 Task: Look for space in Āsasa, Ethiopia from 5th July, 2023 to 15th July, 2023 for 9 adults in price range Rs.15000 to Rs.25000. Place can be entire place with 5 bedrooms having 5 beds and 5 bathrooms. Property type can be house, flat, hotel. Booking option can be shelf check-in. Required host language is English.
Action: Mouse moved to (524, 102)
Screenshot: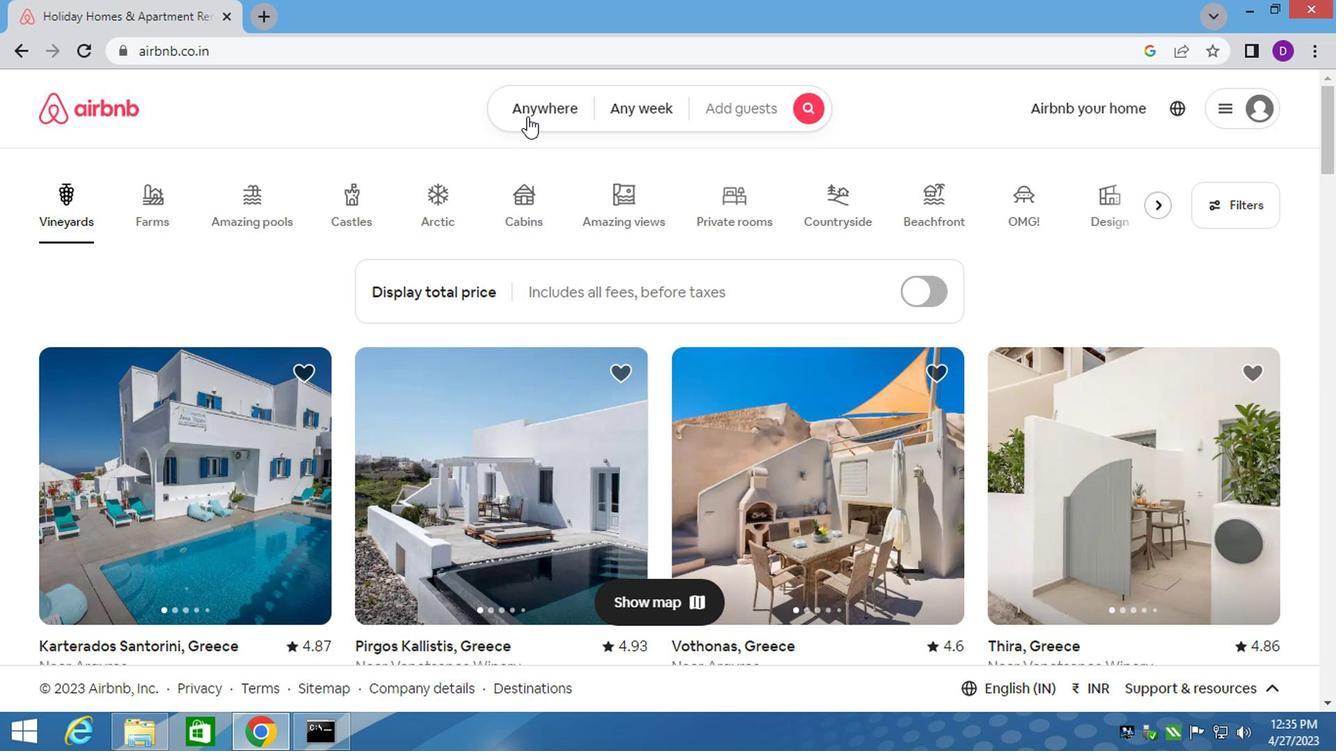 
Action: Mouse pressed left at (524, 102)
Screenshot: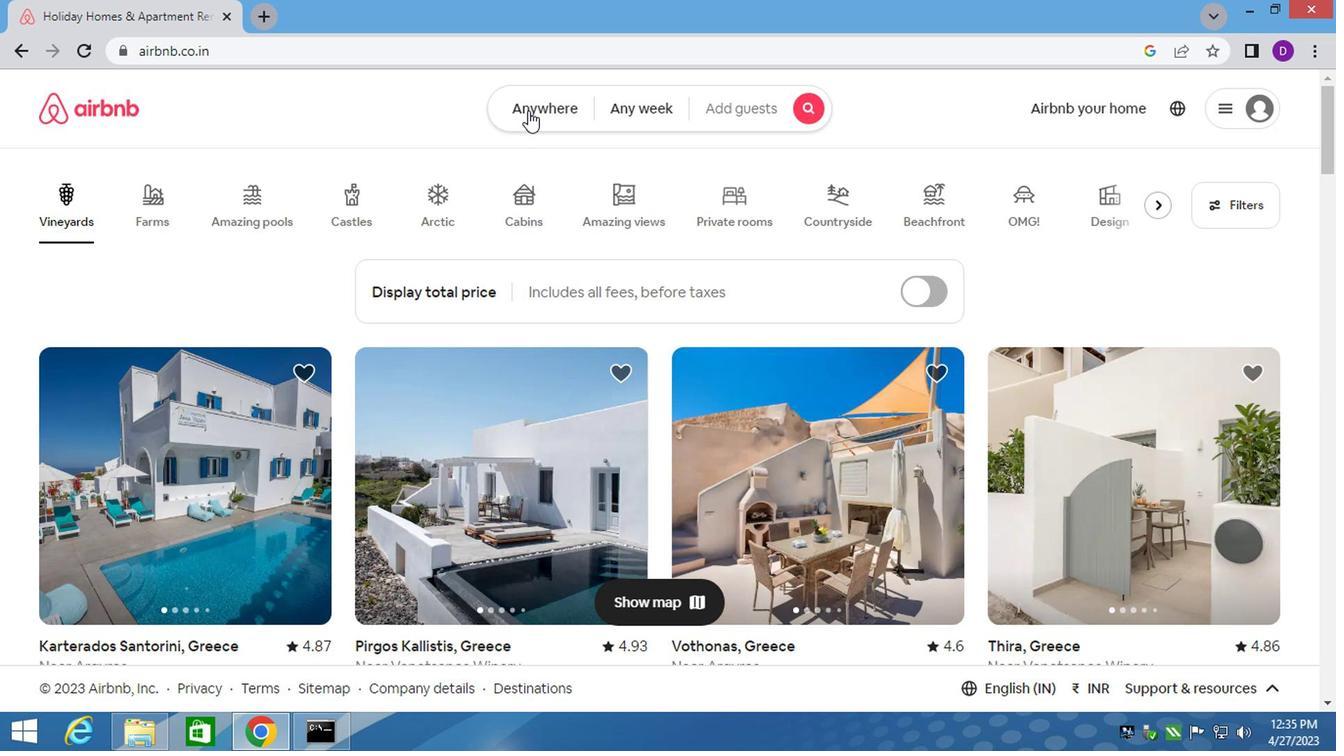 
Action: Mouse moved to (343, 185)
Screenshot: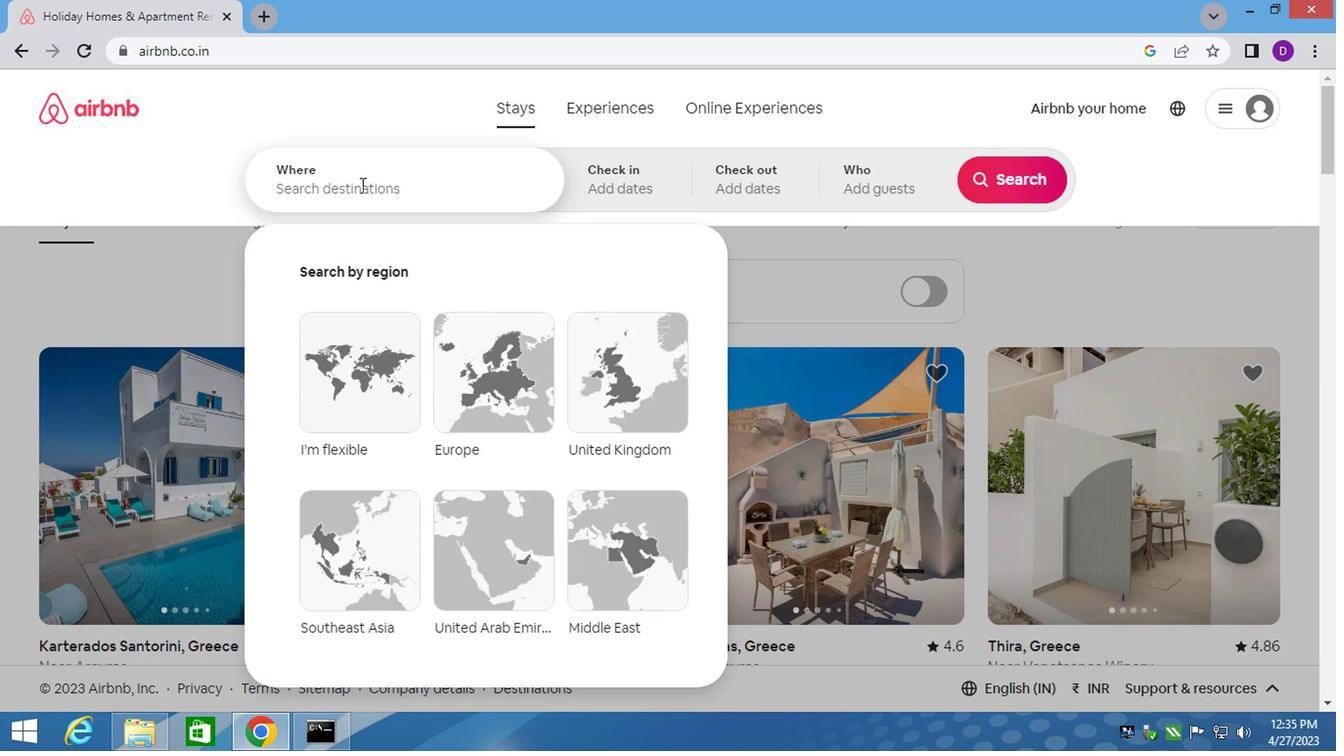 
Action: Mouse pressed left at (343, 185)
Screenshot: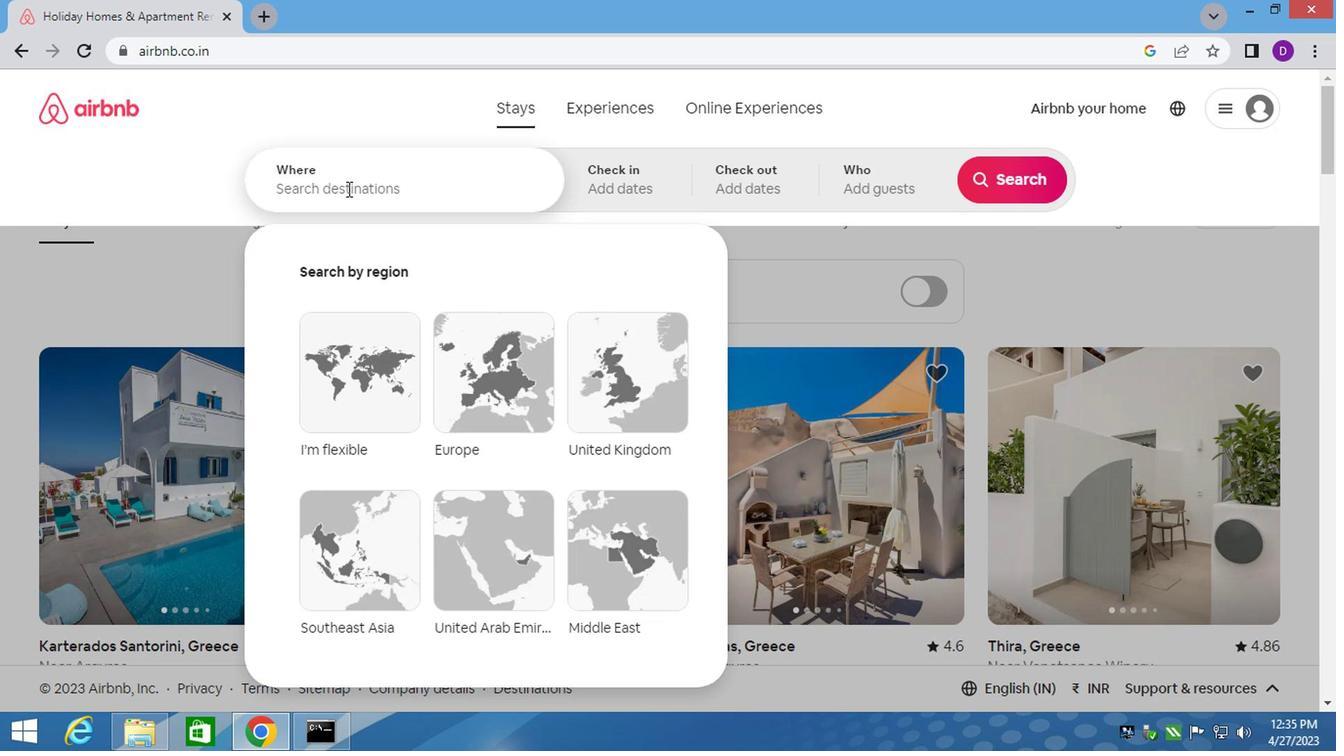 
Action: Key pressed <Key.shift>ASASA
Screenshot: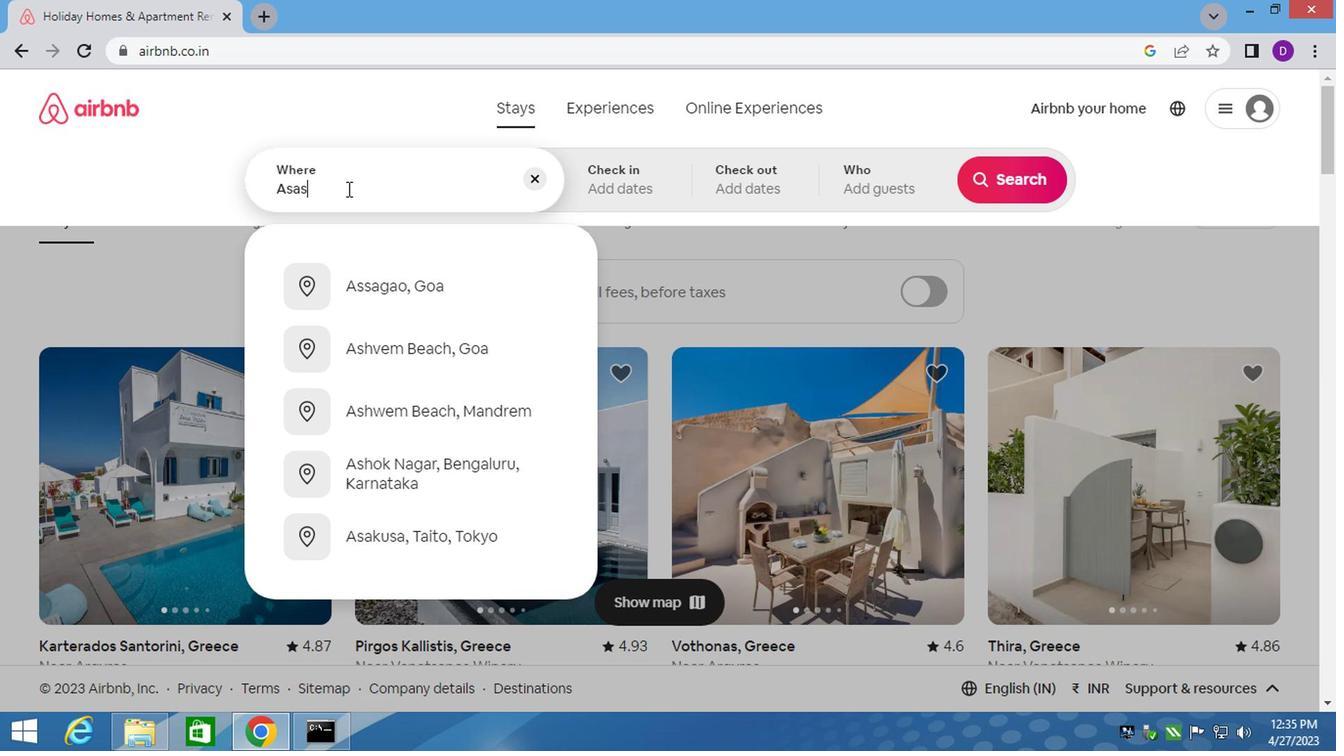 
Action: Mouse moved to (428, 407)
Screenshot: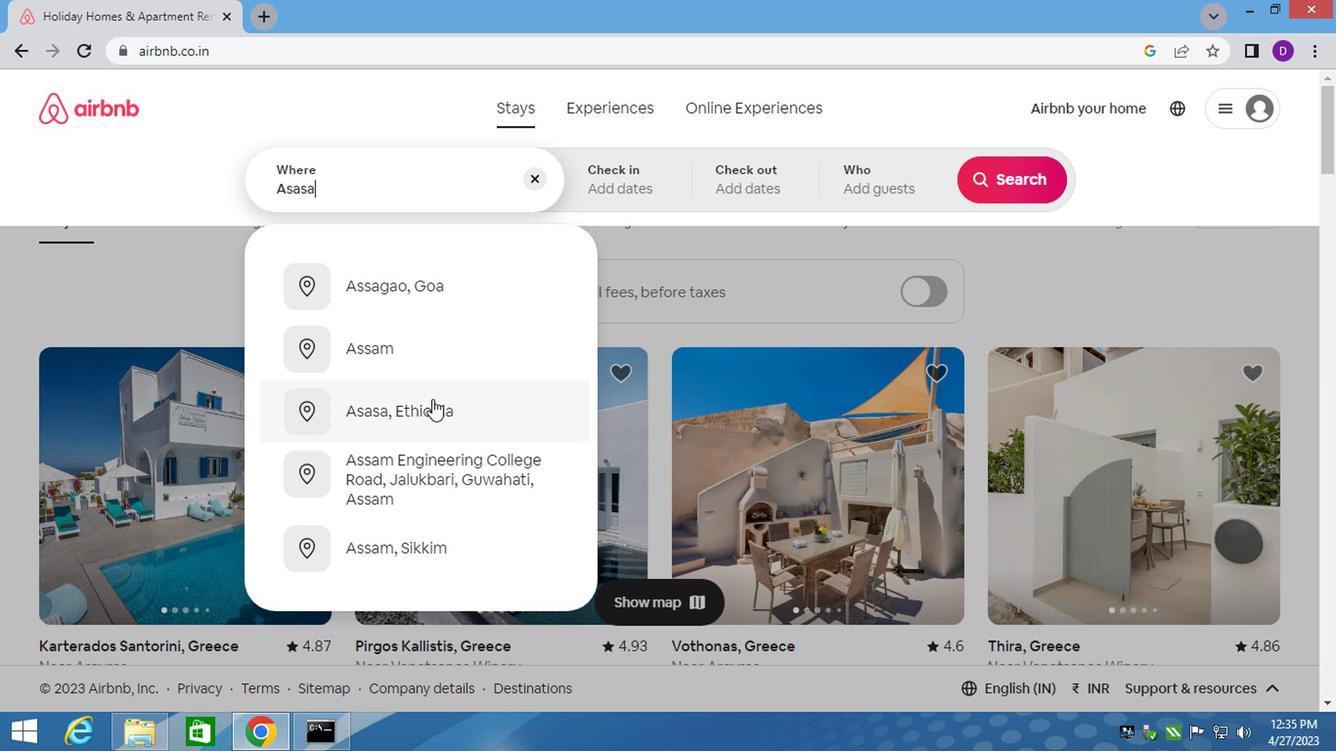
Action: Mouse pressed left at (428, 407)
Screenshot: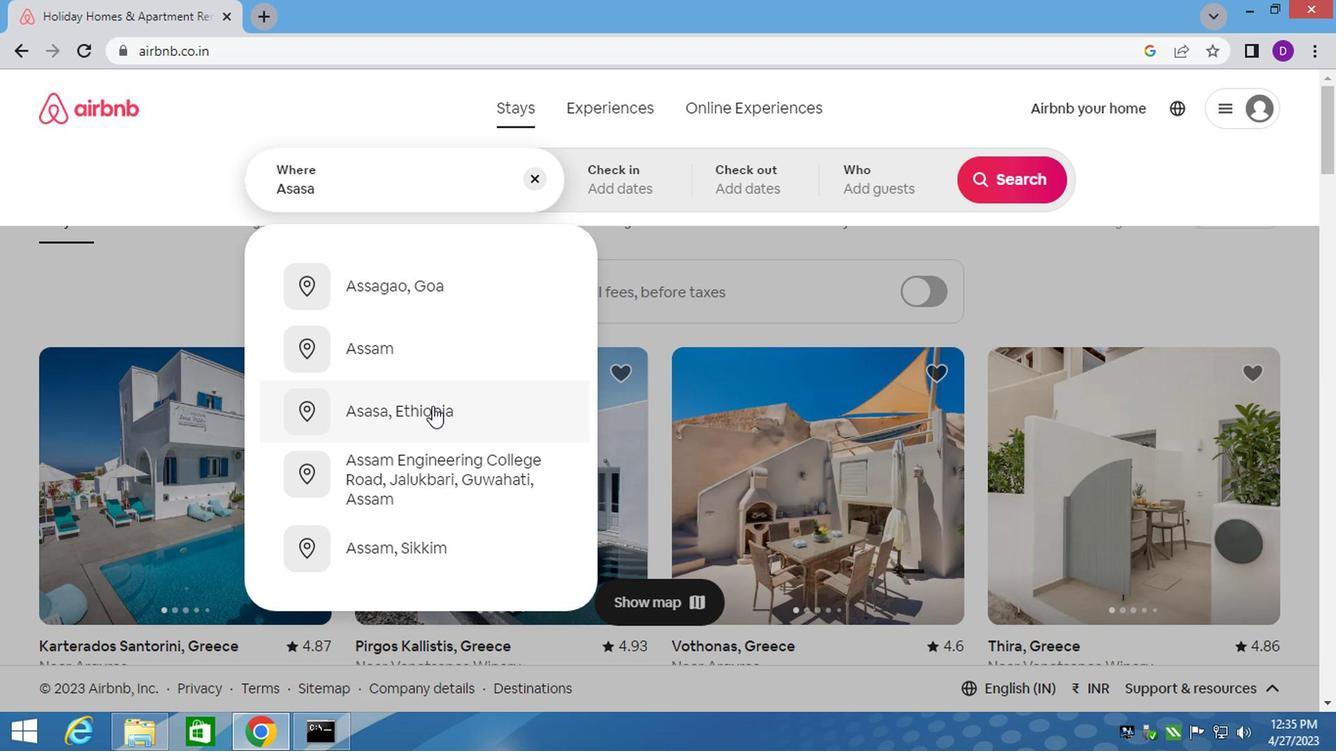 
Action: Mouse moved to (997, 340)
Screenshot: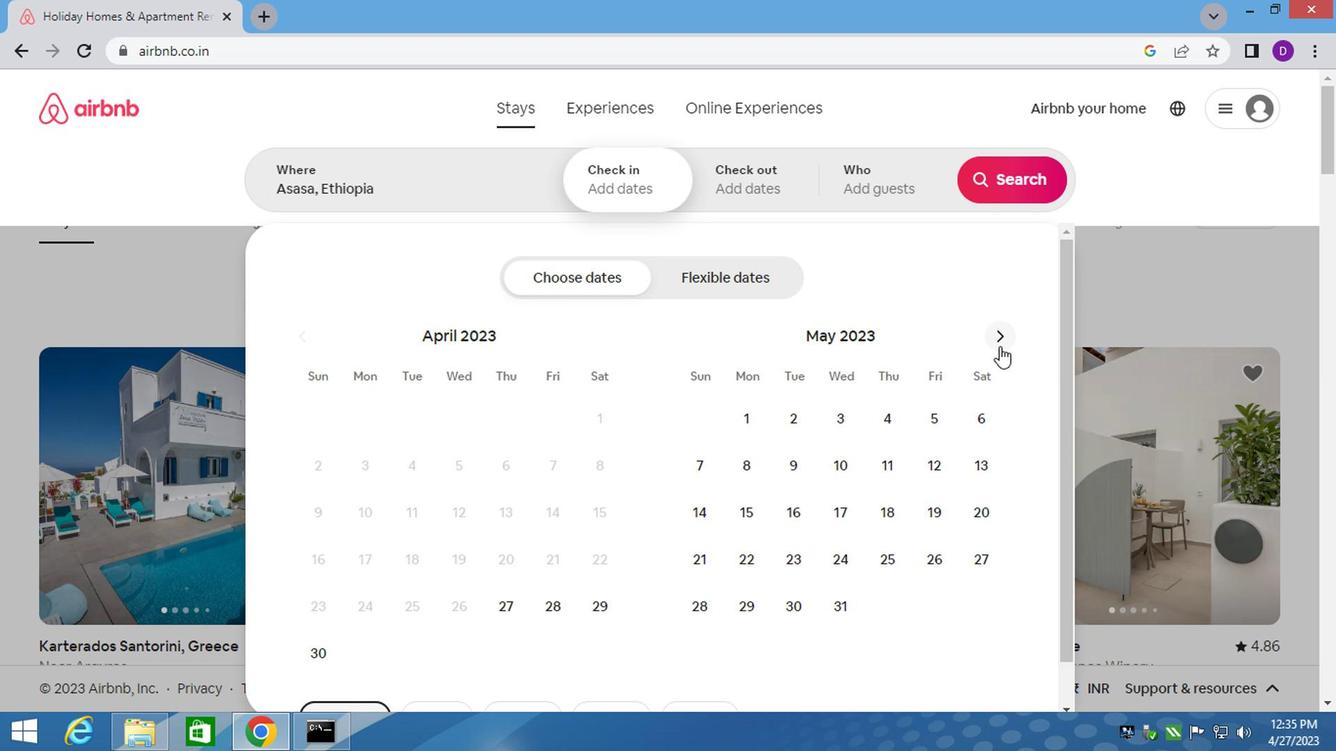 
Action: Mouse pressed left at (997, 340)
Screenshot: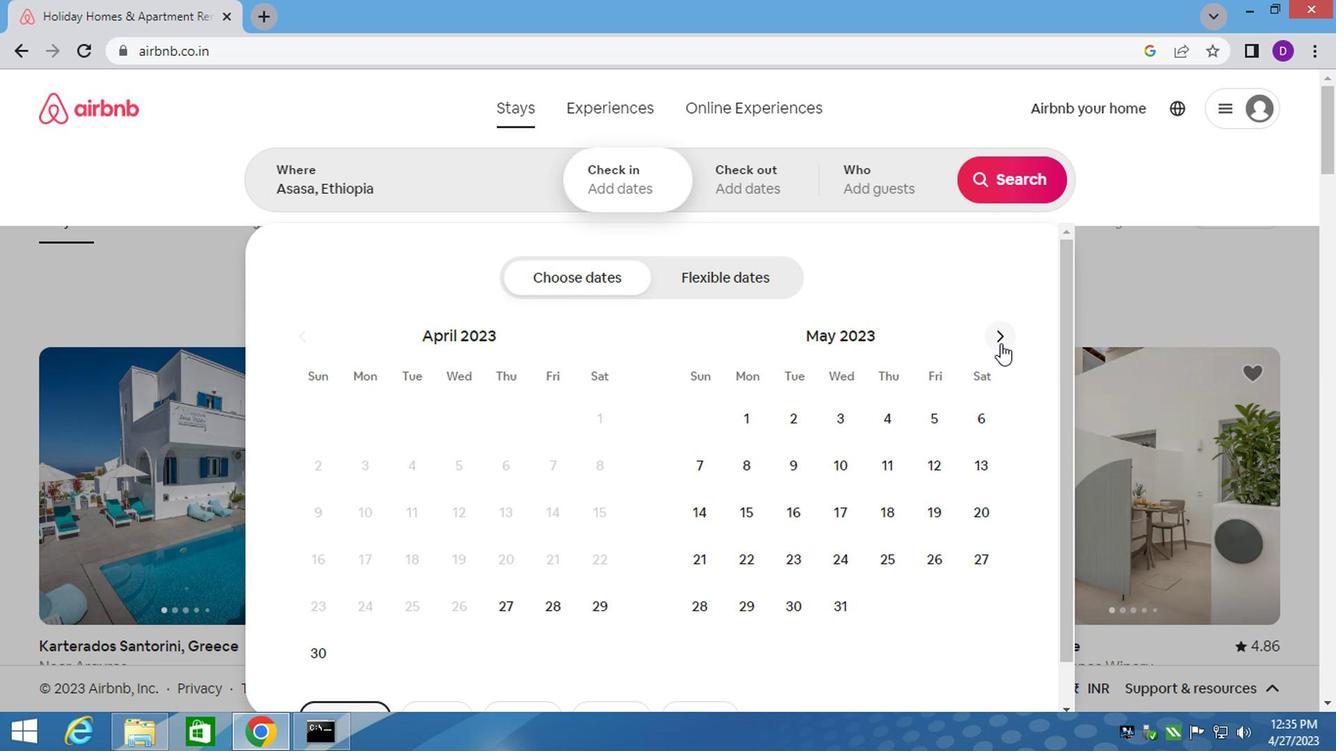 
Action: Mouse pressed left at (997, 340)
Screenshot: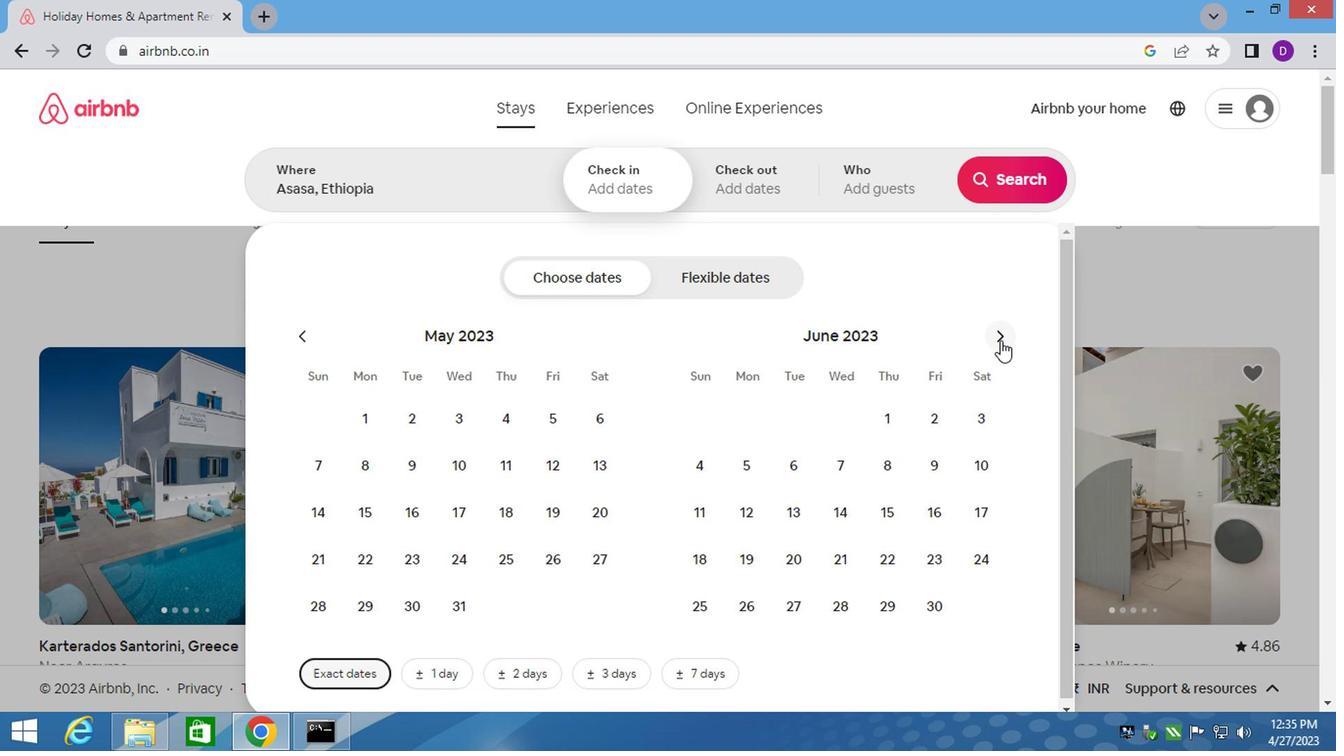 
Action: Mouse moved to (833, 471)
Screenshot: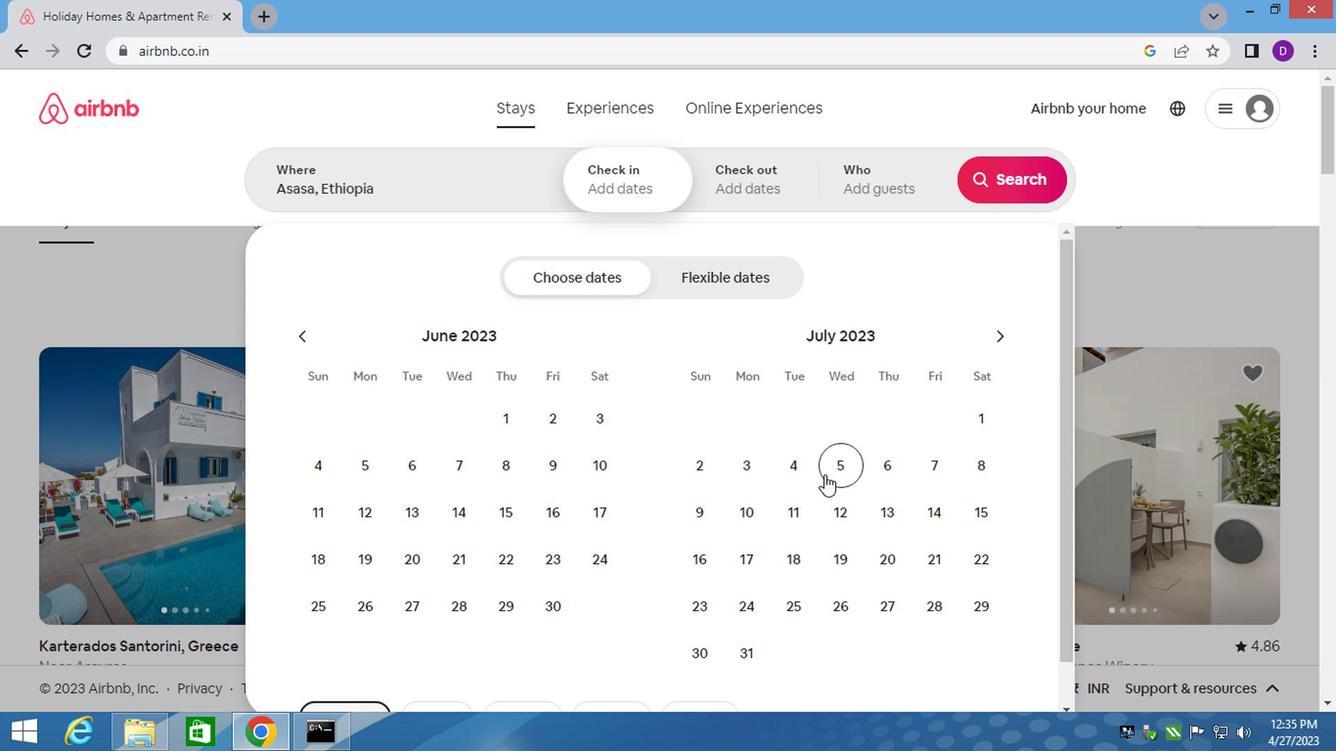 
Action: Mouse pressed left at (833, 471)
Screenshot: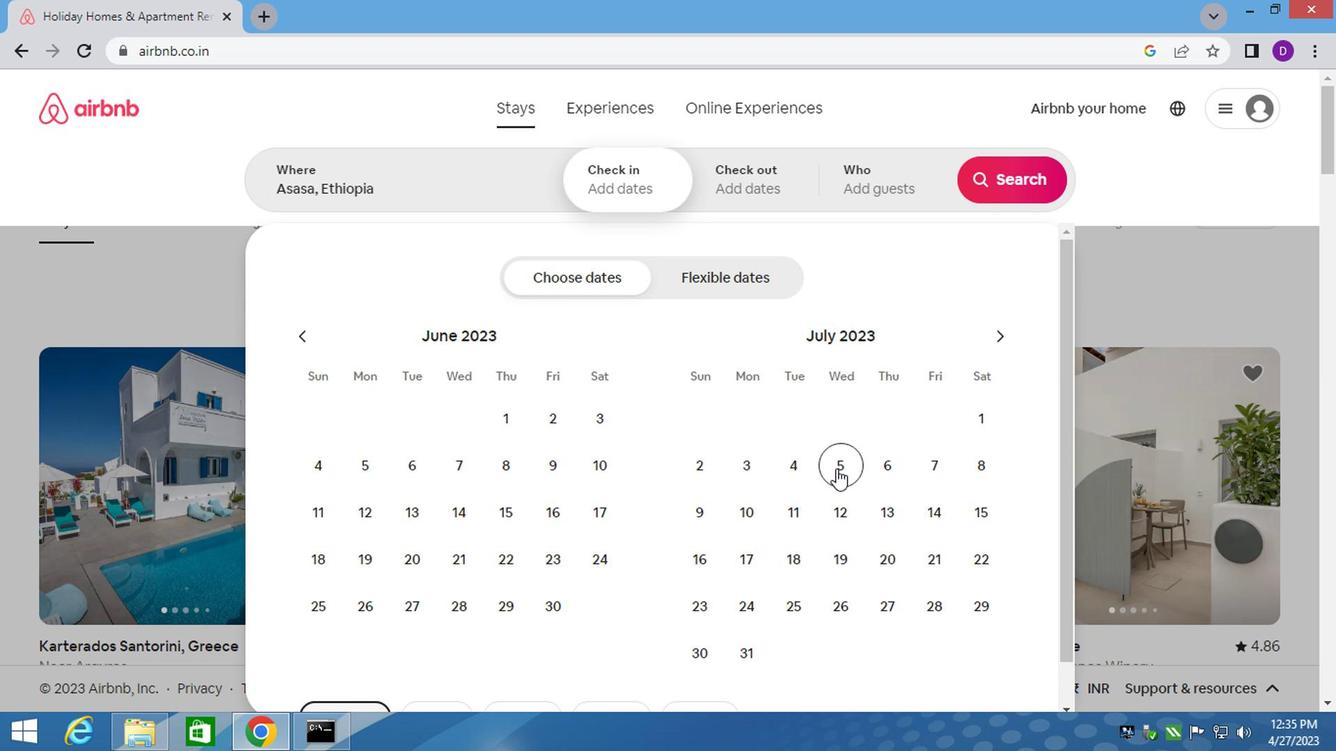 
Action: Mouse moved to (968, 509)
Screenshot: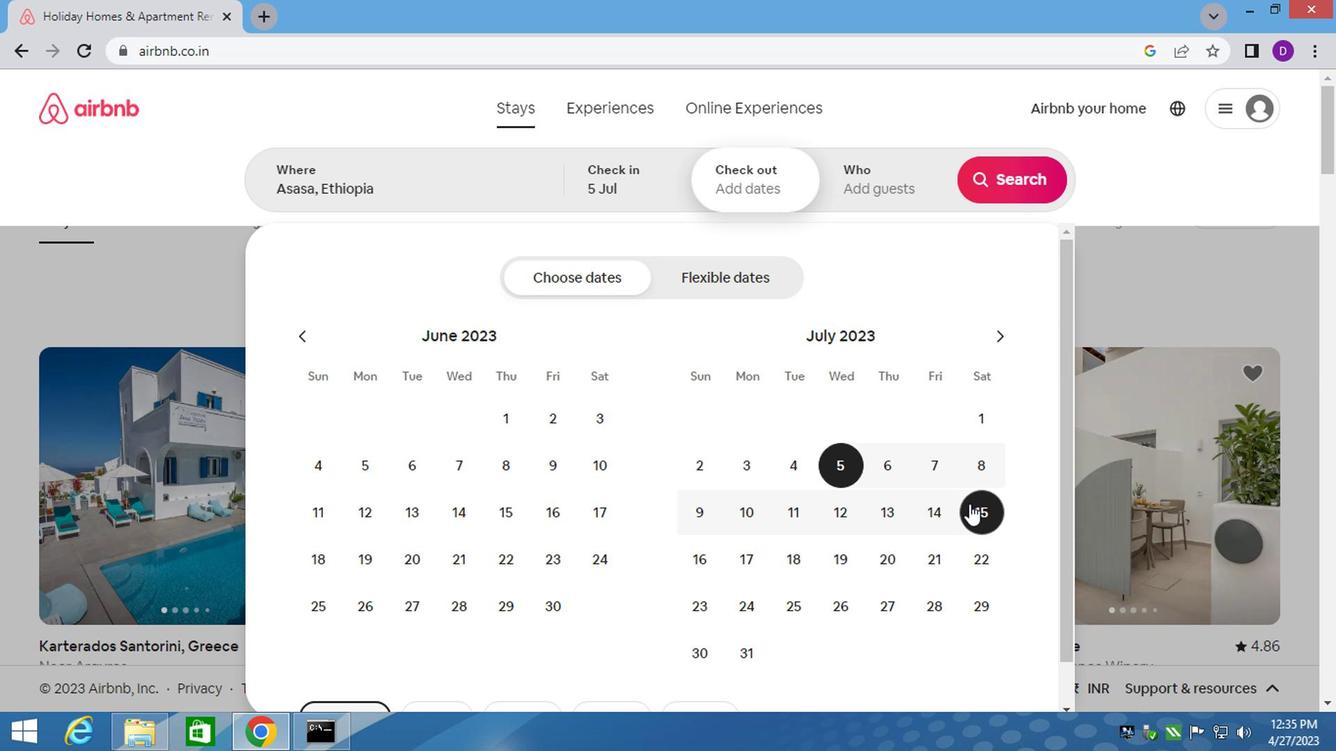 
Action: Mouse pressed left at (968, 509)
Screenshot: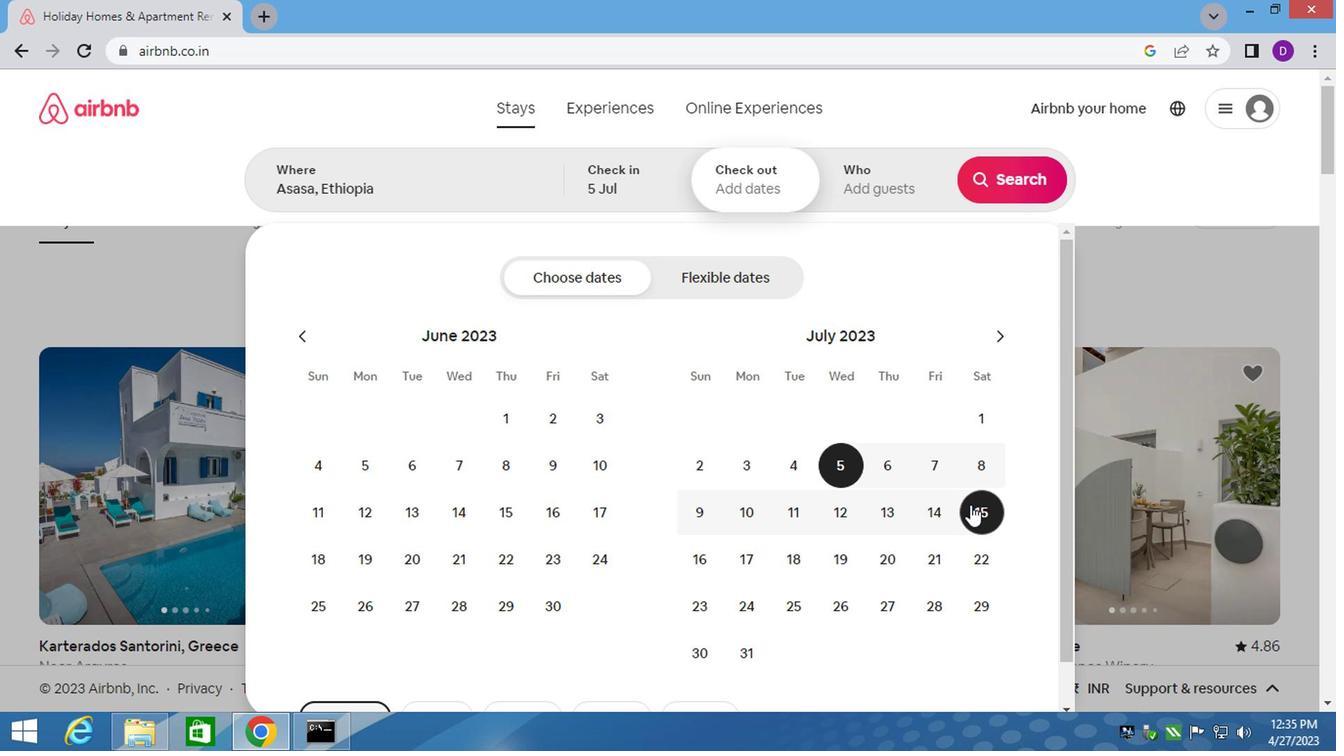 
Action: Mouse moved to (877, 185)
Screenshot: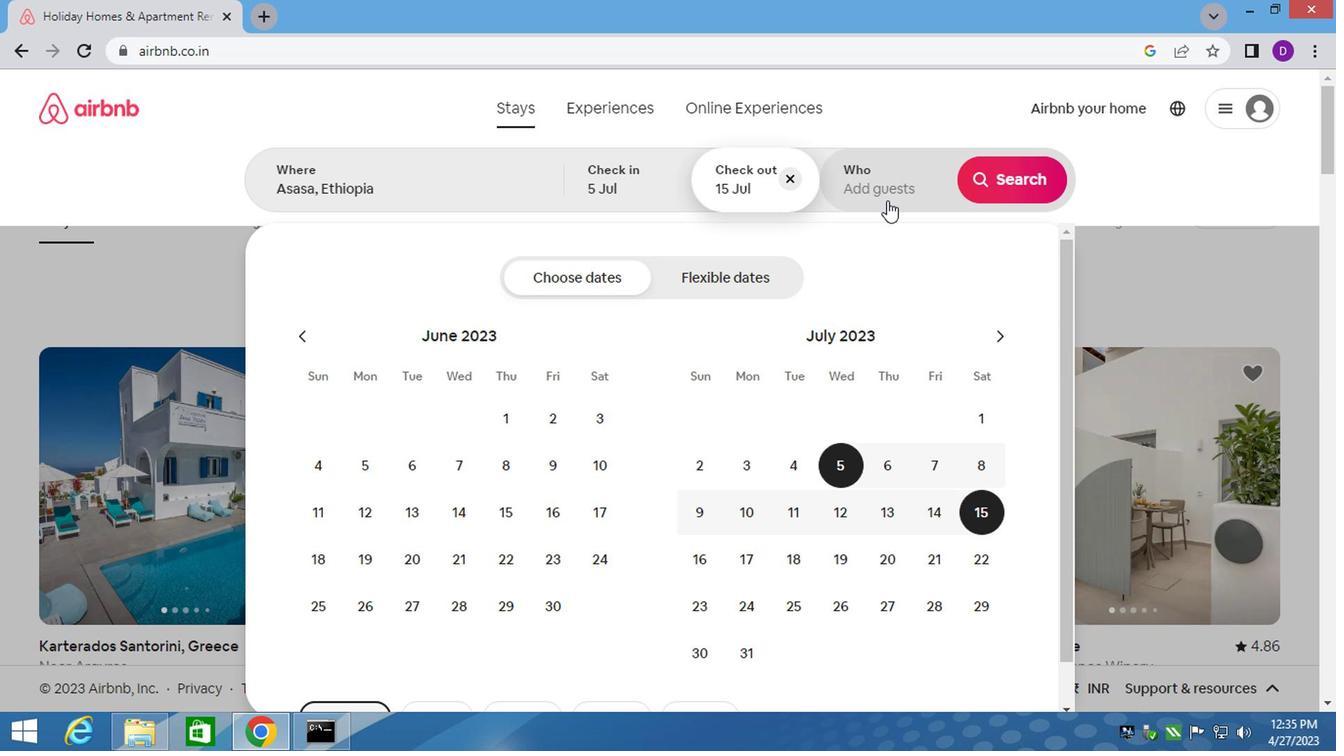 
Action: Mouse pressed left at (877, 185)
Screenshot: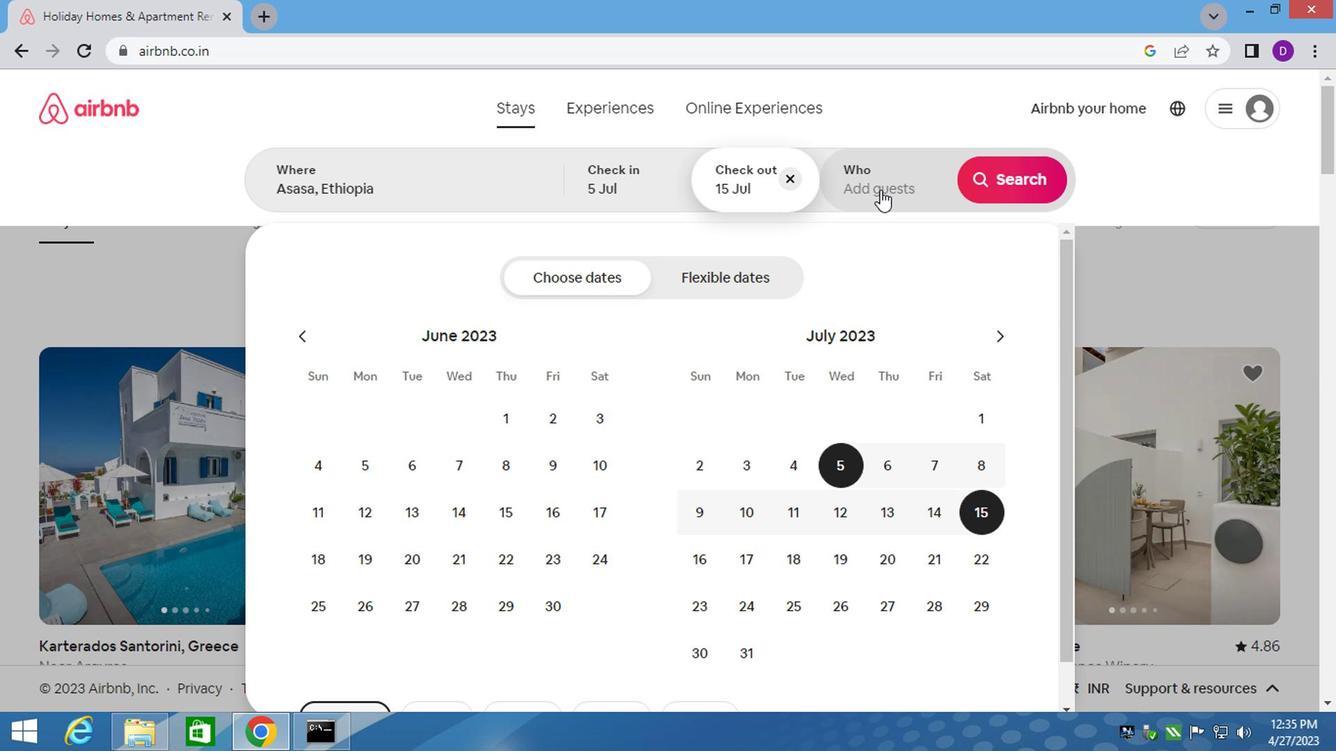 
Action: Mouse moved to (1012, 283)
Screenshot: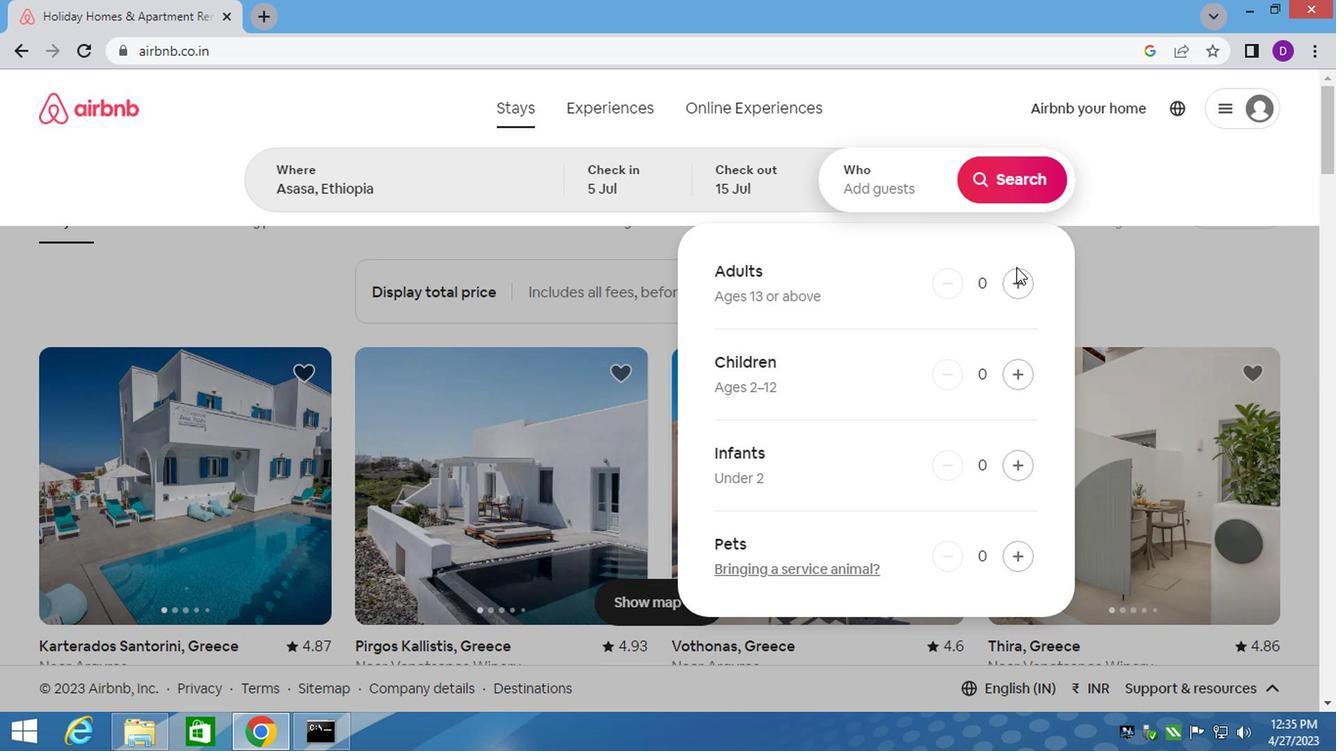 
Action: Mouse pressed left at (1012, 283)
Screenshot: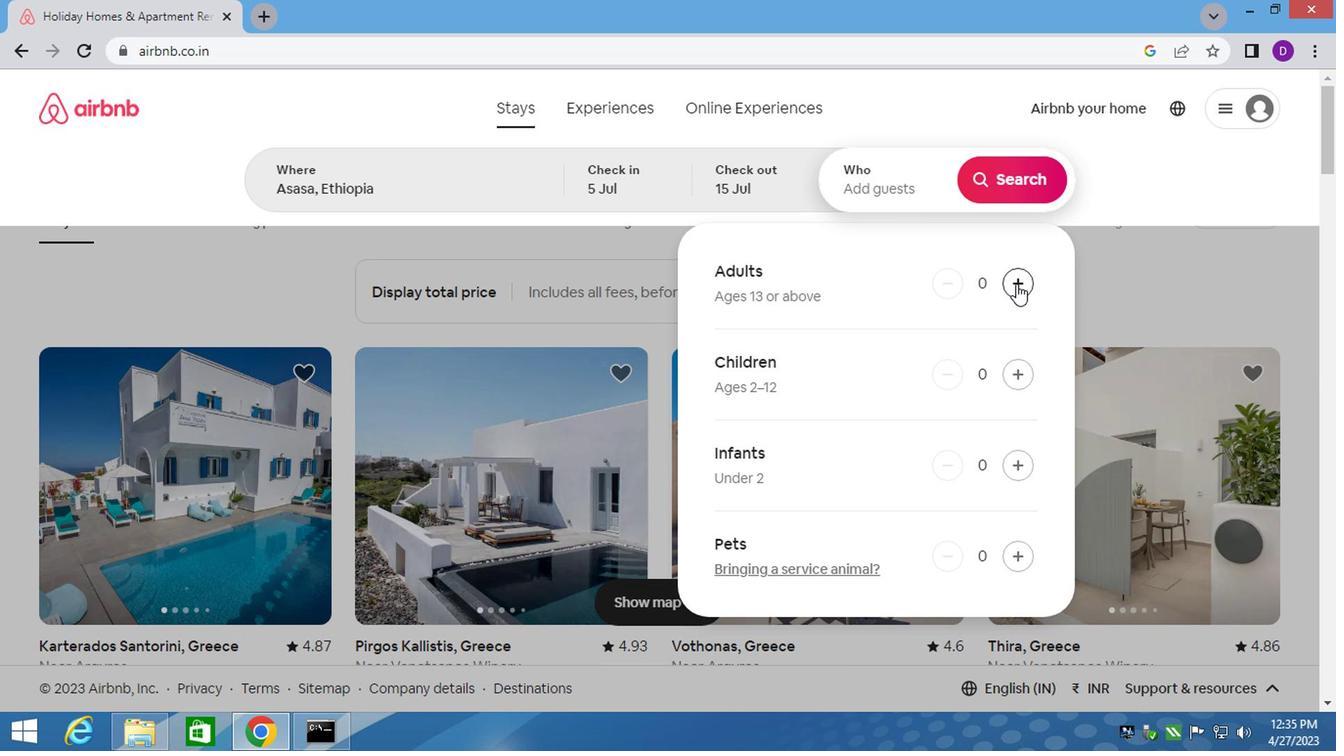 
Action: Mouse pressed left at (1012, 283)
Screenshot: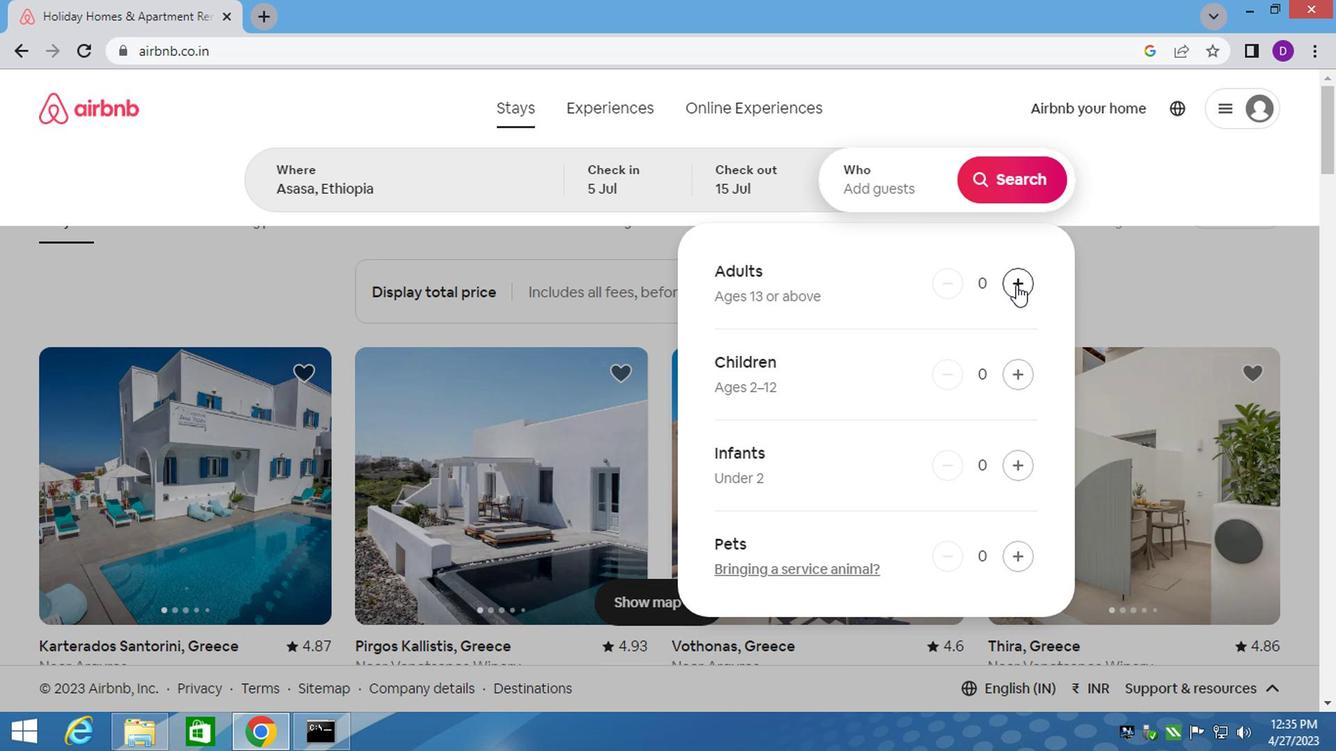 
Action: Mouse pressed left at (1012, 283)
Screenshot: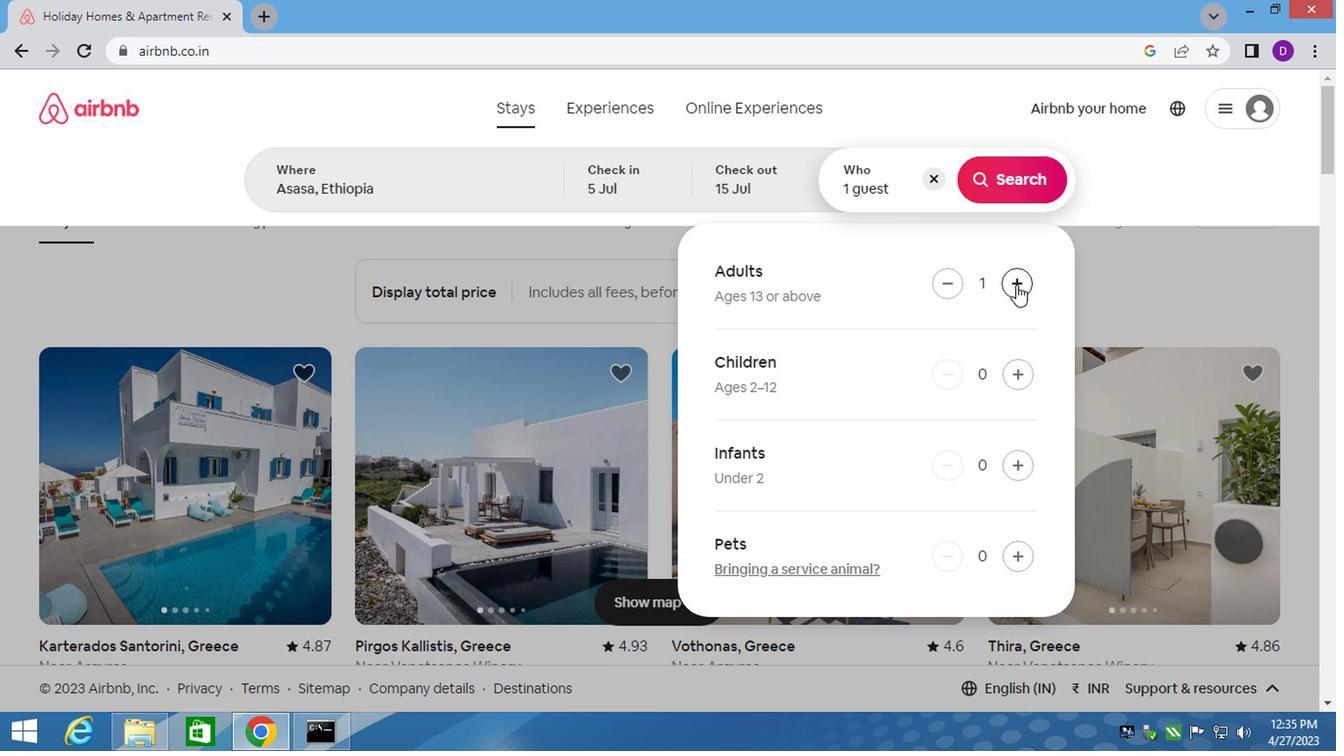 
Action: Mouse pressed left at (1012, 283)
Screenshot: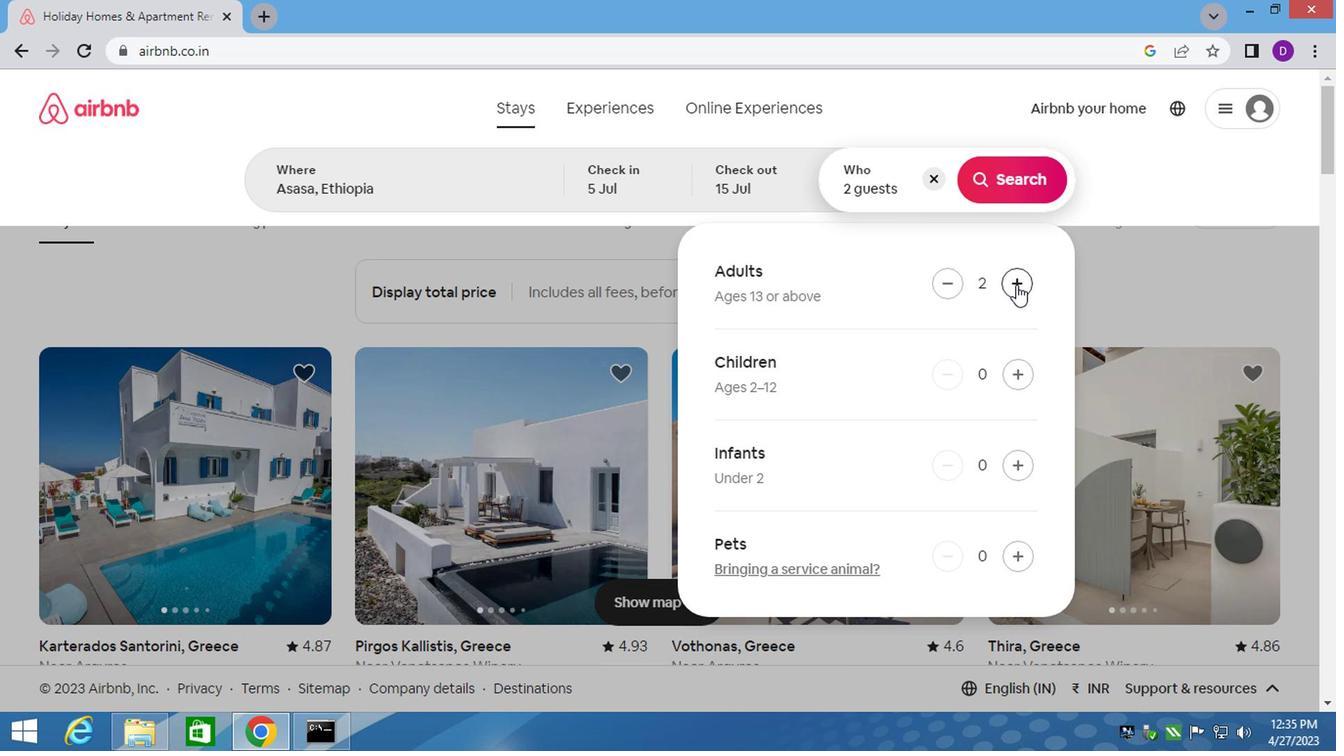 
Action: Mouse pressed left at (1012, 283)
Screenshot: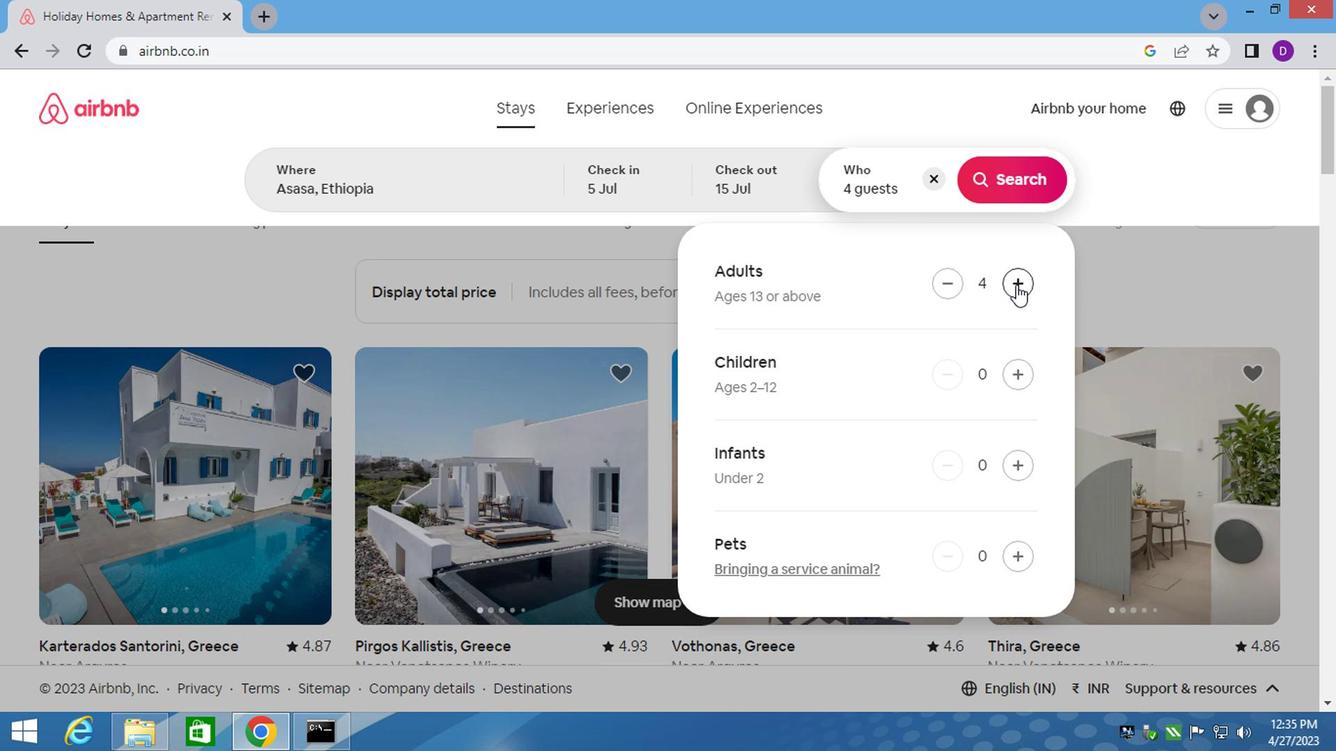 
Action: Mouse pressed left at (1012, 283)
Screenshot: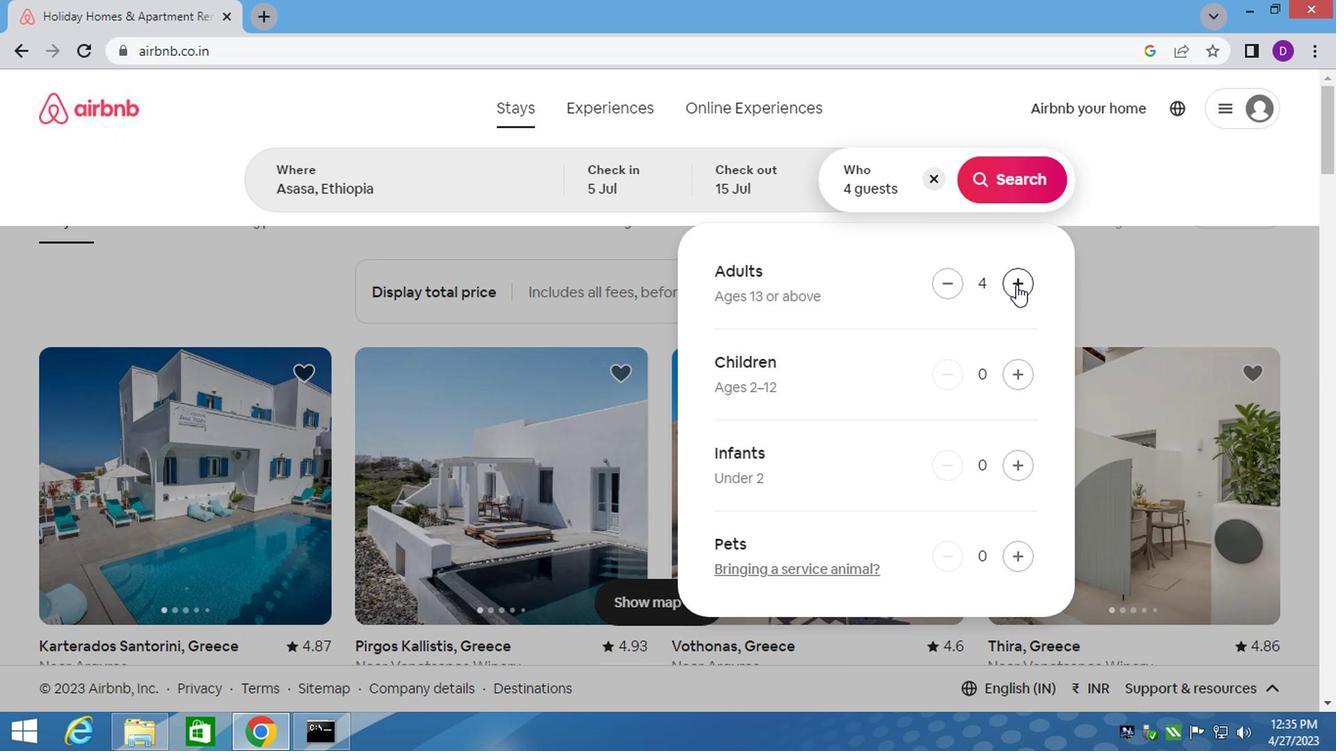 
Action: Mouse pressed left at (1012, 283)
Screenshot: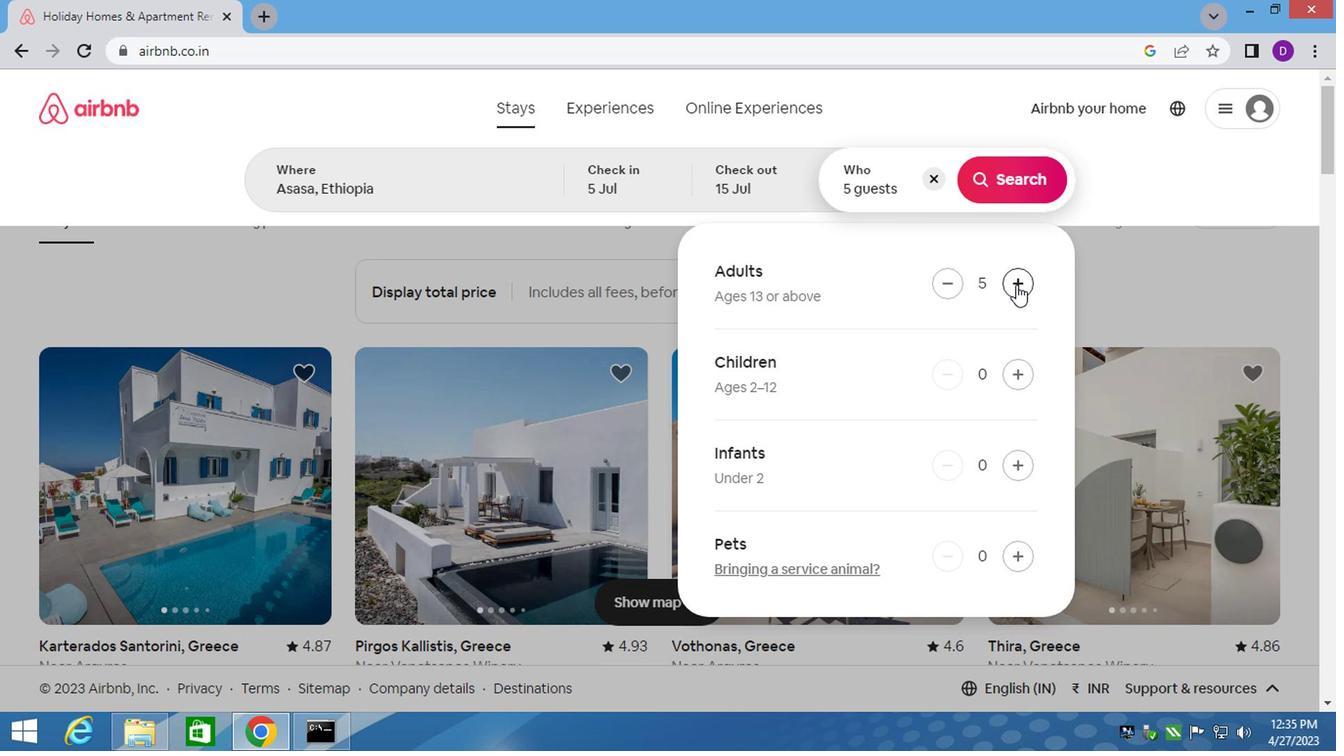 
Action: Mouse pressed left at (1012, 283)
Screenshot: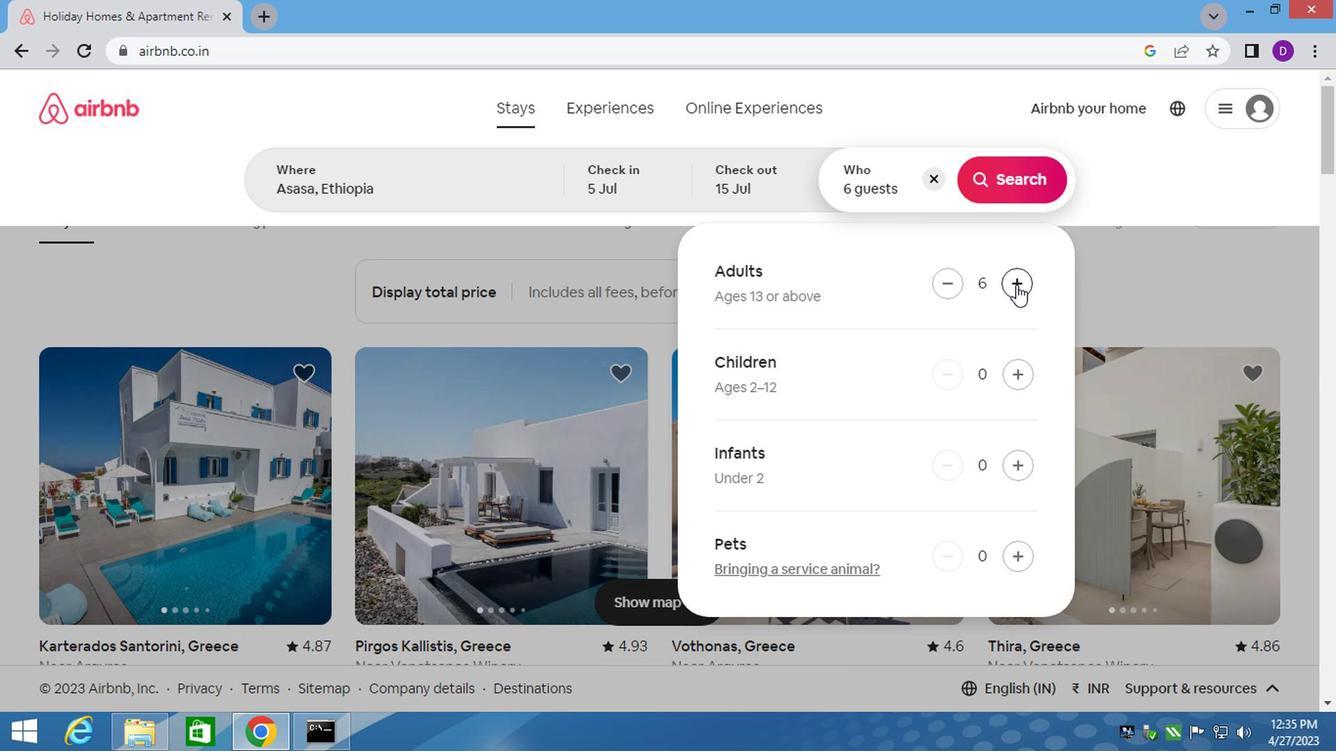 
Action: Mouse pressed left at (1012, 283)
Screenshot: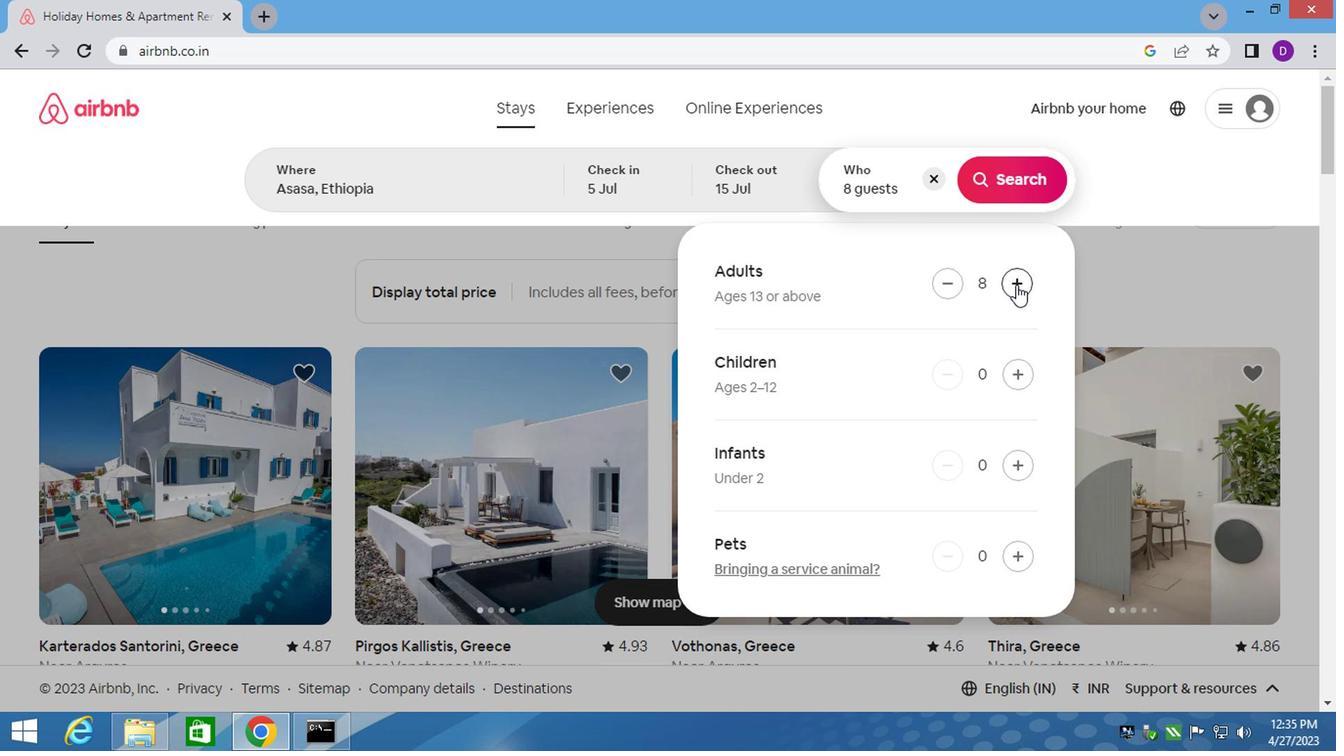 
Action: Mouse moved to (1007, 181)
Screenshot: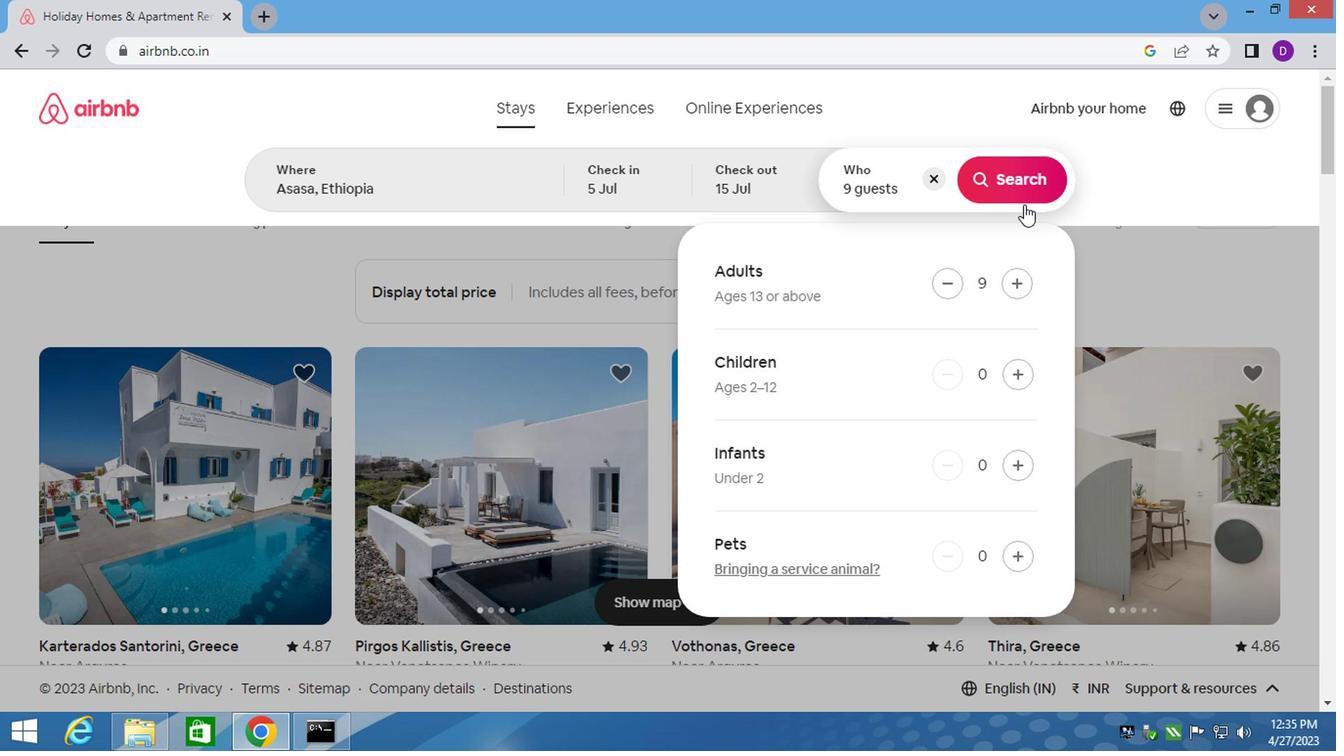 
Action: Mouse pressed left at (1007, 181)
Screenshot: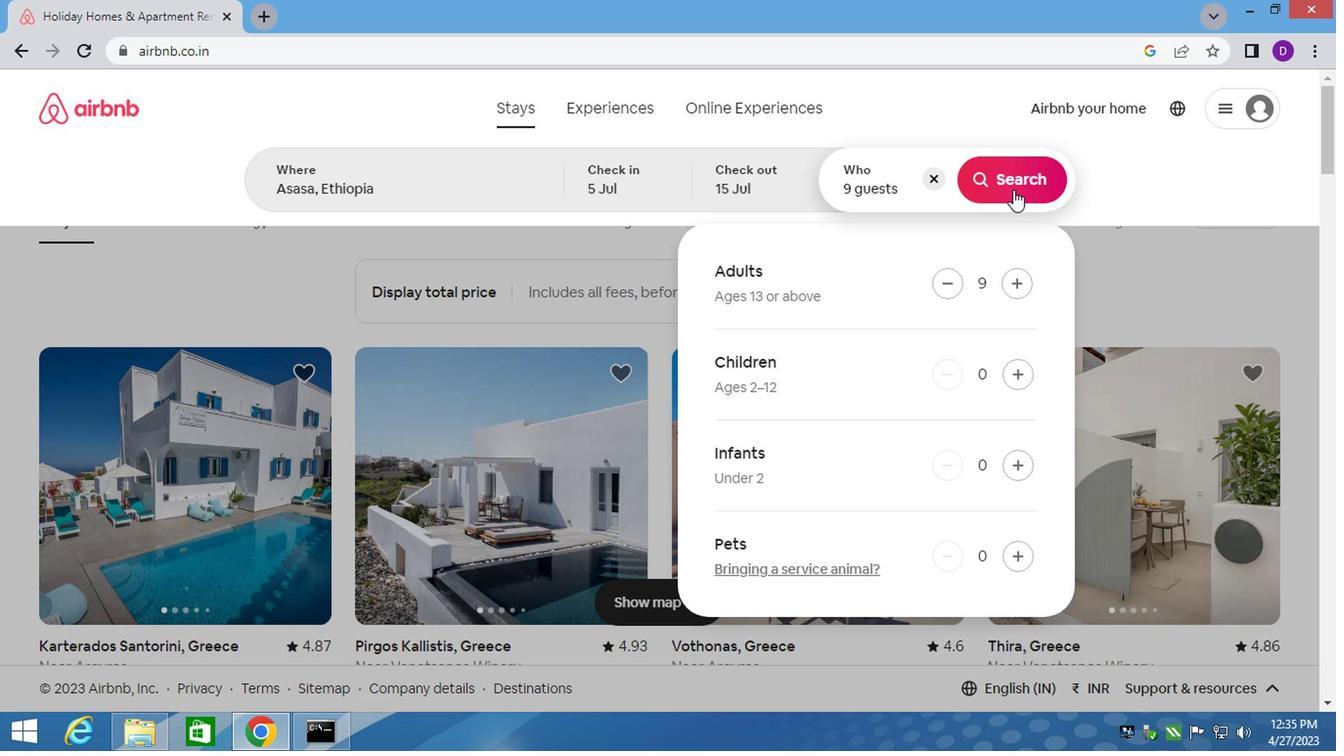 
Action: Mouse moved to (1236, 177)
Screenshot: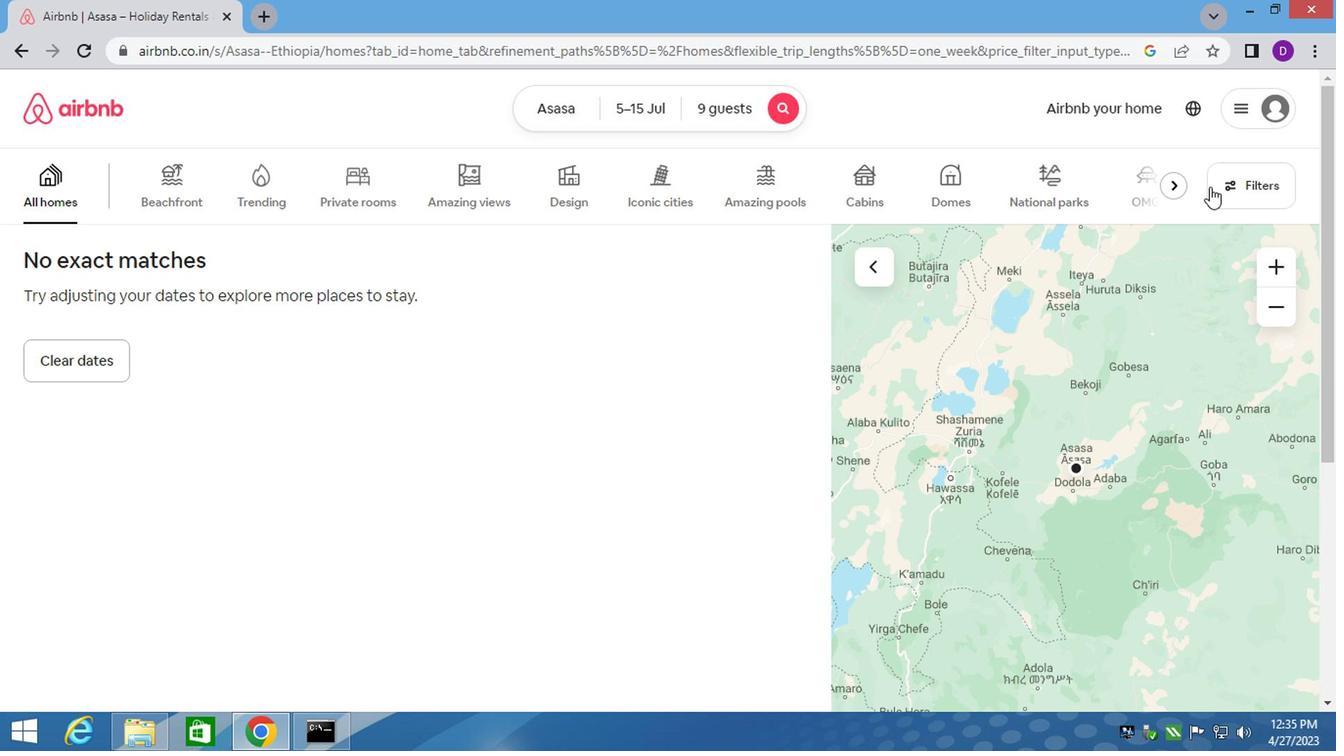 
Action: Mouse pressed left at (1236, 177)
Screenshot: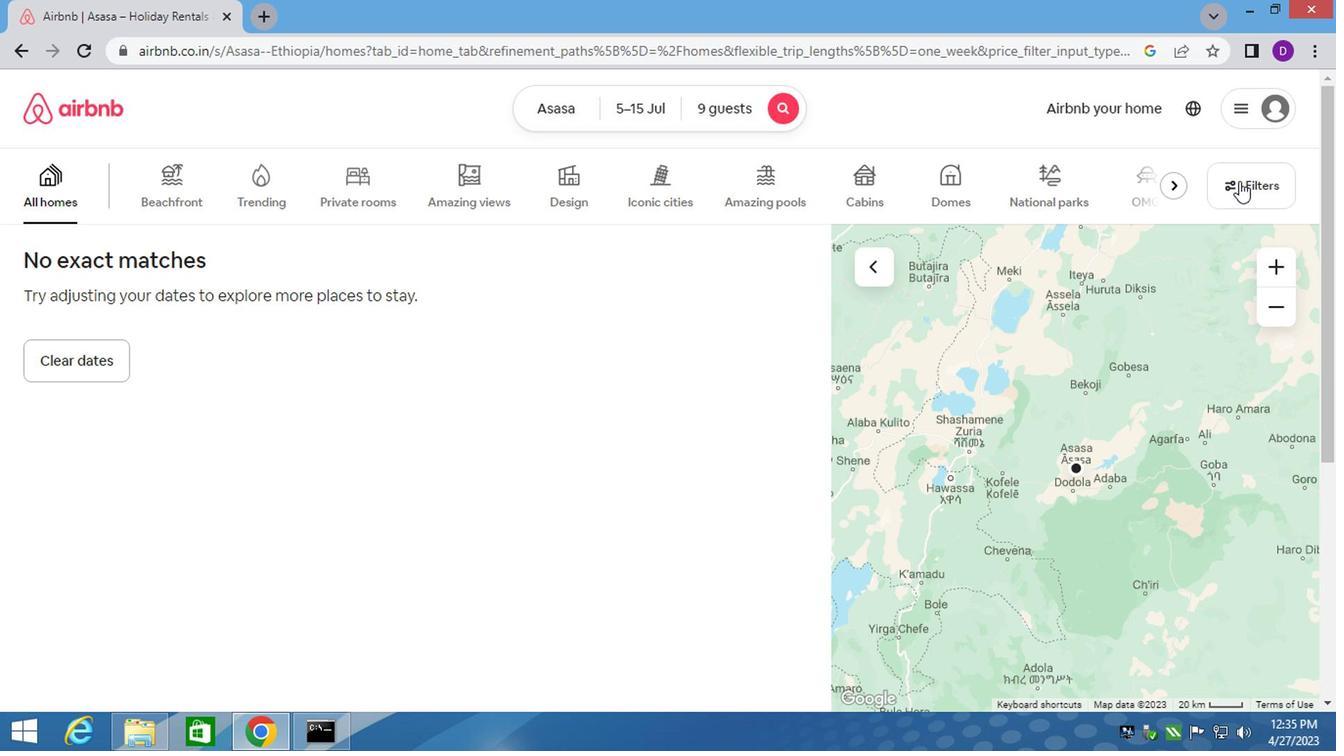 
Action: Mouse moved to (409, 312)
Screenshot: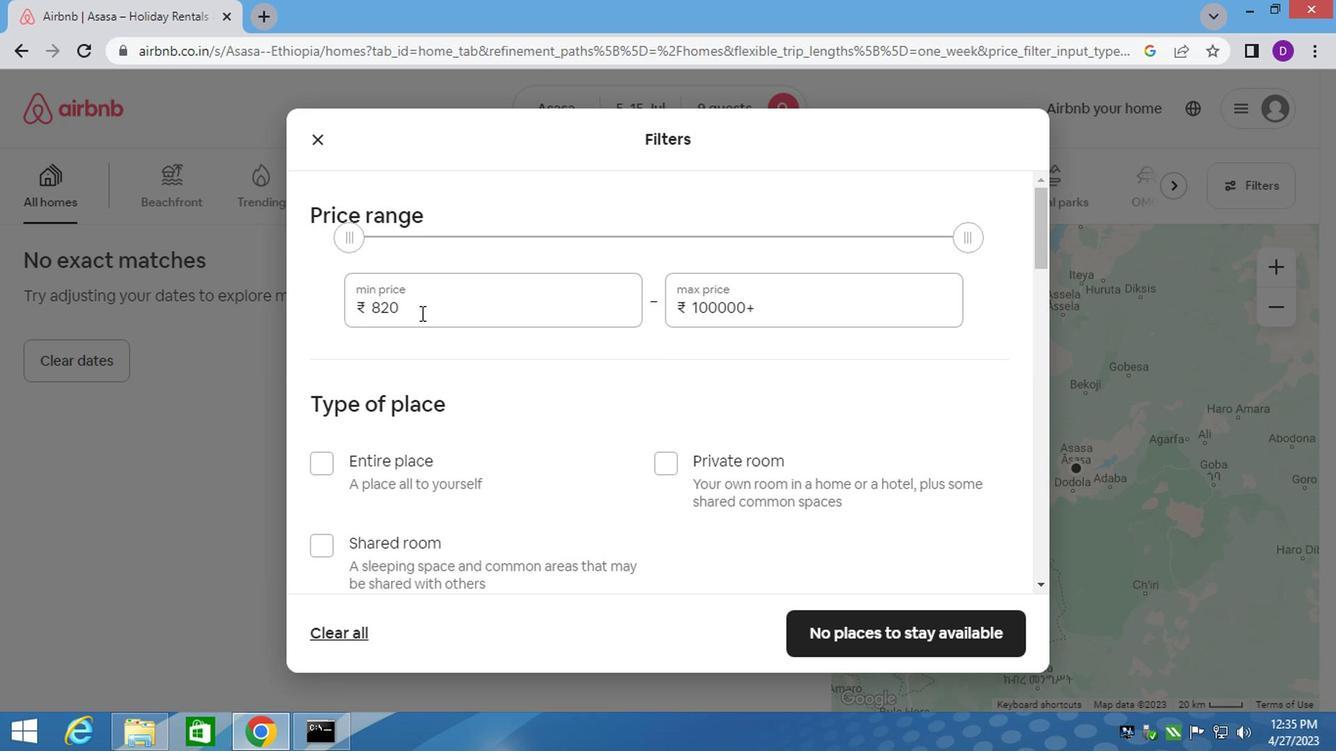 
Action: Mouse pressed left at (409, 312)
Screenshot: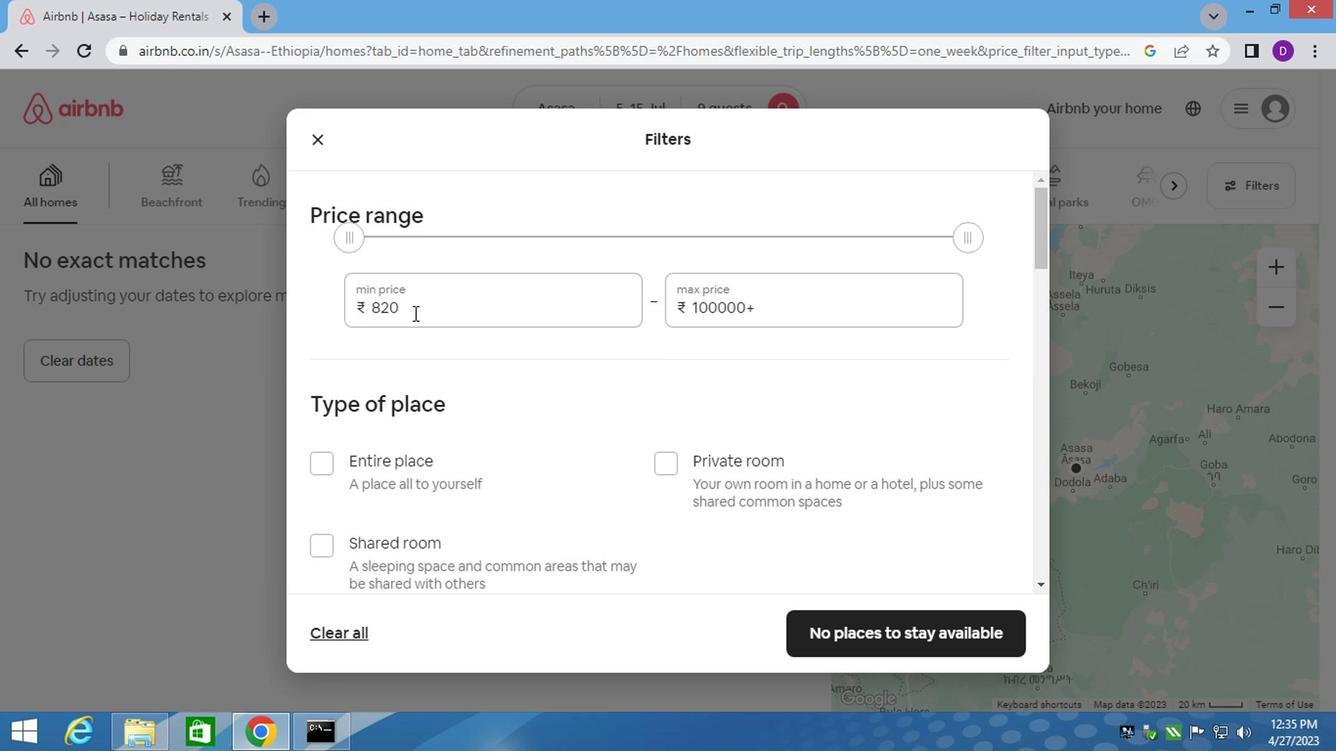 
Action: Mouse pressed left at (409, 312)
Screenshot: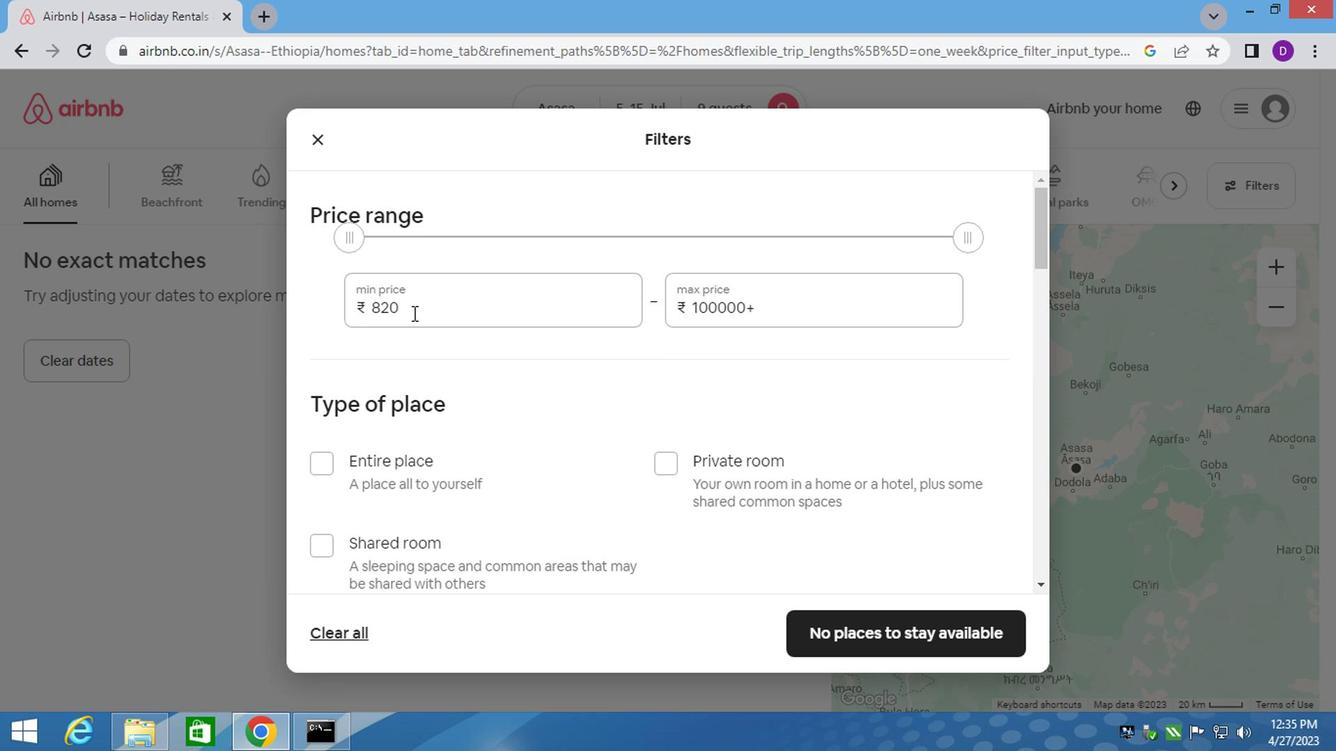 
Action: Key pressed 15000<Key.tab>25000
Screenshot: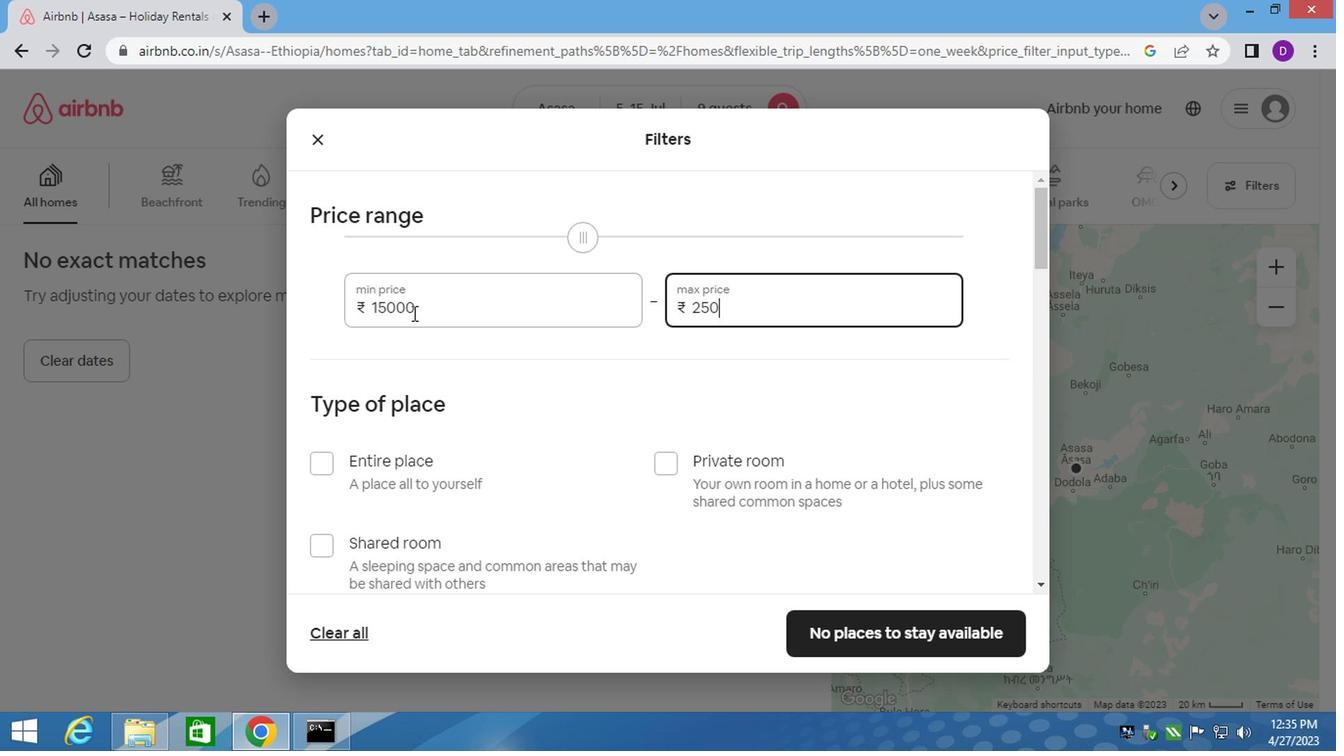 
Action: Mouse moved to (400, 350)
Screenshot: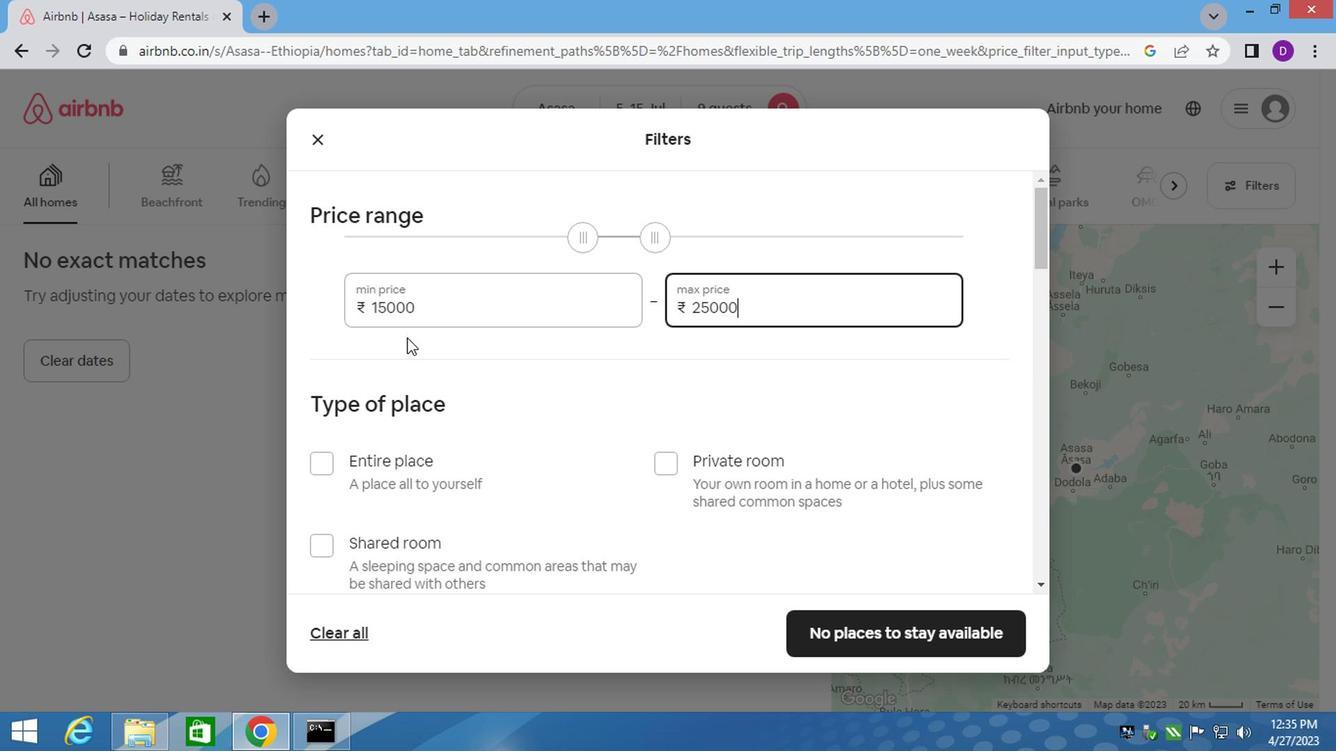 
Action: Mouse scrolled (400, 349) with delta (0, 0)
Screenshot: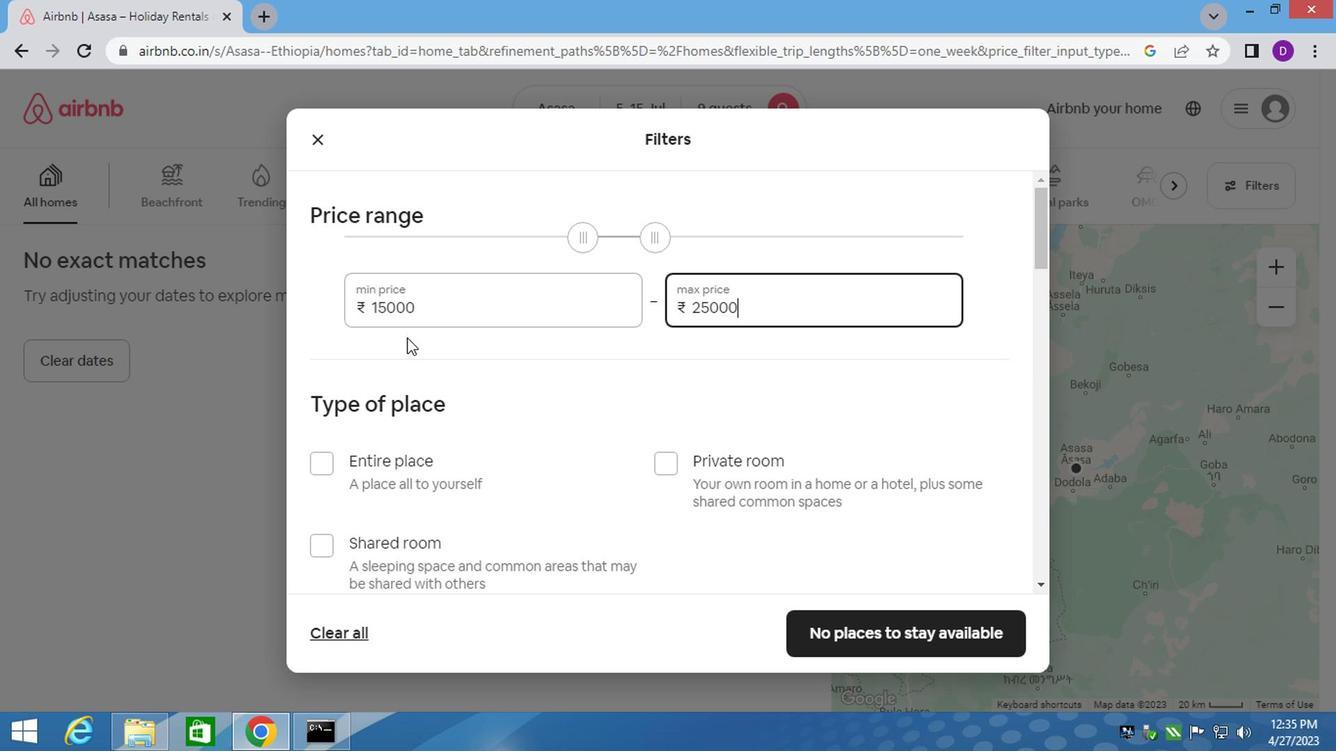 
Action: Mouse moved to (319, 367)
Screenshot: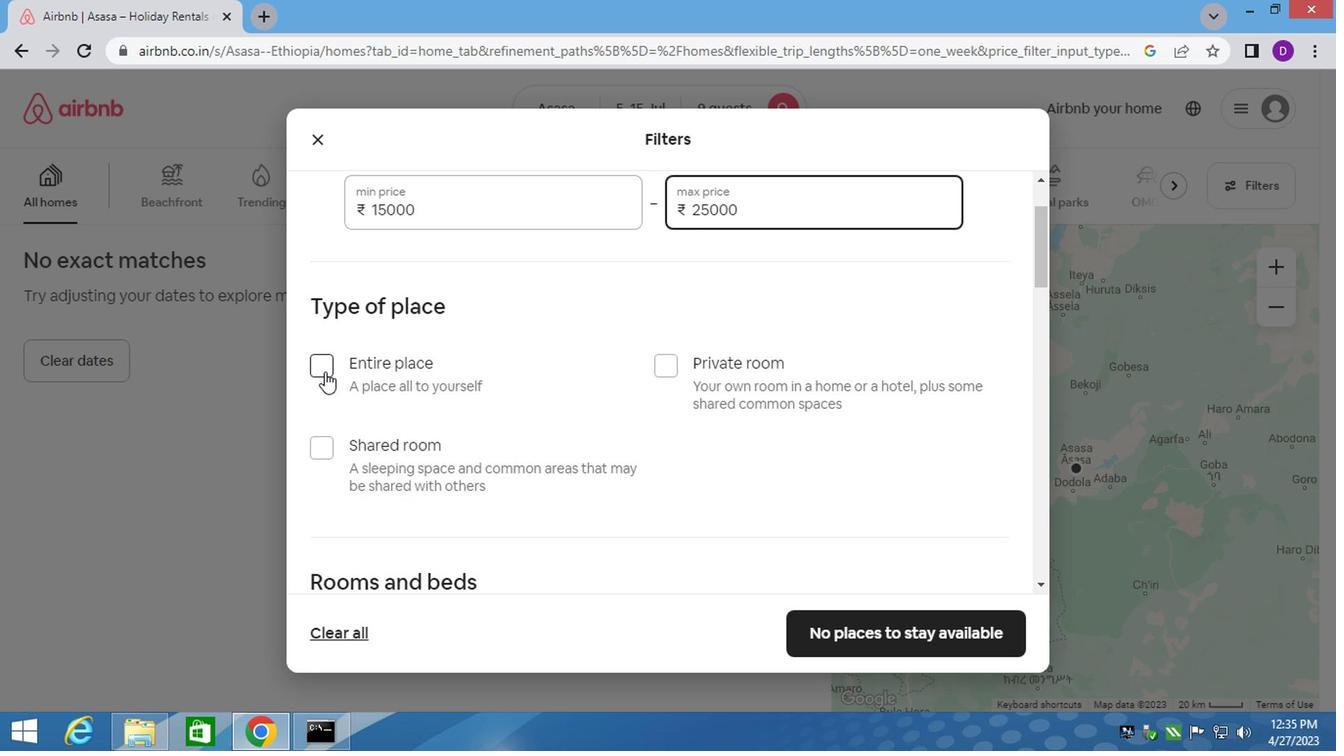 
Action: Mouse pressed left at (319, 367)
Screenshot: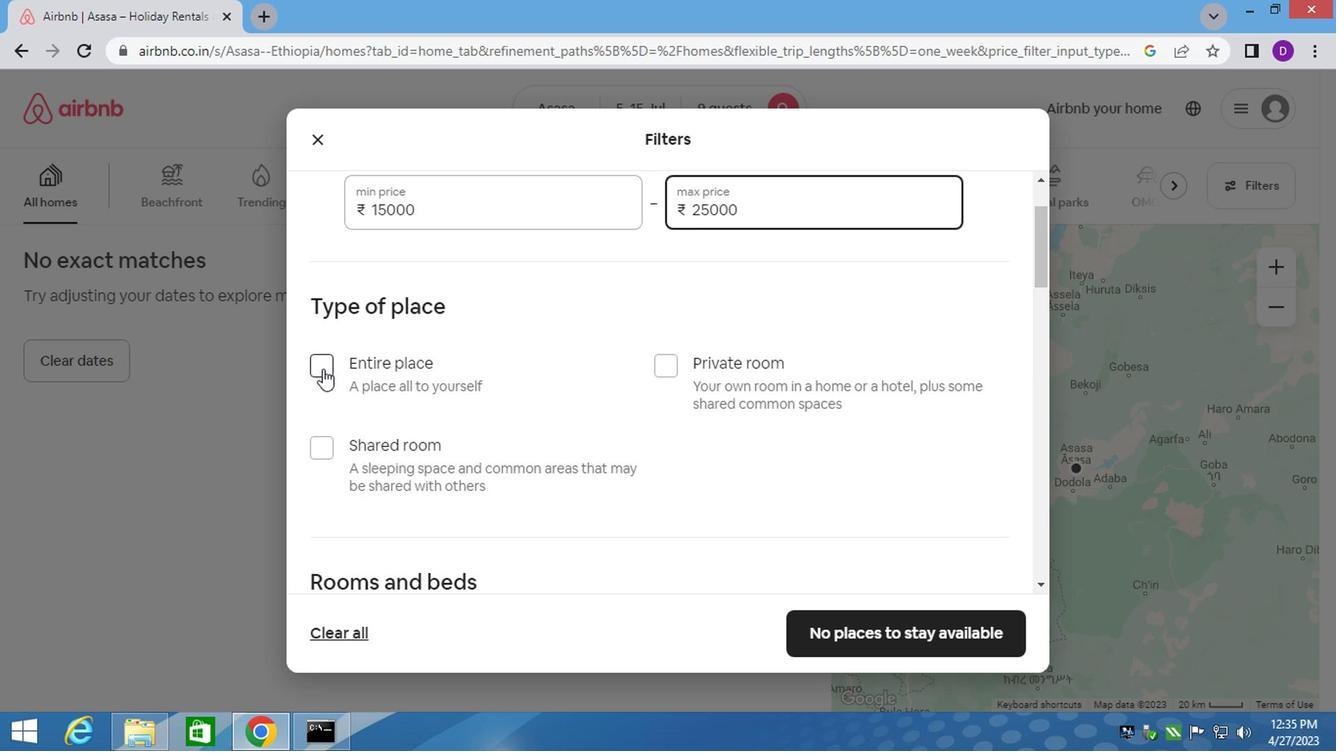 
Action: Mouse moved to (585, 422)
Screenshot: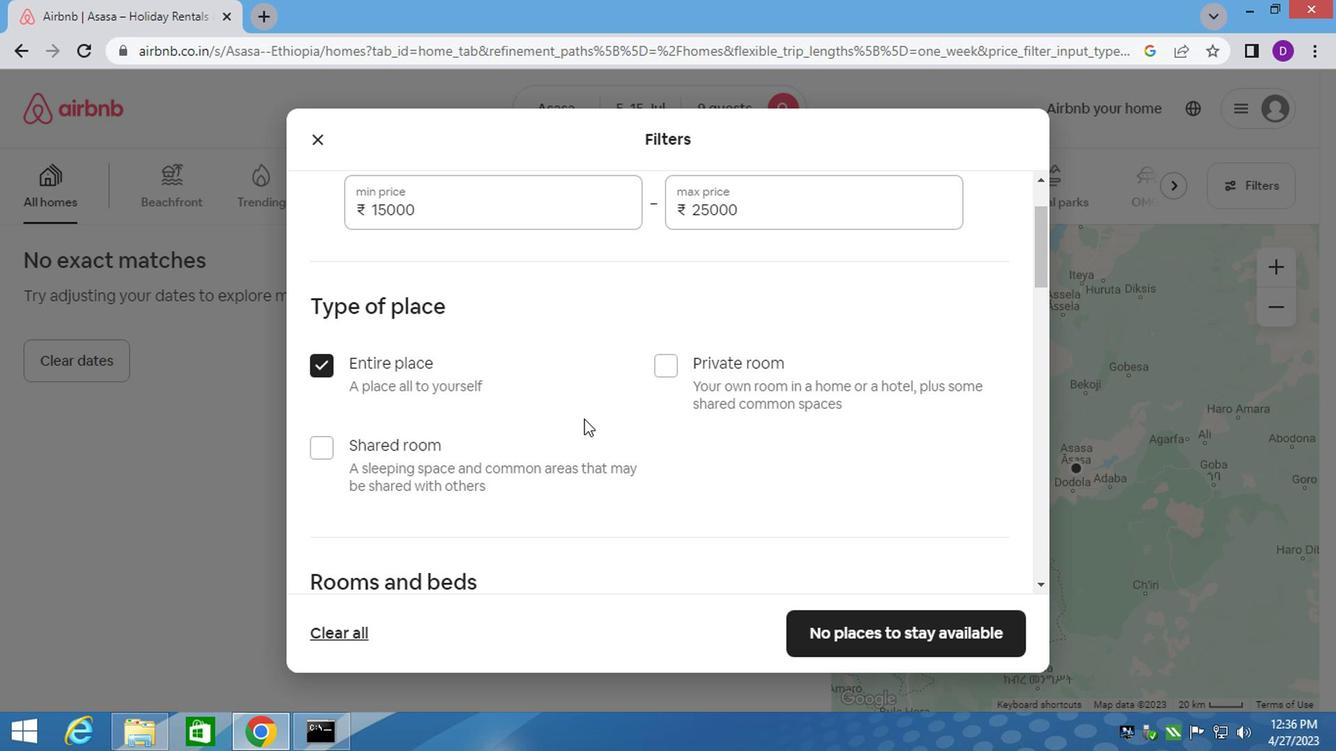 
Action: Mouse scrolled (585, 421) with delta (0, -1)
Screenshot: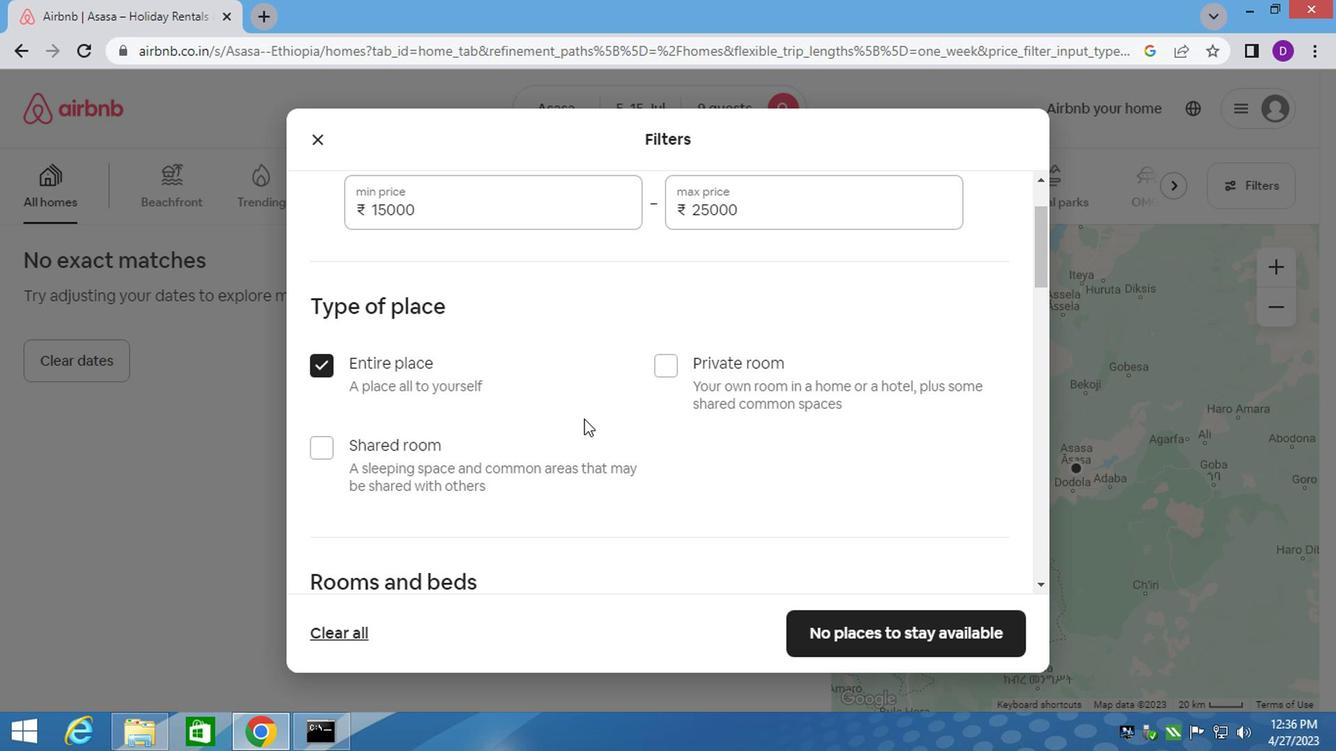 
Action: Mouse moved to (587, 423)
Screenshot: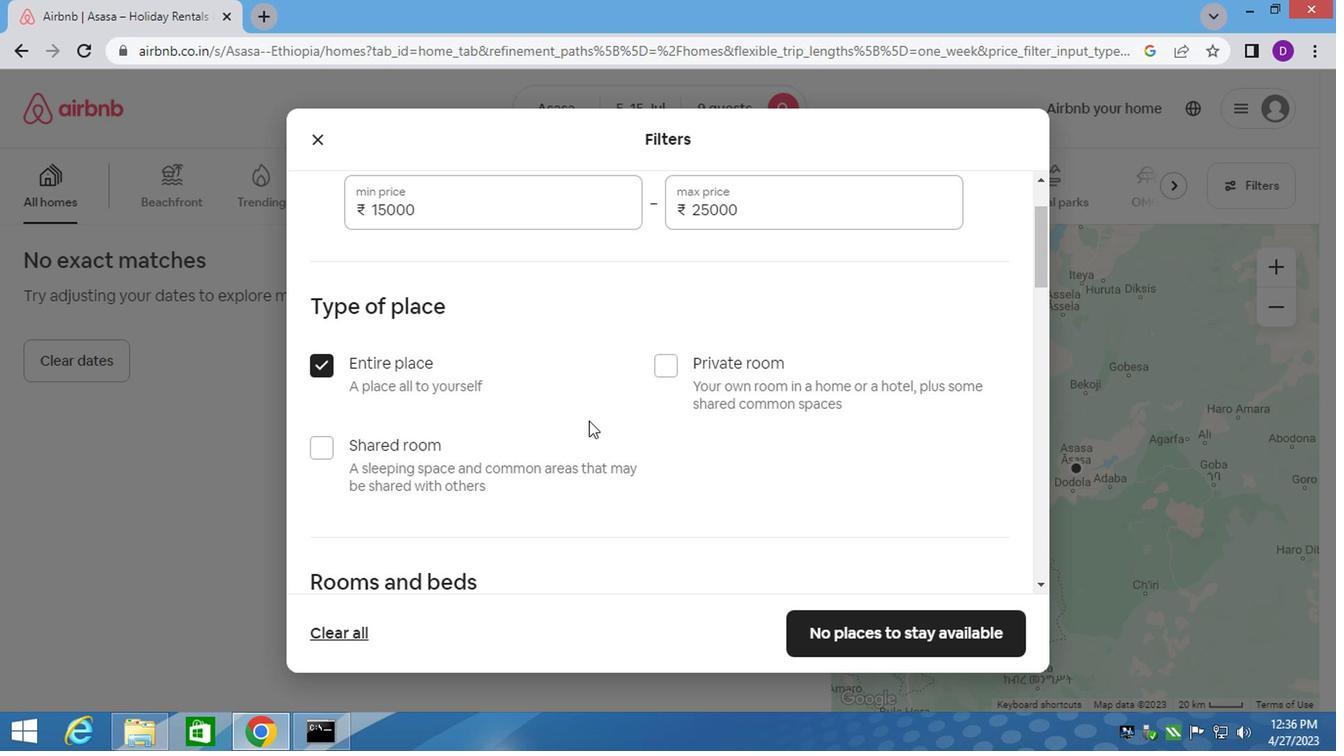 
Action: Mouse scrolled (587, 422) with delta (0, 0)
Screenshot: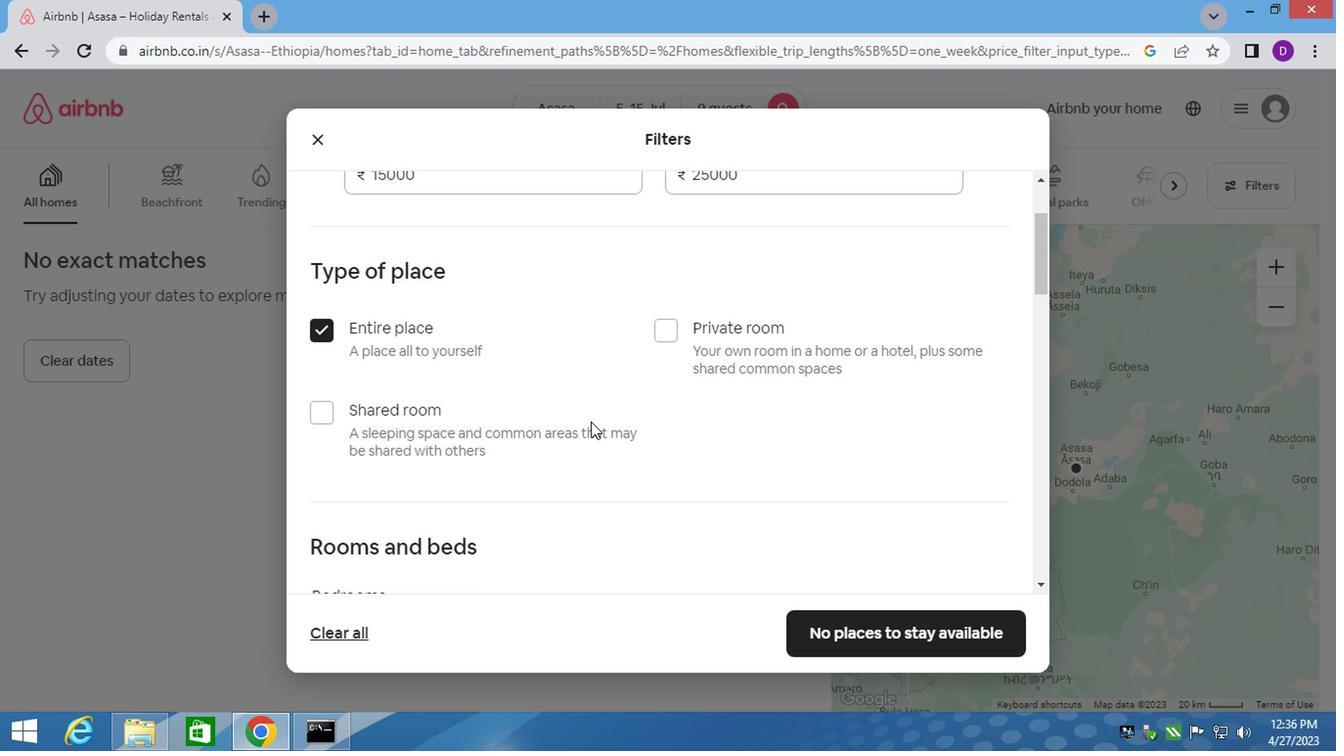 
Action: Mouse moved to (587, 424)
Screenshot: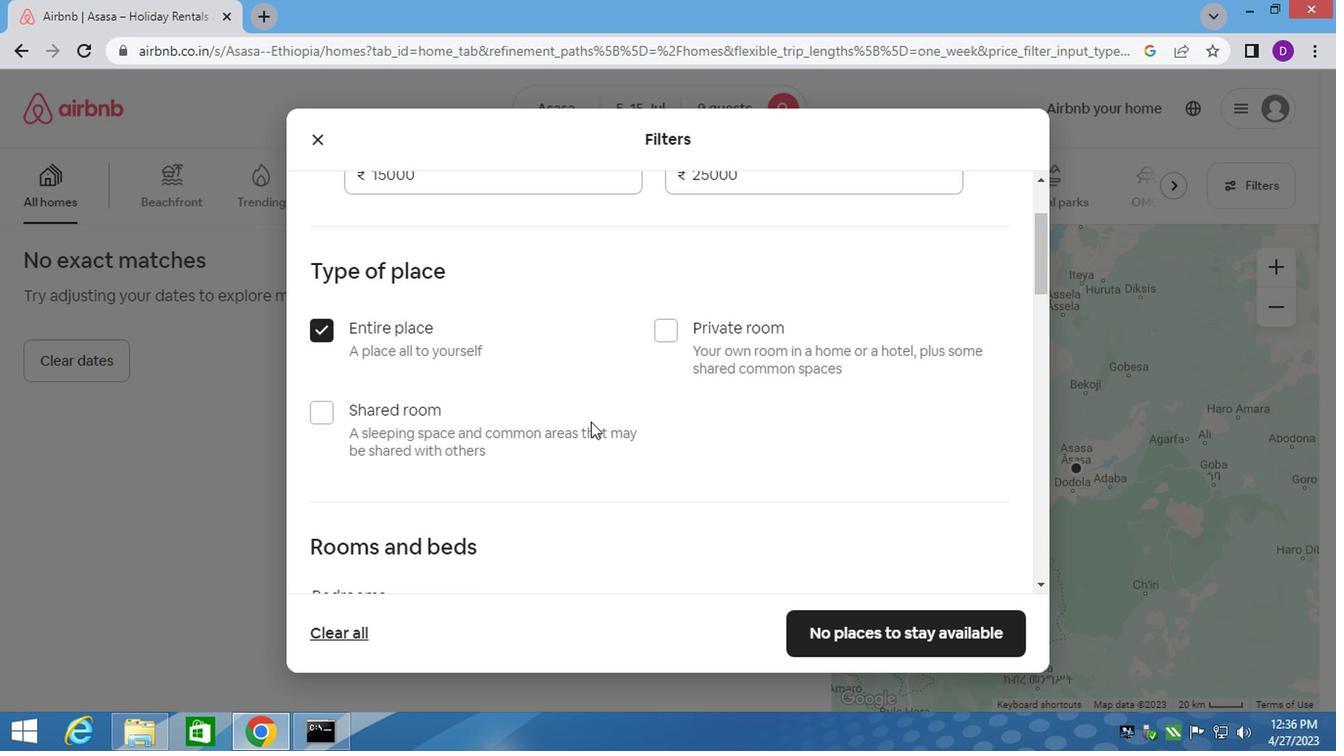 
Action: Mouse scrolled (587, 423) with delta (0, -1)
Screenshot: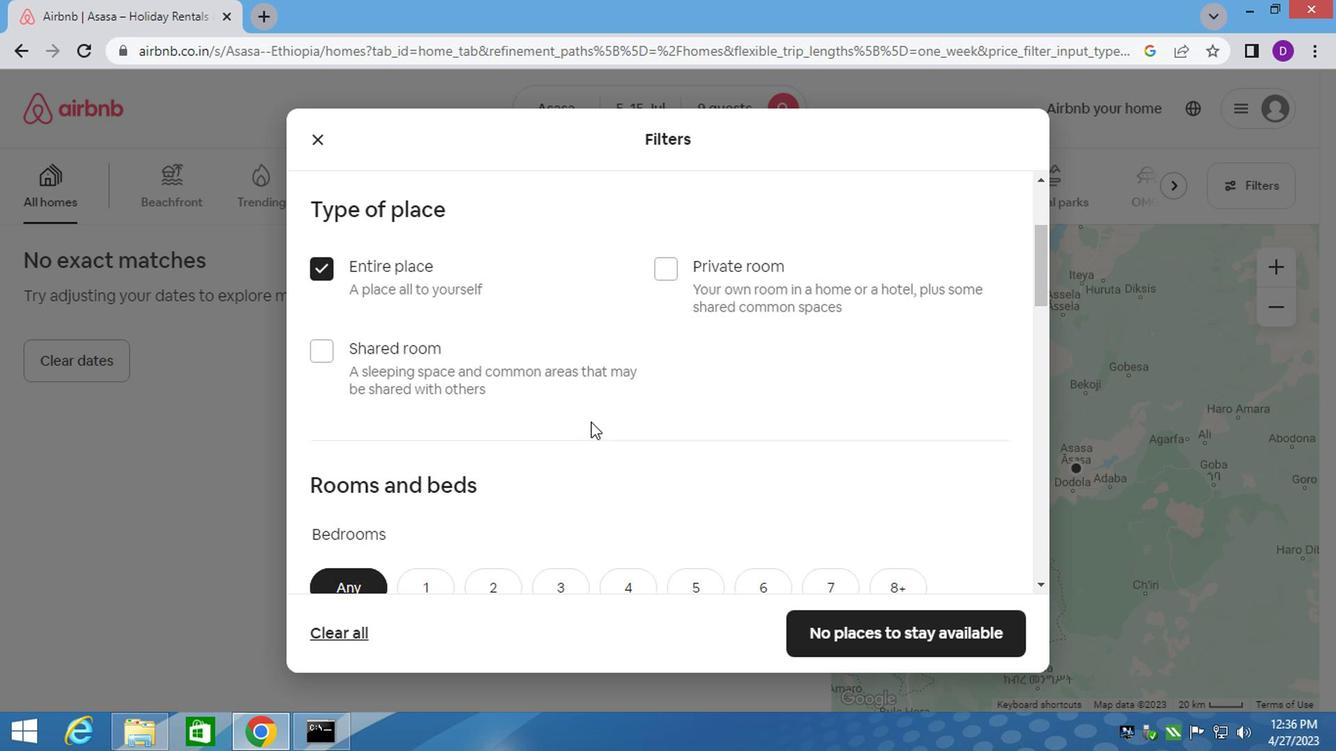 
Action: Mouse moved to (571, 425)
Screenshot: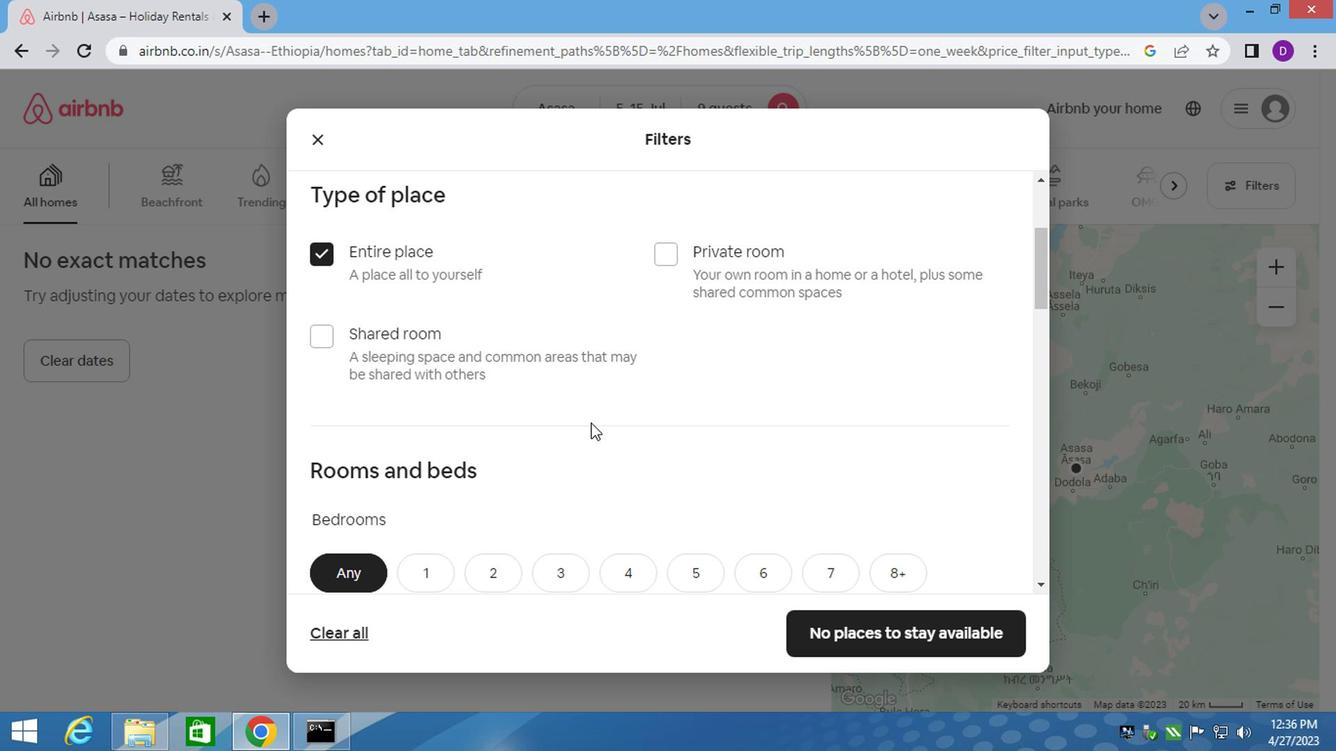 
Action: Mouse scrolled (571, 424) with delta (0, 0)
Screenshot: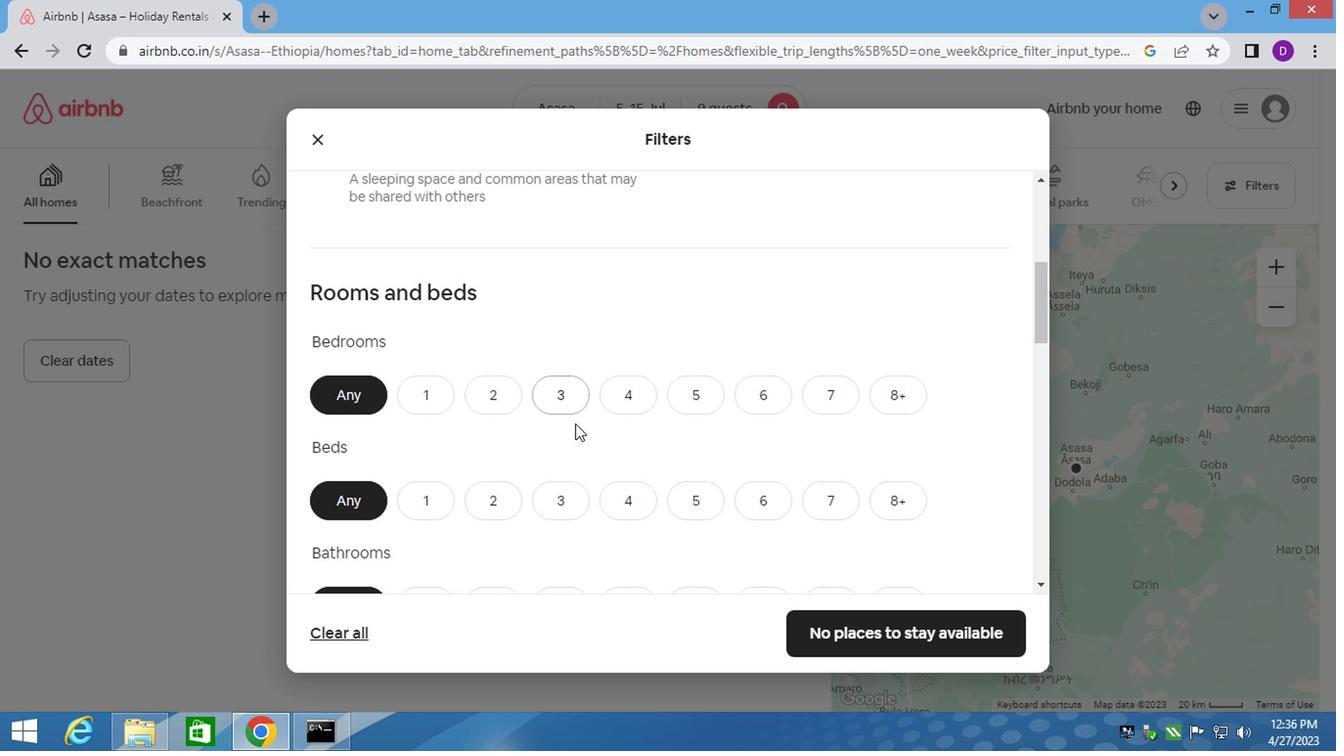 
Action: Mouse moved to (685, 287)
Screenshot: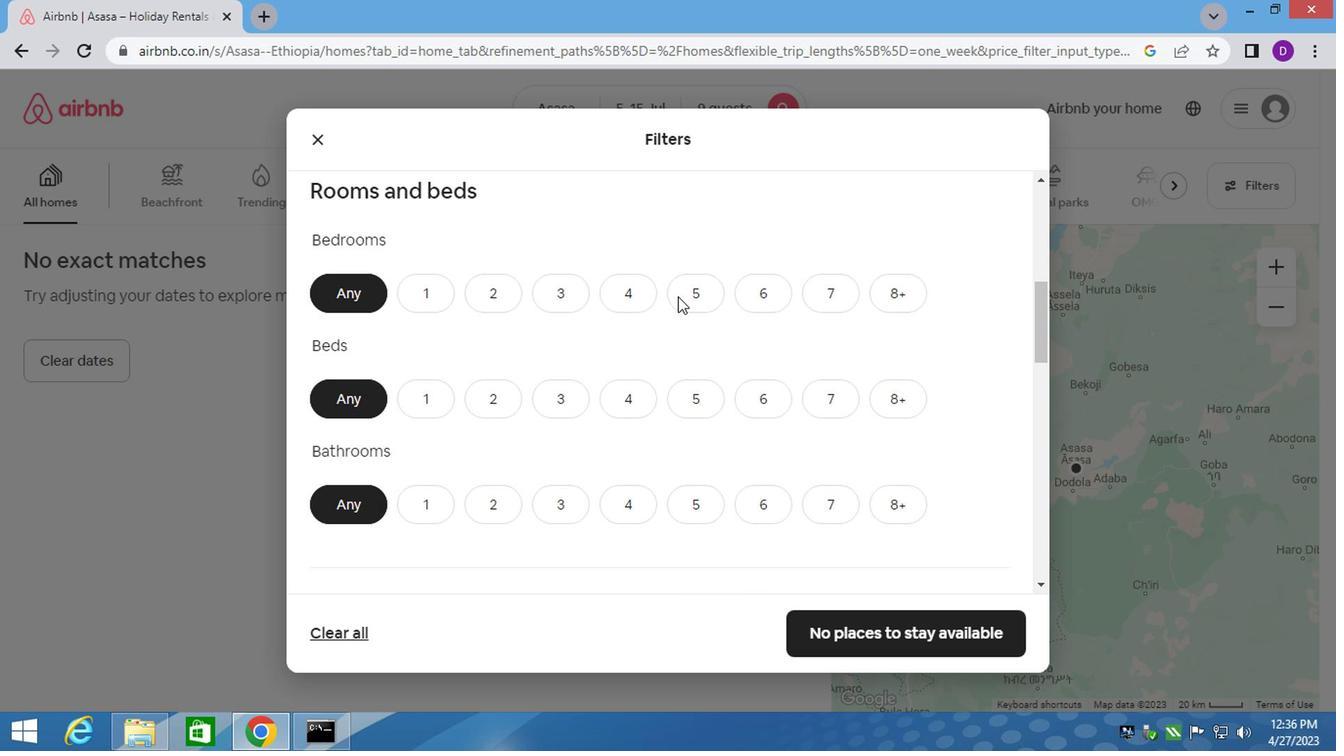 
Action: Mouse pressed left at (685, 287)
Screenshot: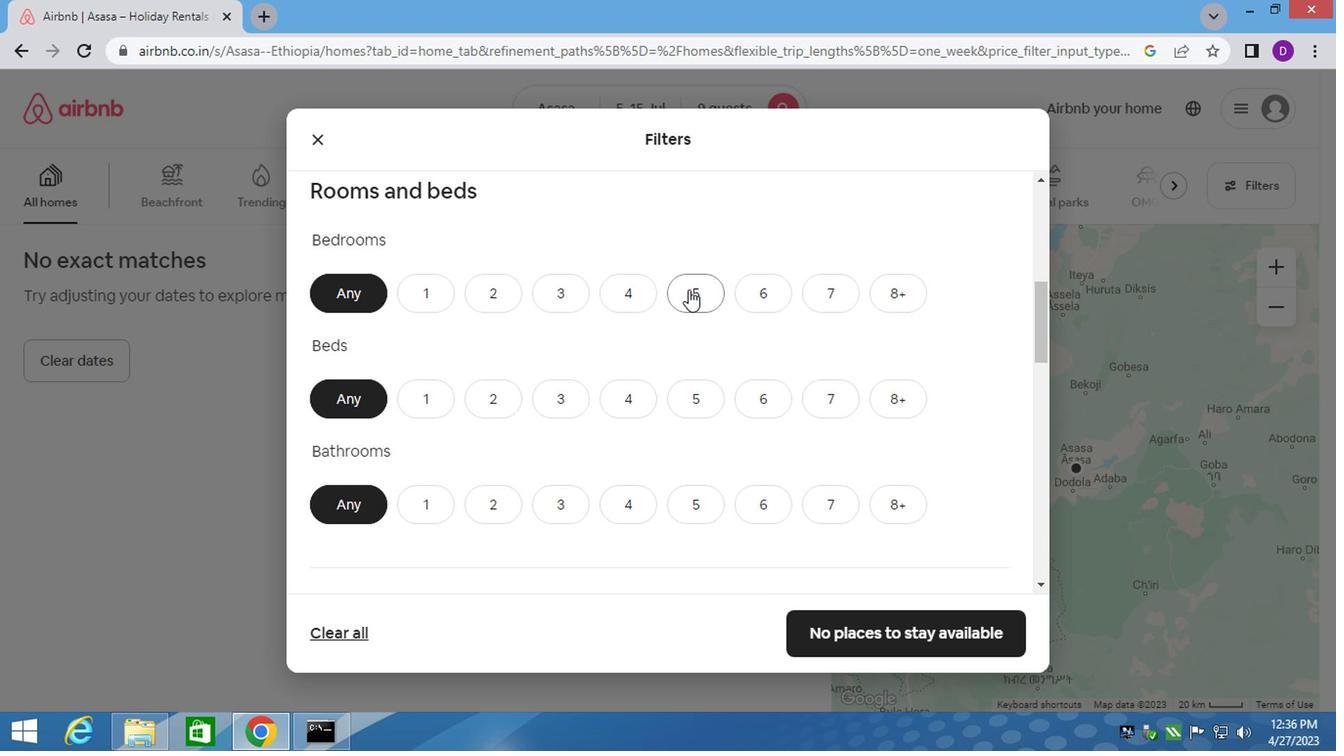 
Action: Mouse moved to (691, 395)
Screenshot: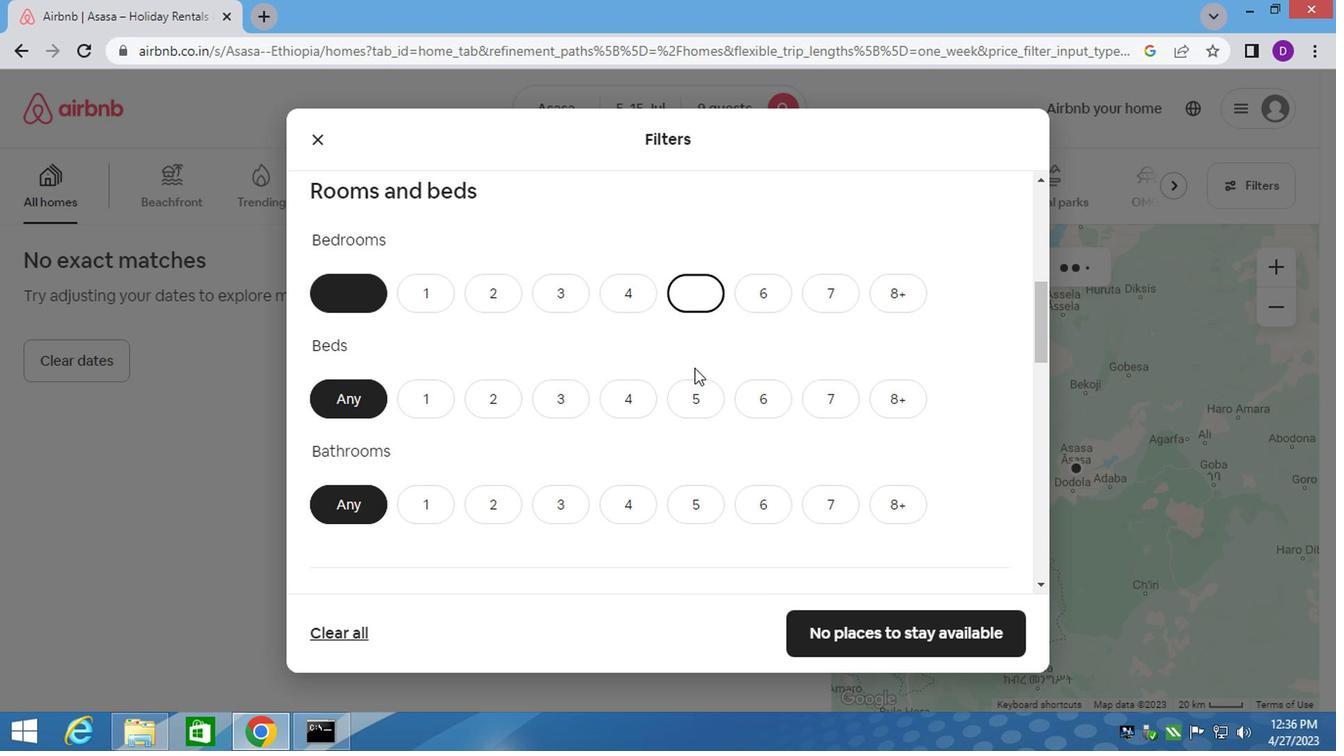 
Action: Mouse pressed left at (691, 395)
Screenshot: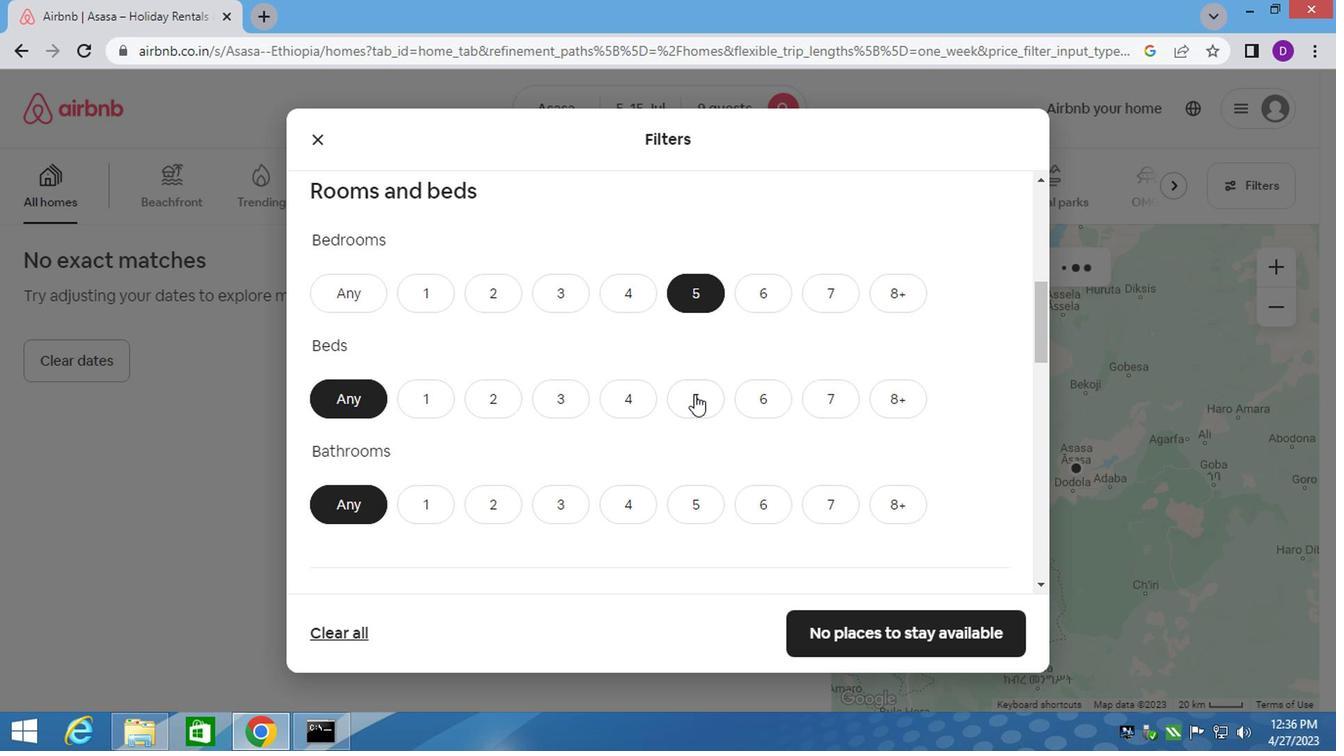 
Action: Mouse moved to (672, 507)
Screenshot: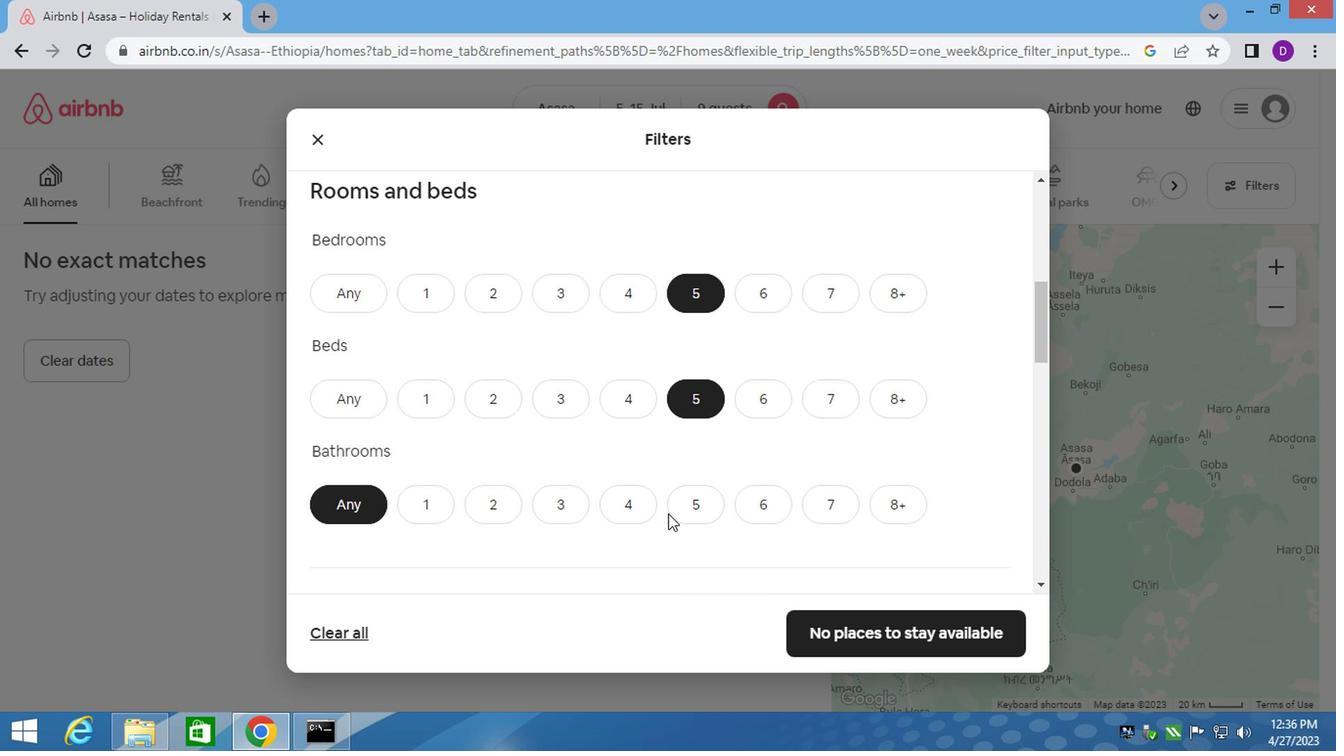 
Action: Mouse pressed left at (672, 507)
Screenshot: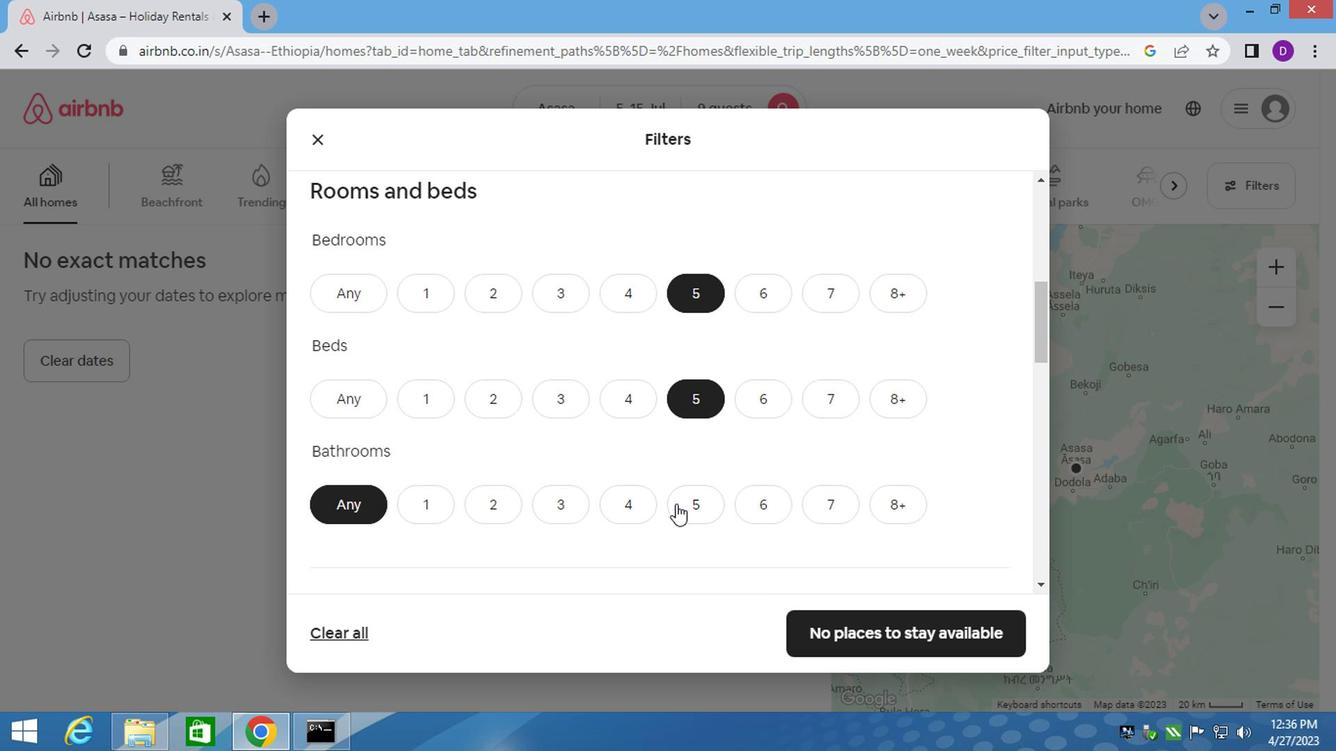 
Action: Mouse moved to (746, 486)
Screenshot: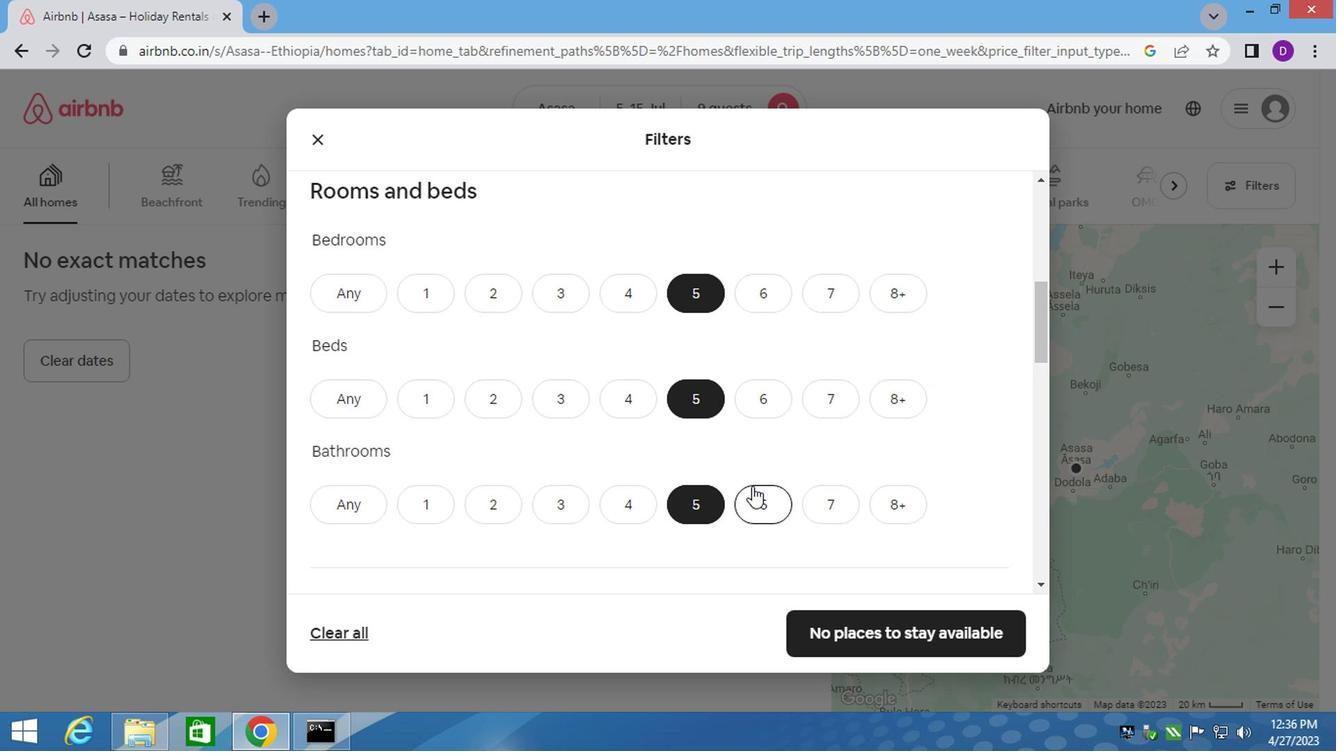 
Action: Mouse scrolled (746, 485) with delta (0, -1)
Screenshot: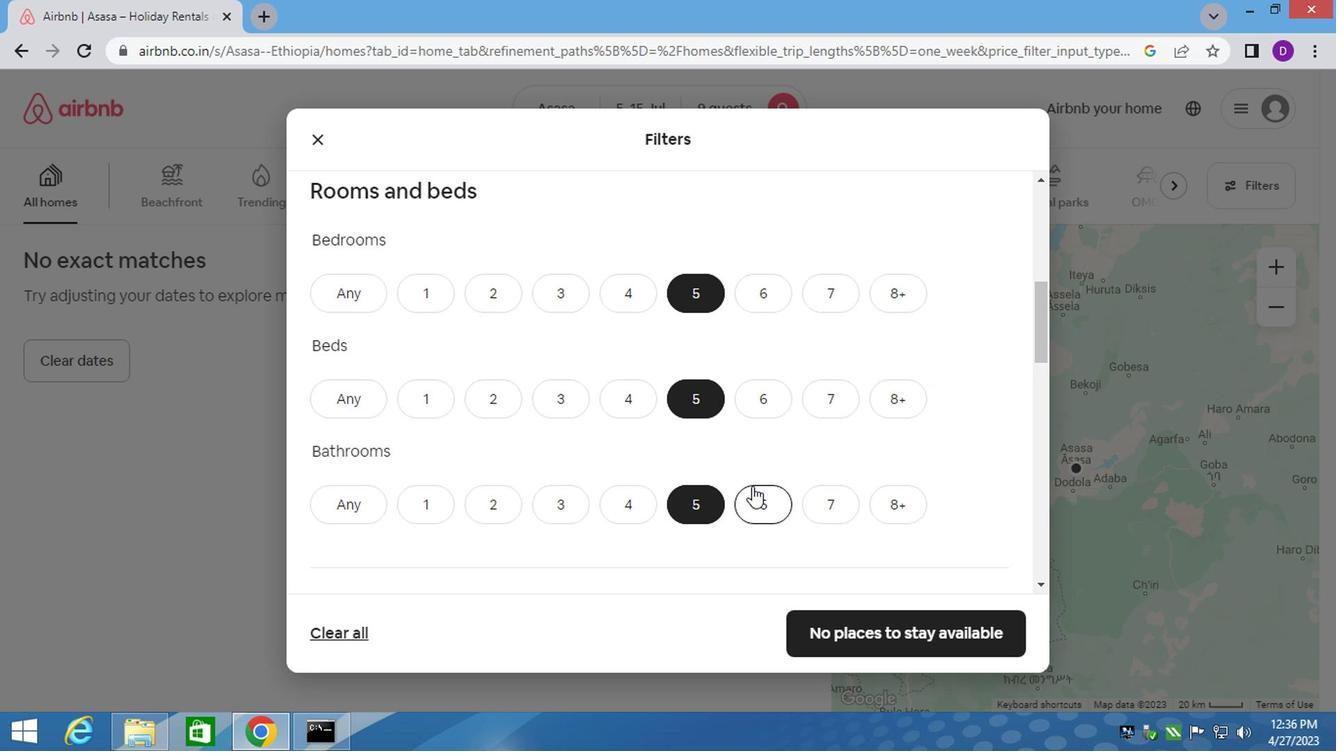 
Action: Mouse moved to (746, 484)
Screenshot: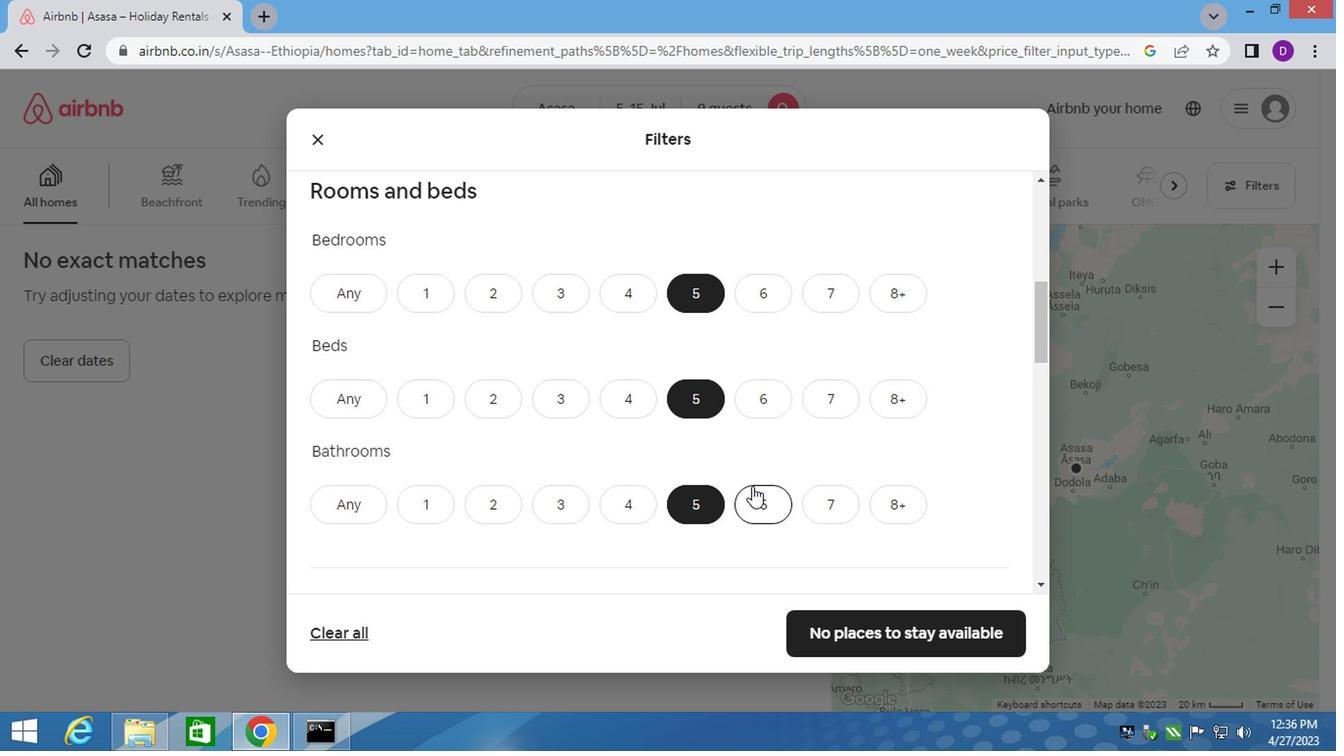 
Action: Mouse scrolled (746, 483) with delta (0, -1)
Screenshot: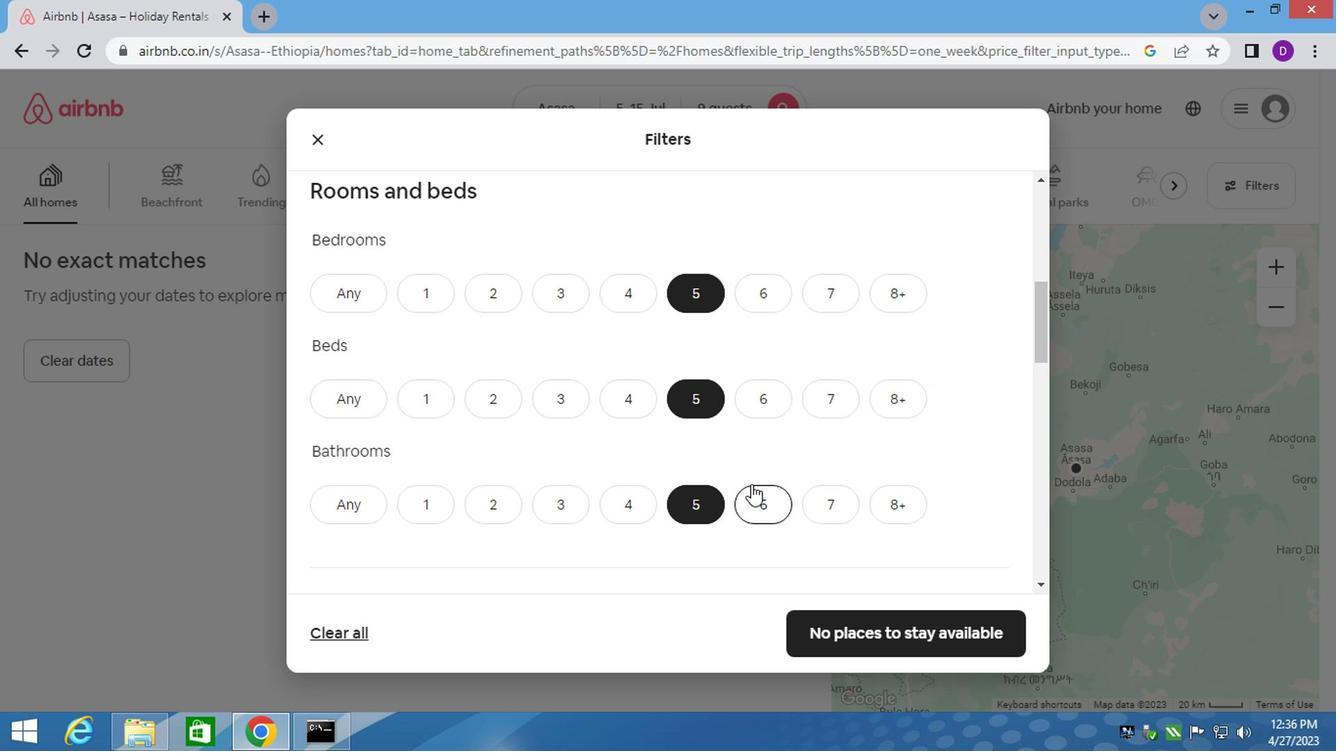 
Action: Mouse moved to (744, 482)
Screenshot: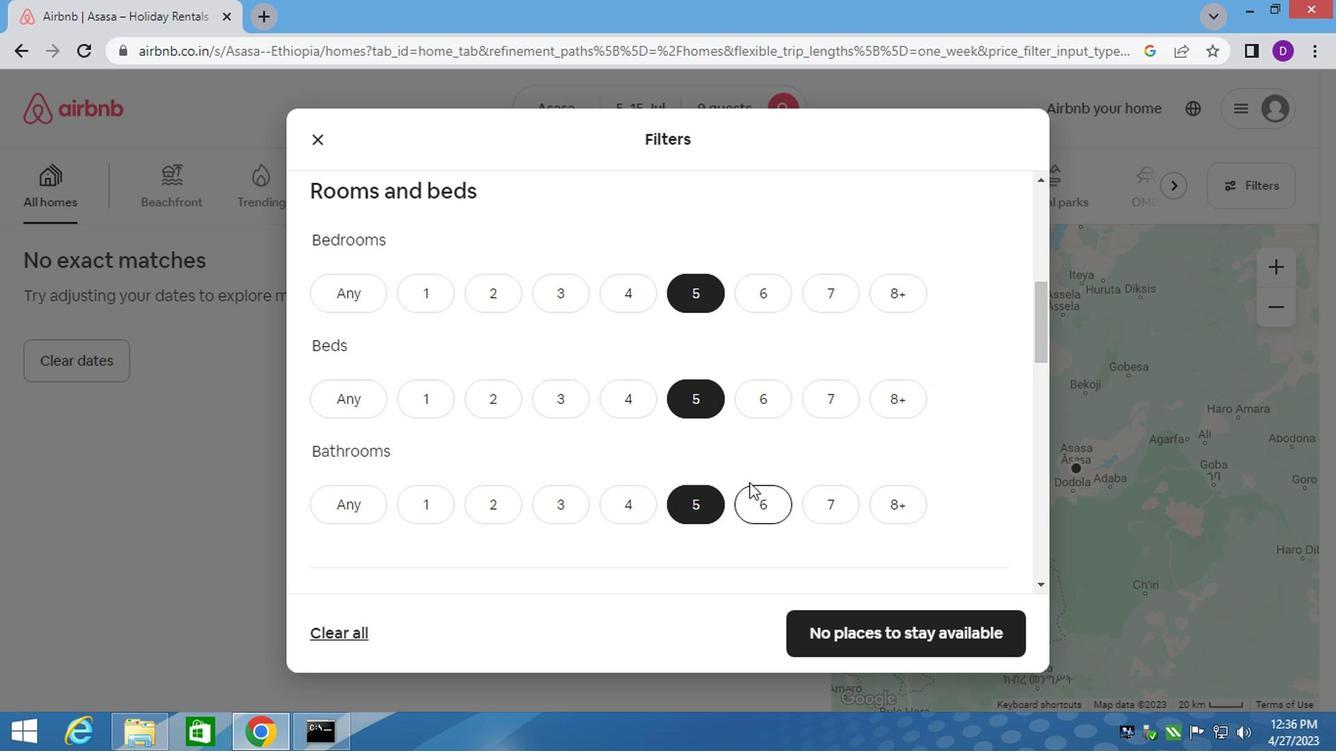 
Action: Mouse scrolled (744, 481) with delta (0, 0)
Screenshot: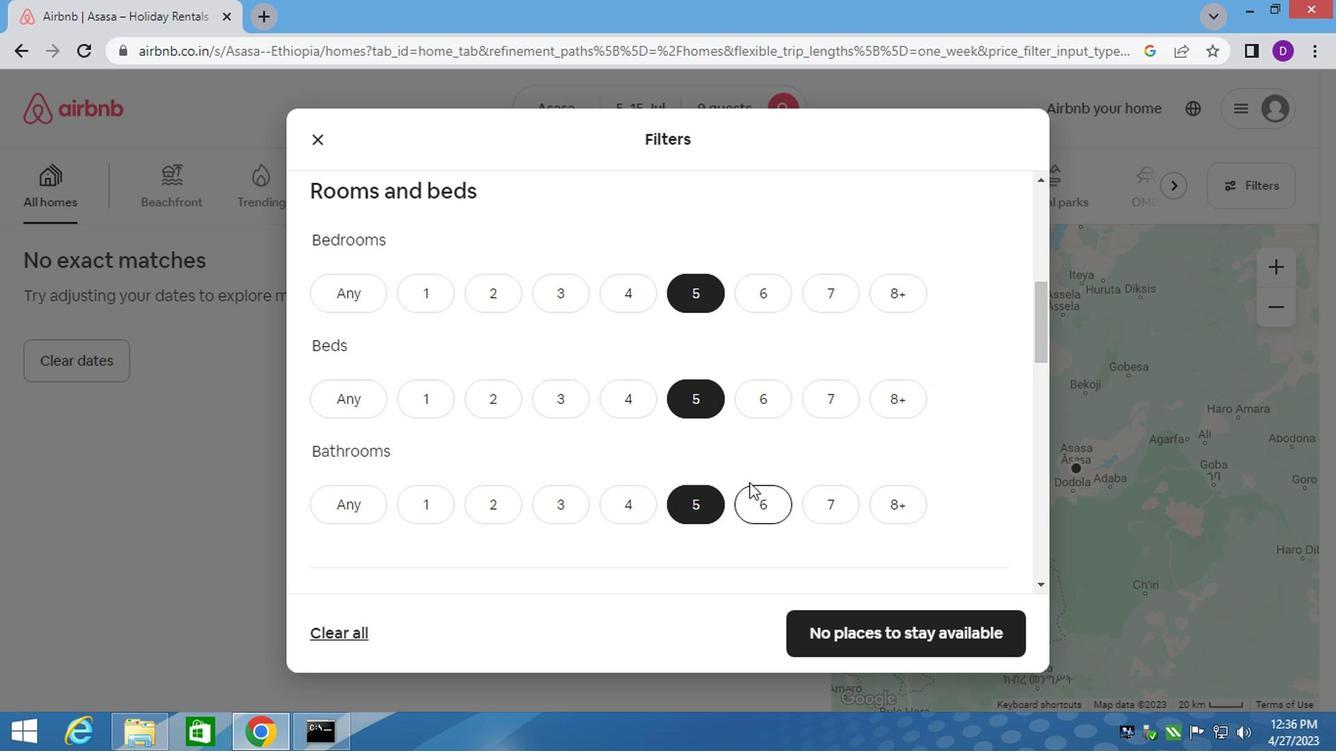 
Action: Mouse moved to (644, 464)
Screenshot: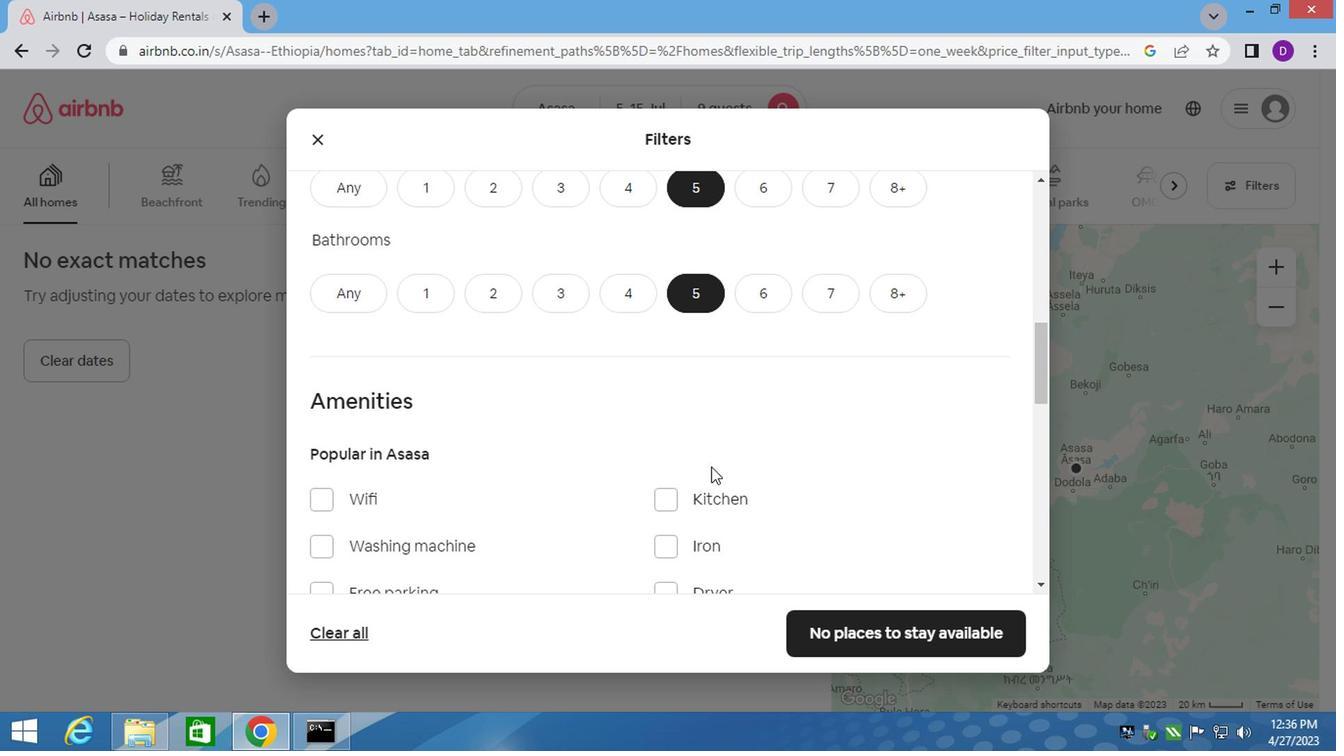 
Action: Mouse scrolled (644, 463) with delta (0, 0)
Screenshot: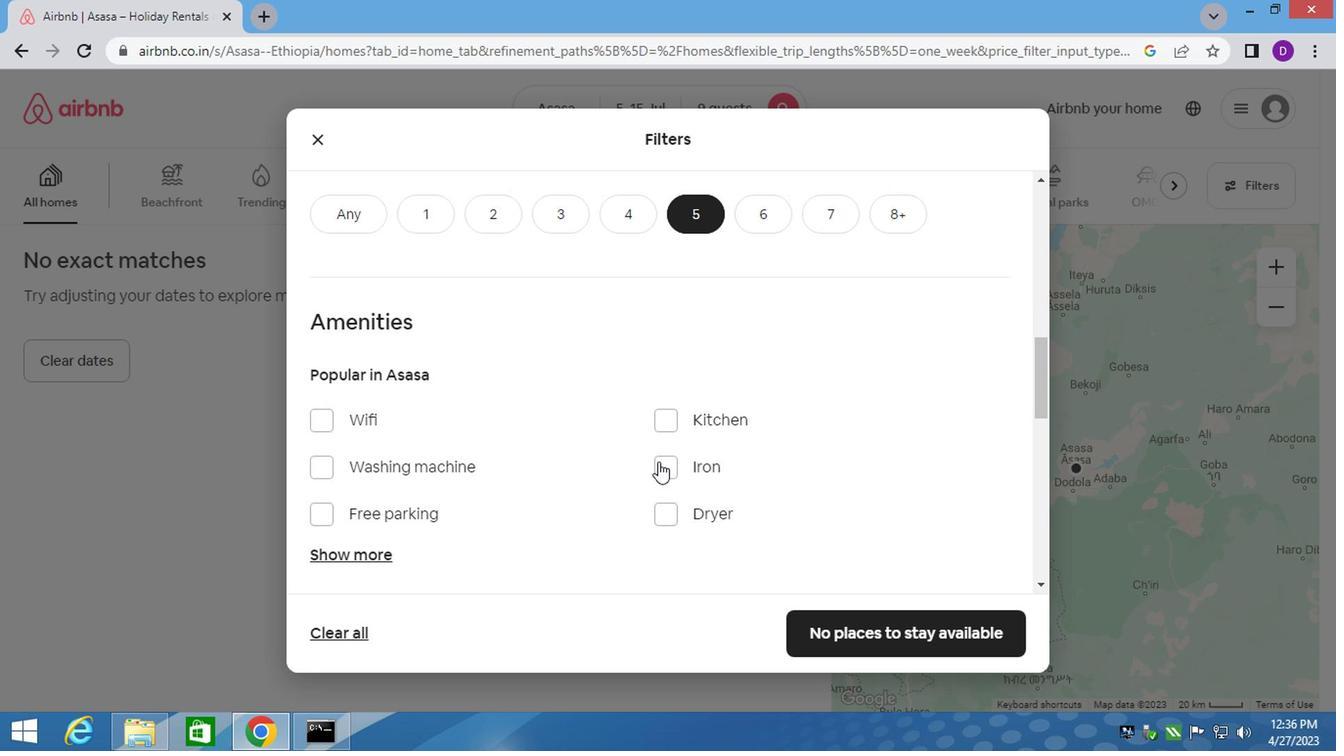 
Action: Mouse scrolled (644, 463) with delta (0, 0)
Screenshot: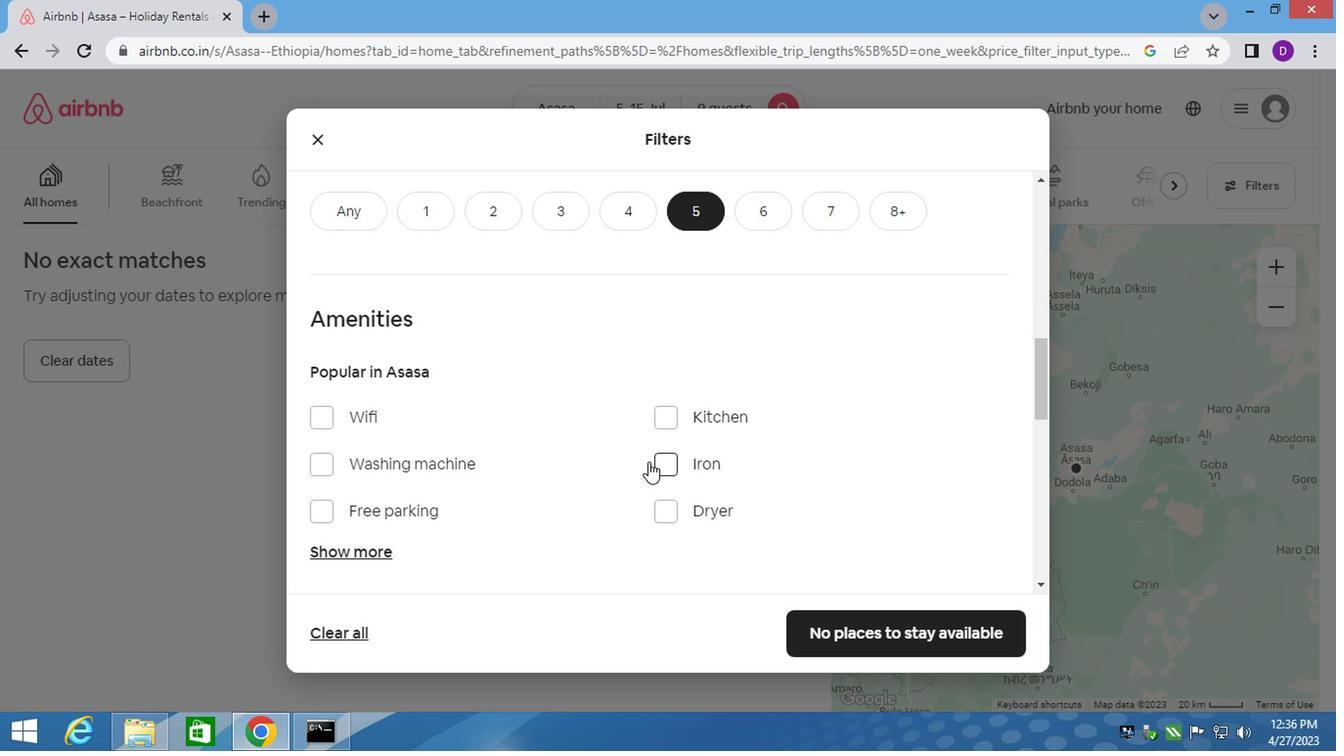 
Action: Mouse scrolled (644, 463) with delta (0, 0)
Screenshot: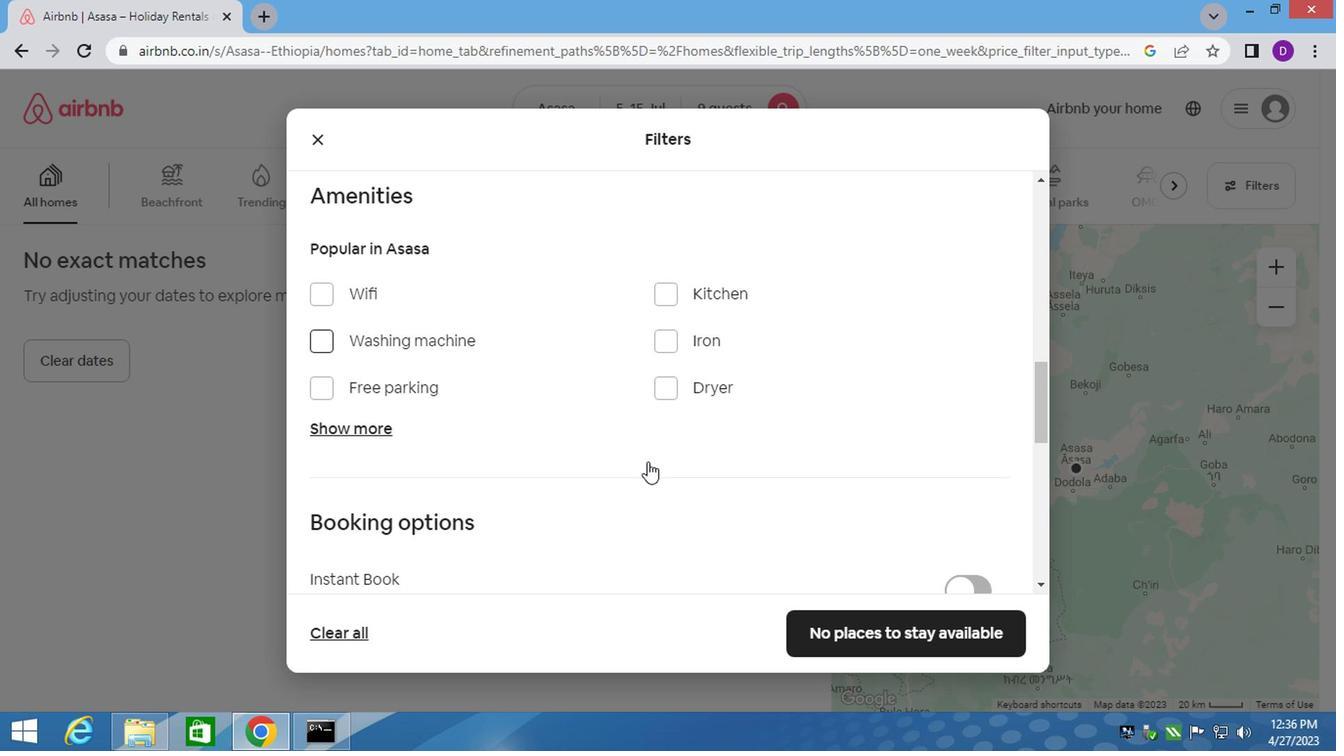 
Action: Mouse scrolled (644, 463) with delta (0, 0)
Screenshot: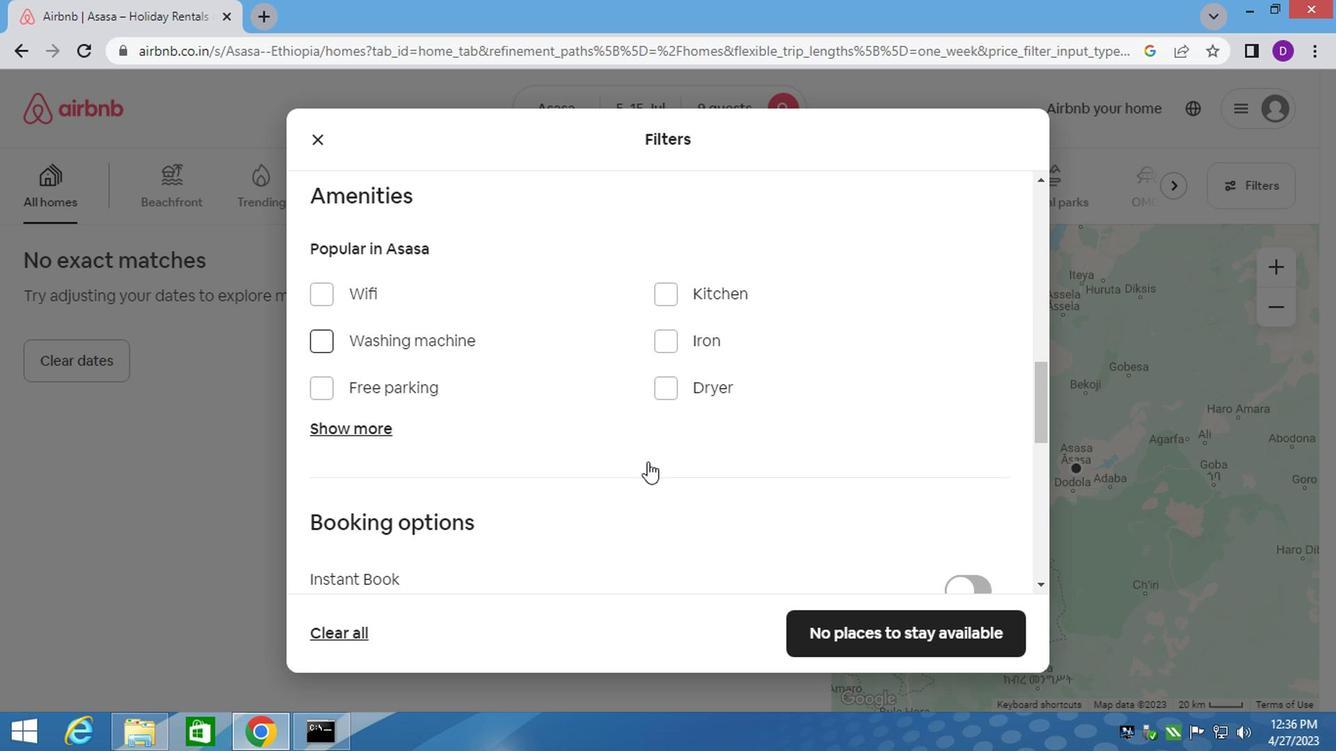 
Action: Mouse scrolled (644, 463) with delta (0, 0)
Screenshot: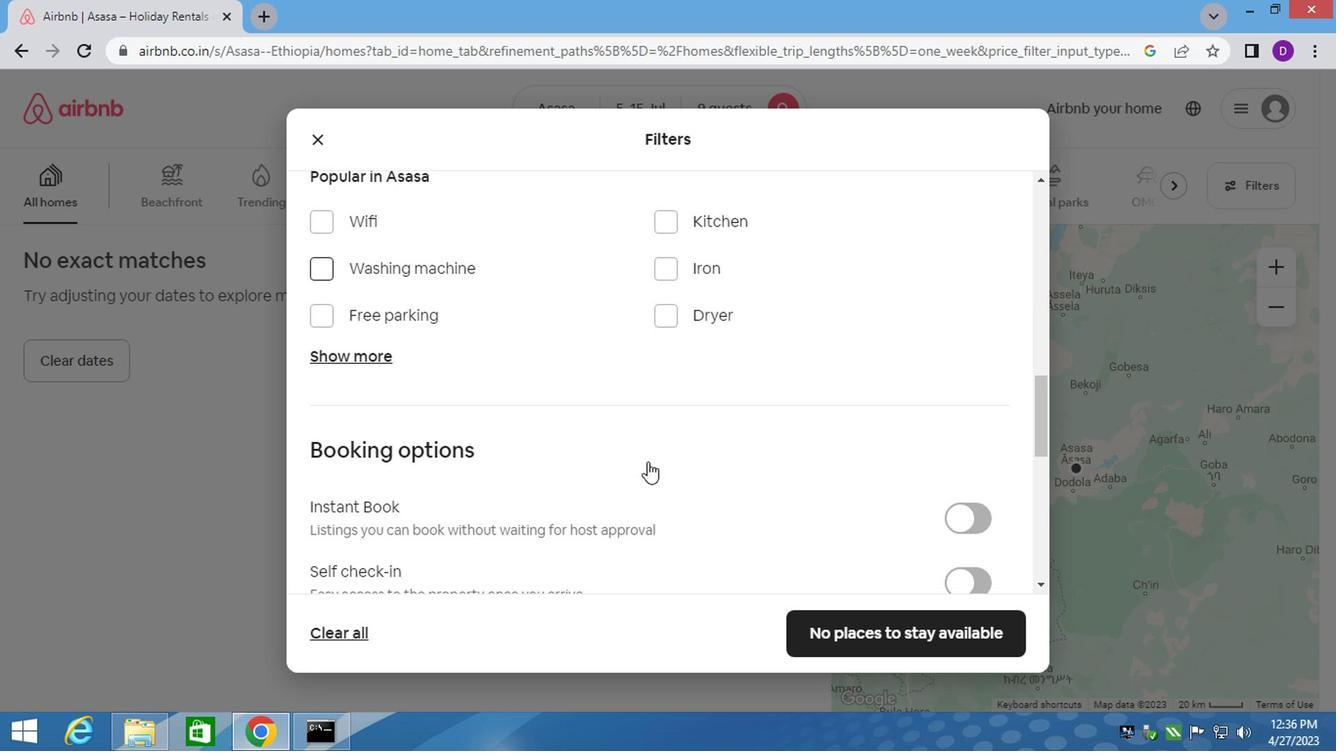
Action: Mouse moved to (947, 293)
Screenshot: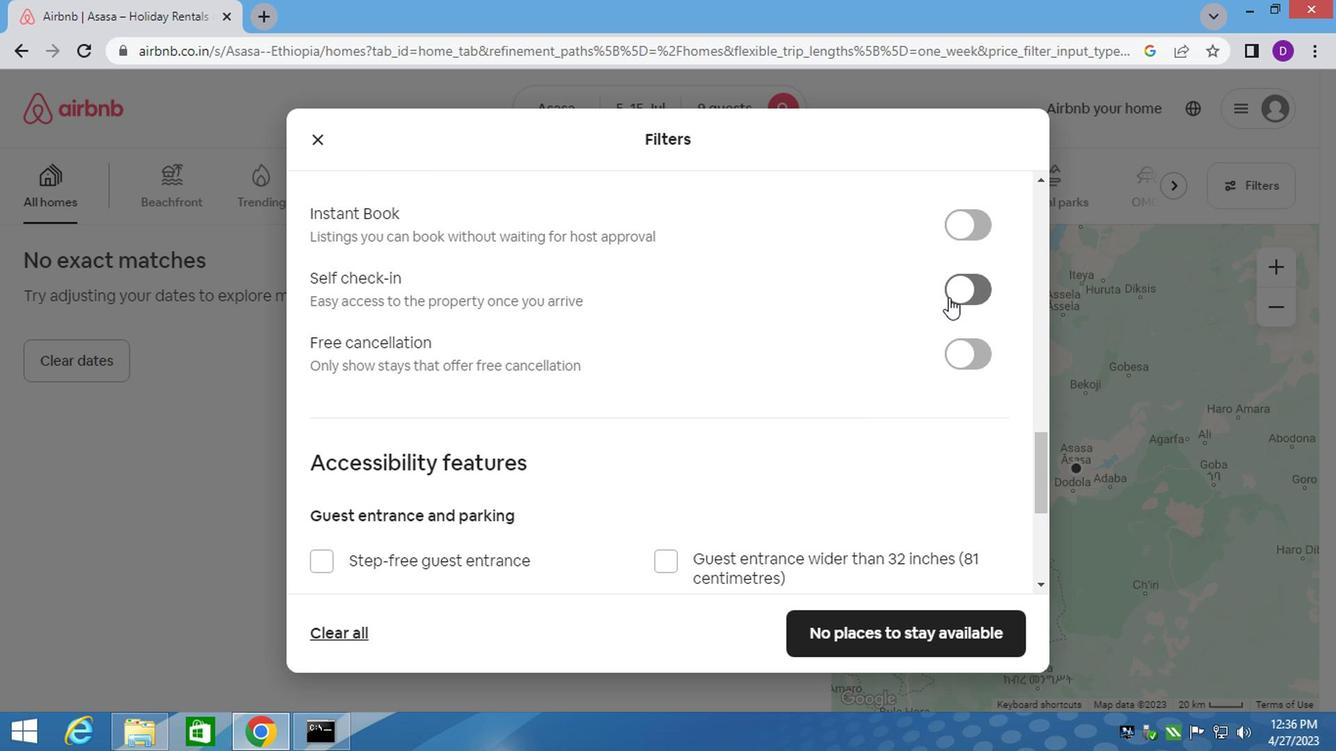 
Action: Mouse pressed left at (947, 293)
Screenshot: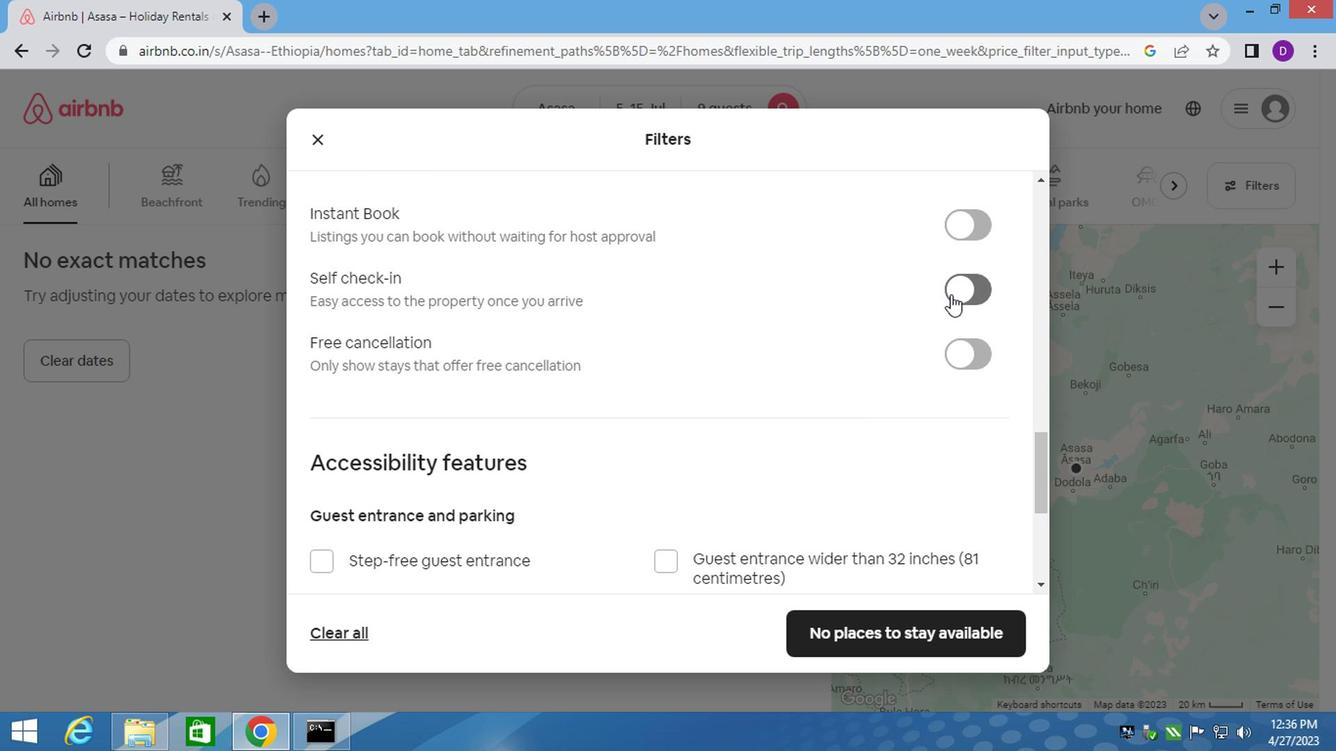 
Action: Mouse moved to (618, 468)
Screenshot: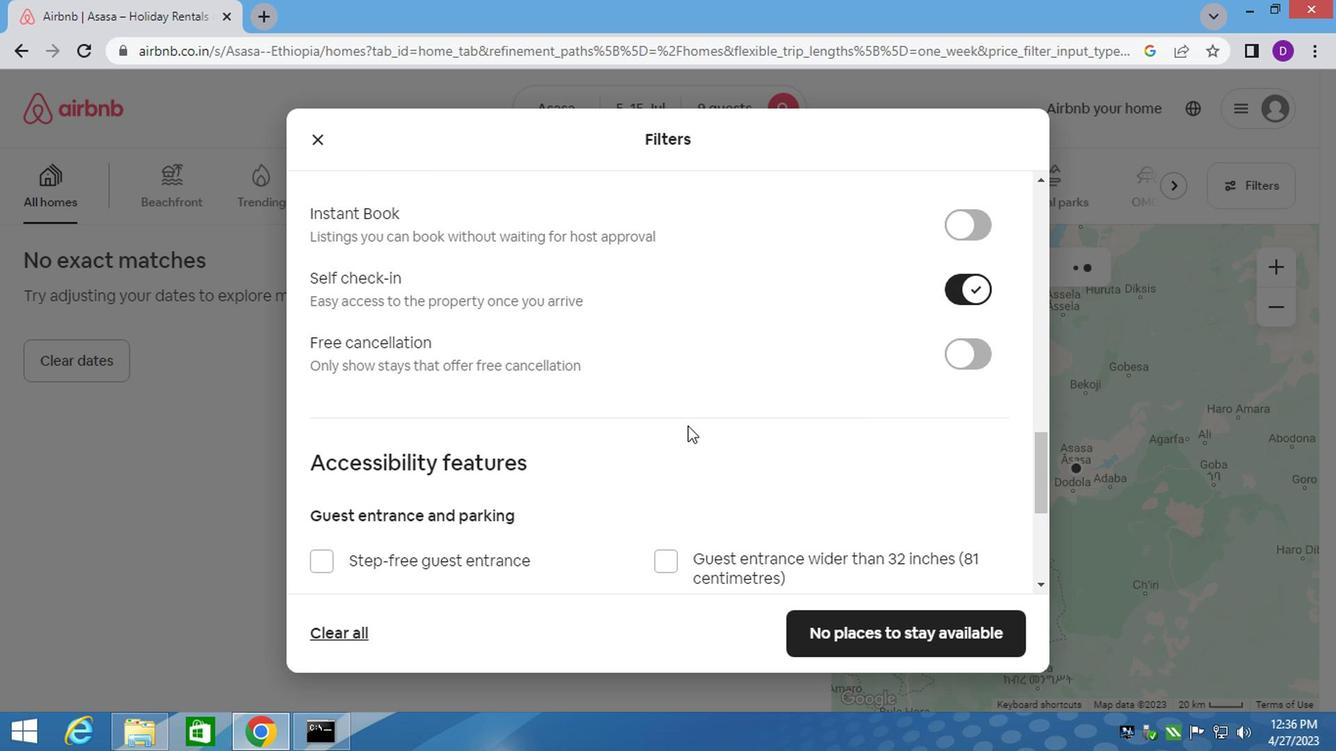 
Action: Mouse scrolled (618, 467) with delta (0, -1)
Screenshot: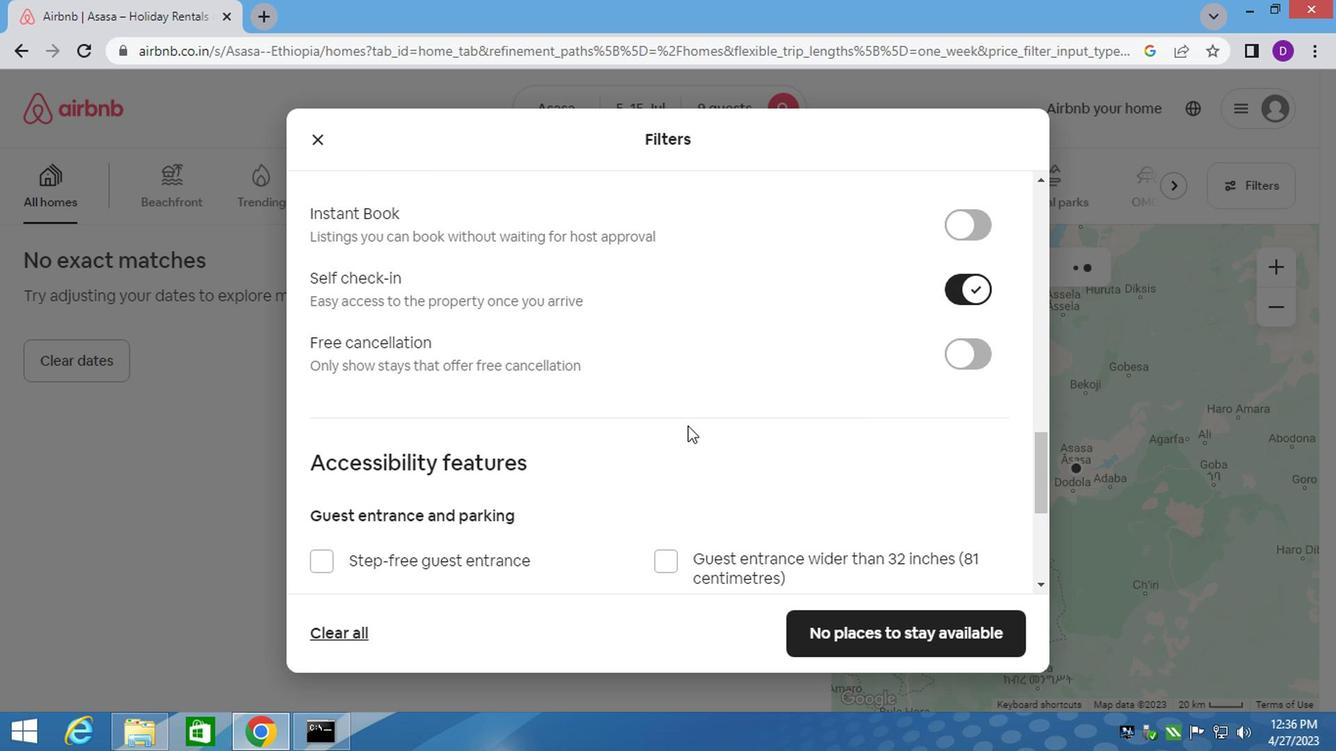 
Action: Mouse moved to (616, 475)
Screenshot: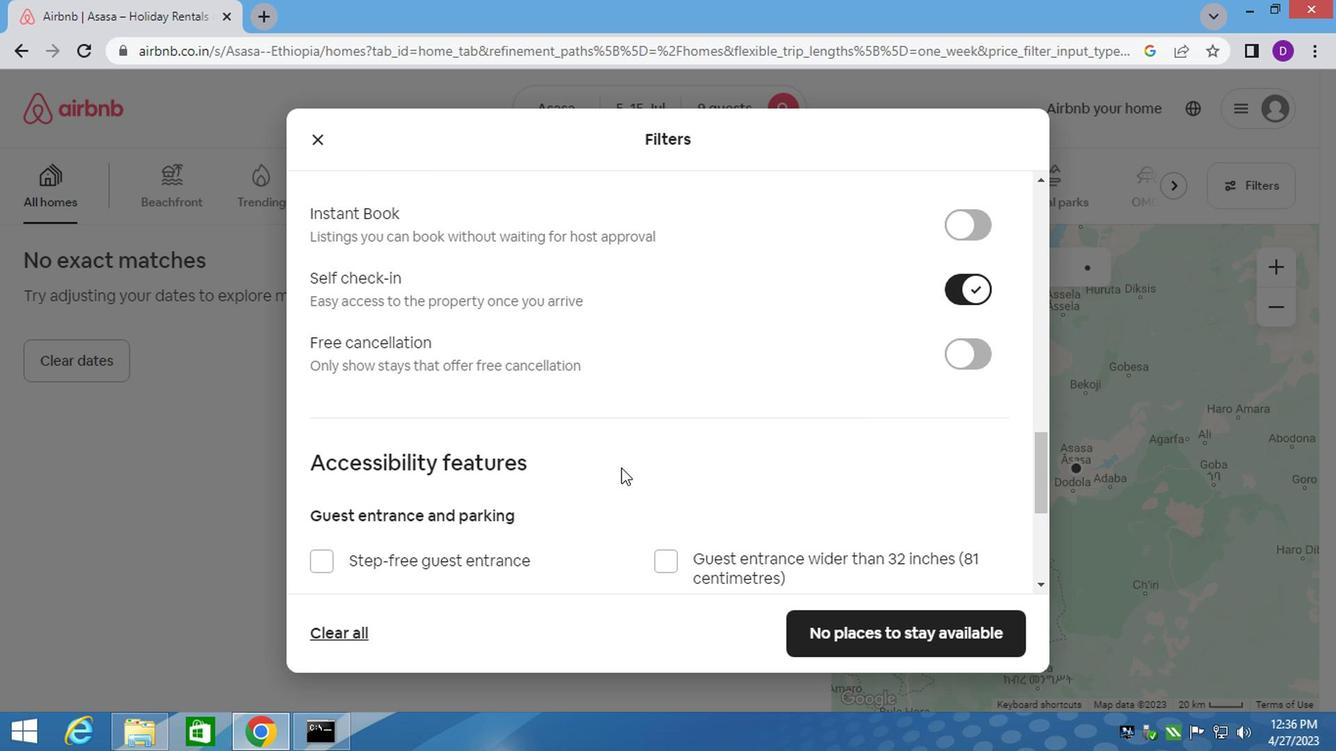 
Action: Mouse scrolled (616, 474) with delta (0, -1)
Screenshot: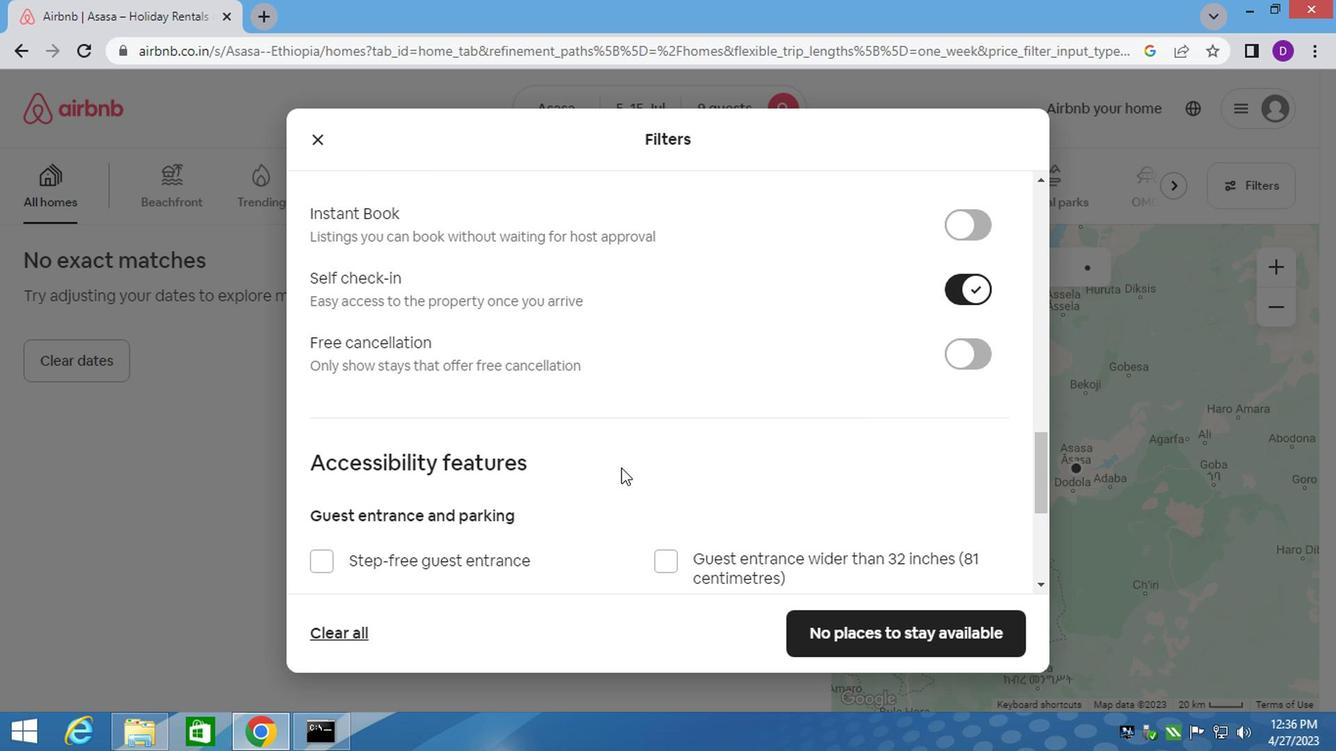 
Action: Mouse scrolled (616, 474) with delta (0, -1)
Screenshot: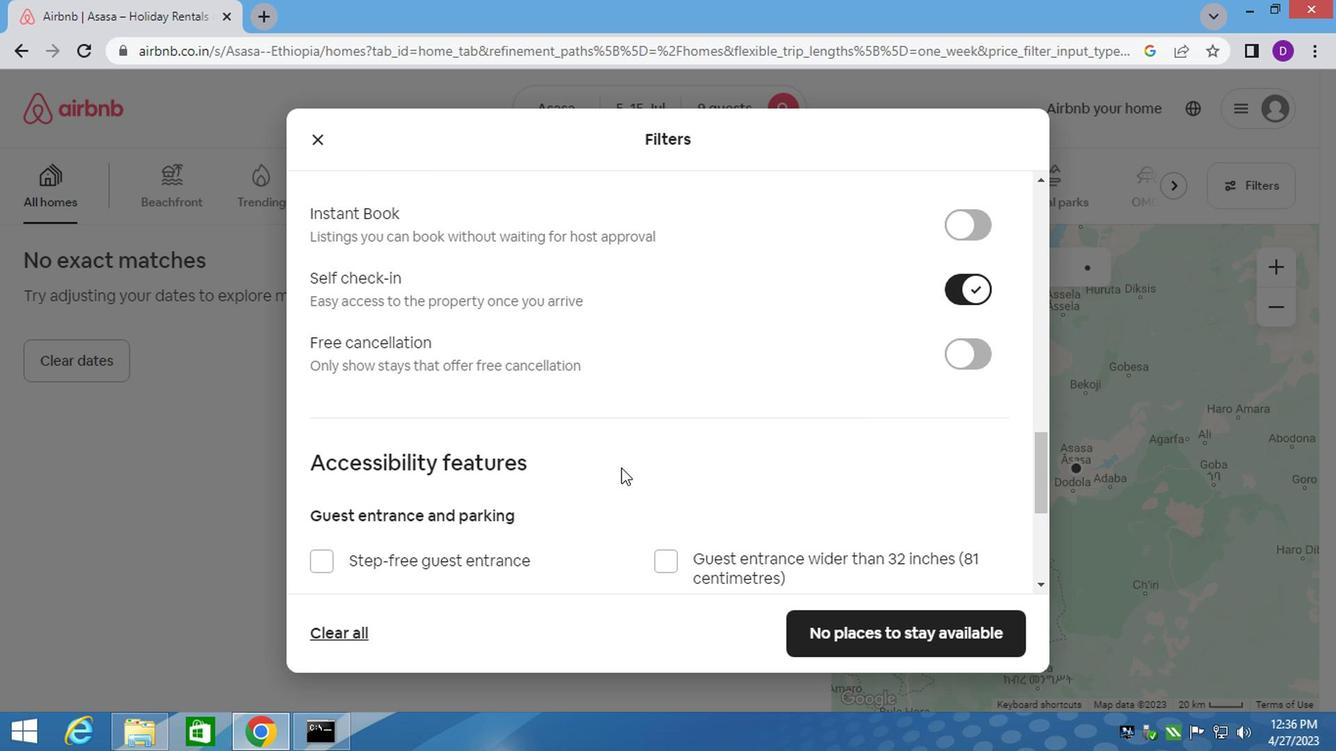 
Action: Mouse scrolled (616, 474) with delta (0, -1)
Screenshot: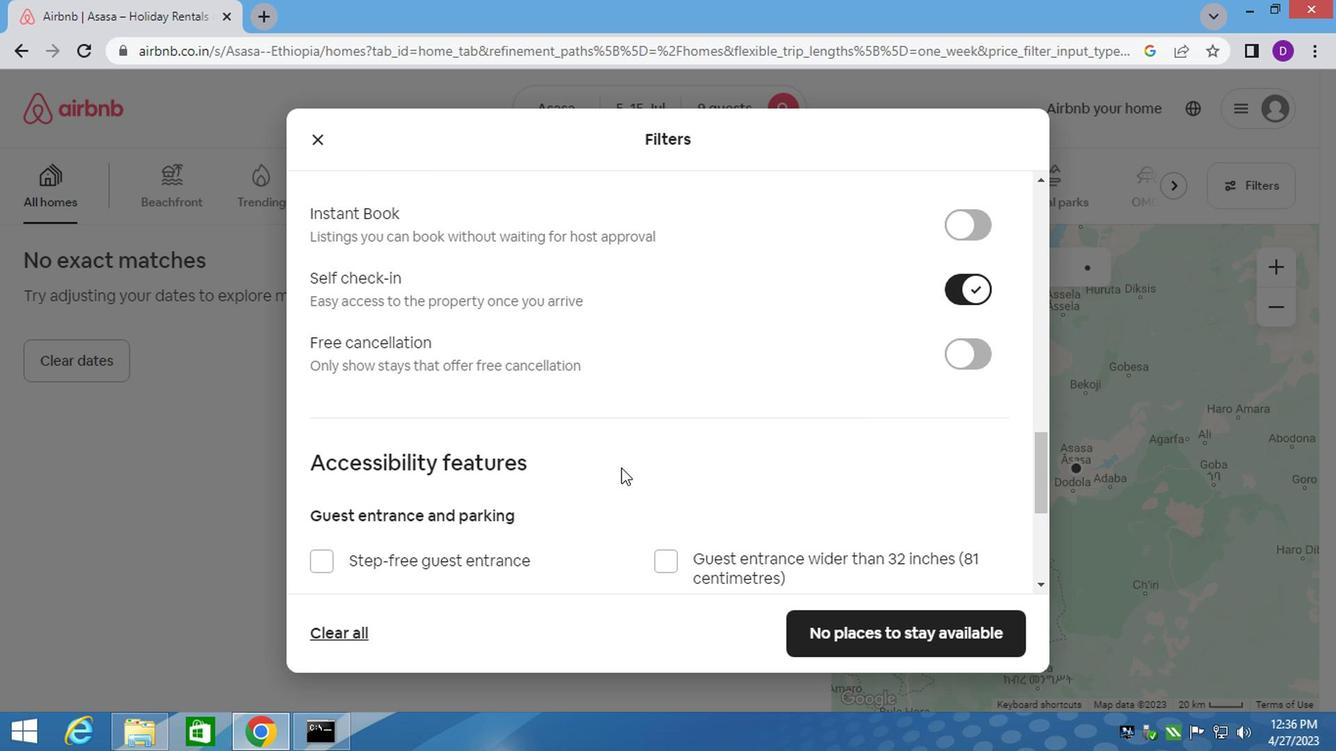
Action: Mouse scrolled (616, 474) with delta (0, -1)
Screenshot: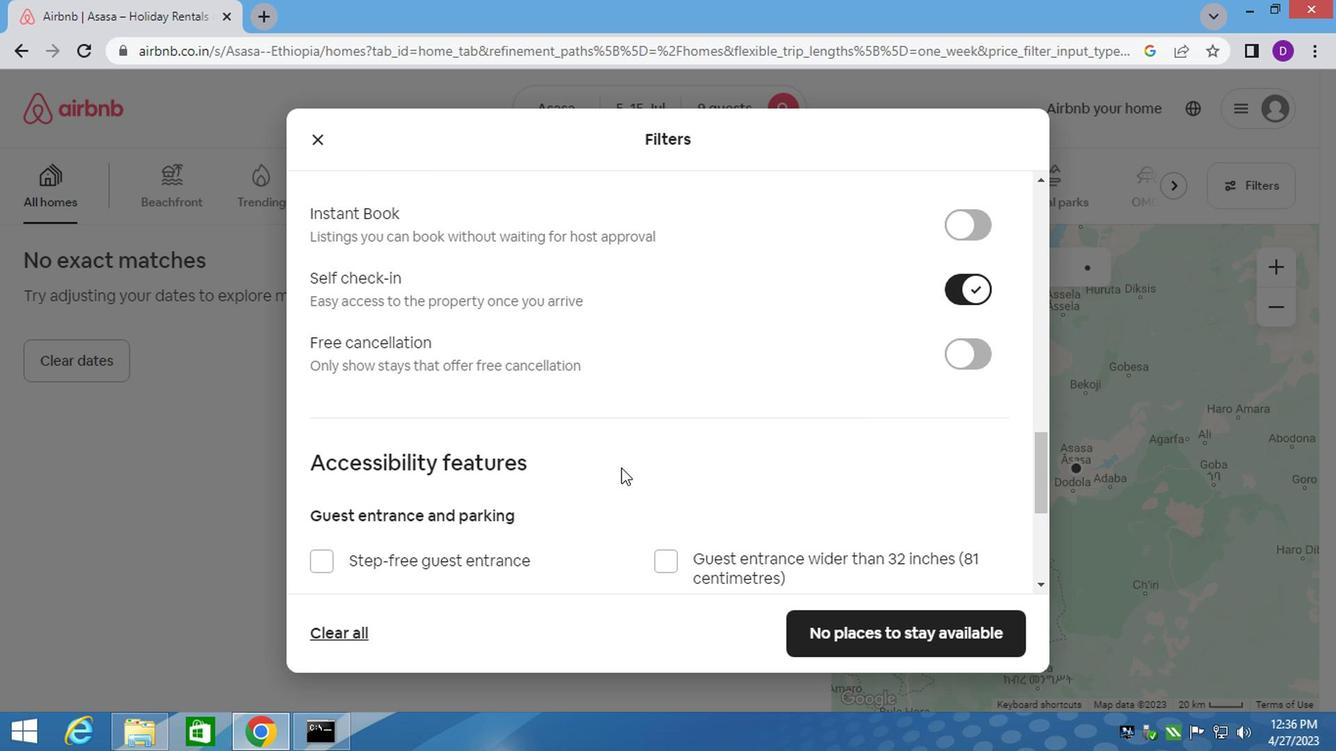 
Action: Mouse scrolled (616, 474) with delta (0, -1)
Screenshot: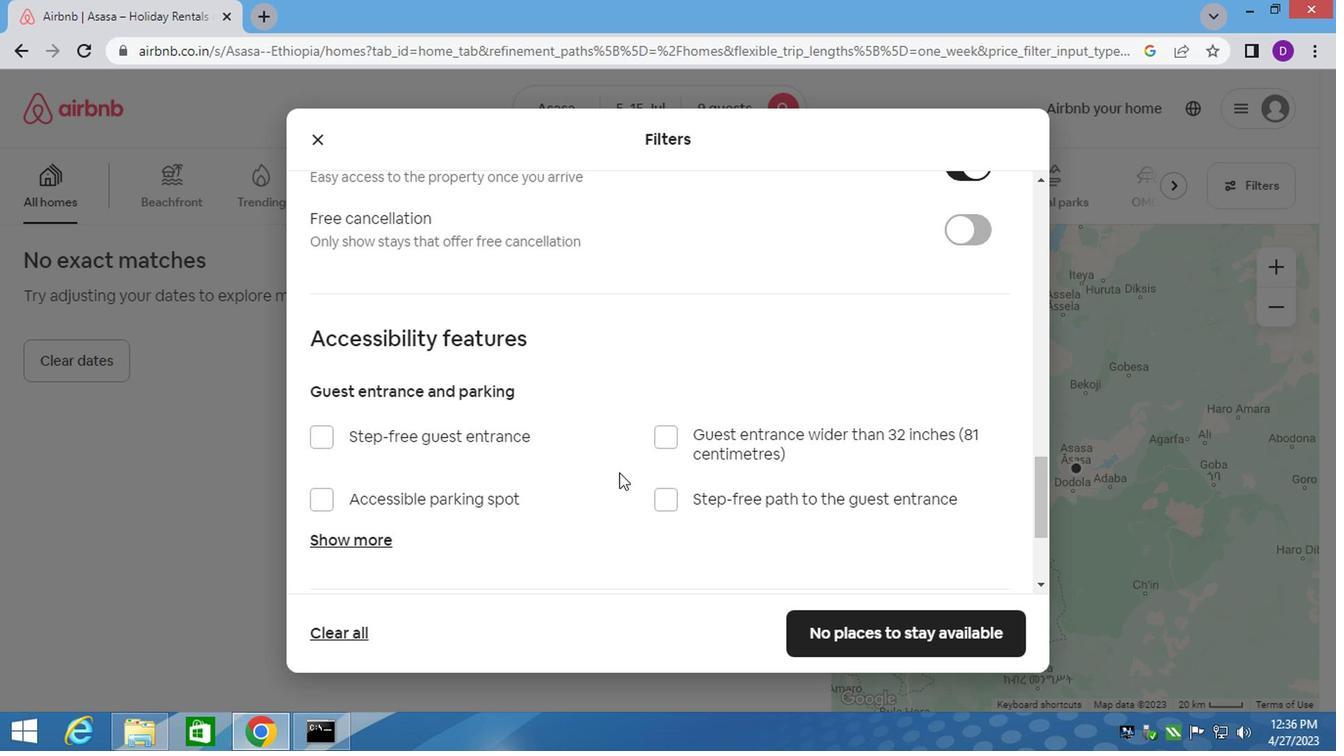 
Action: Mouse moved to (616, 475)
Screenshot: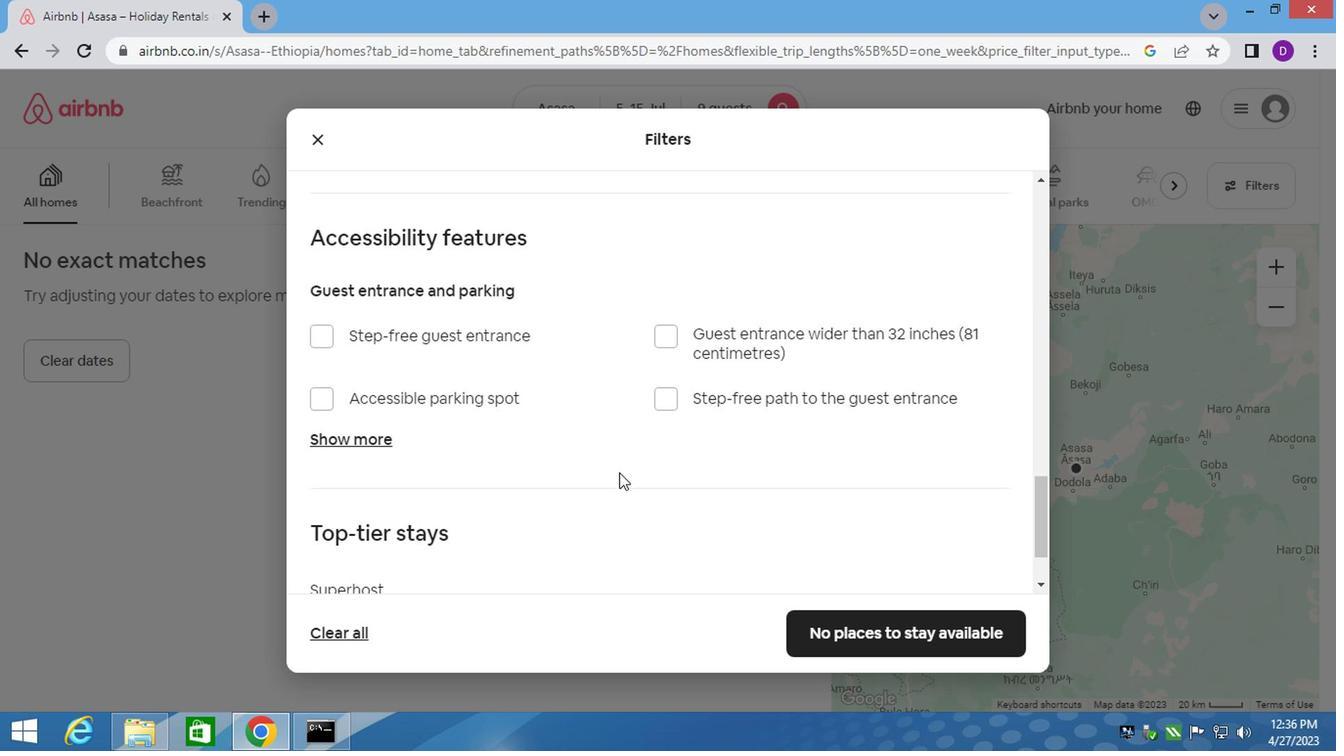 
Action: Mouse scrolled (616, 474) with delta (0, -1)
Screenshot: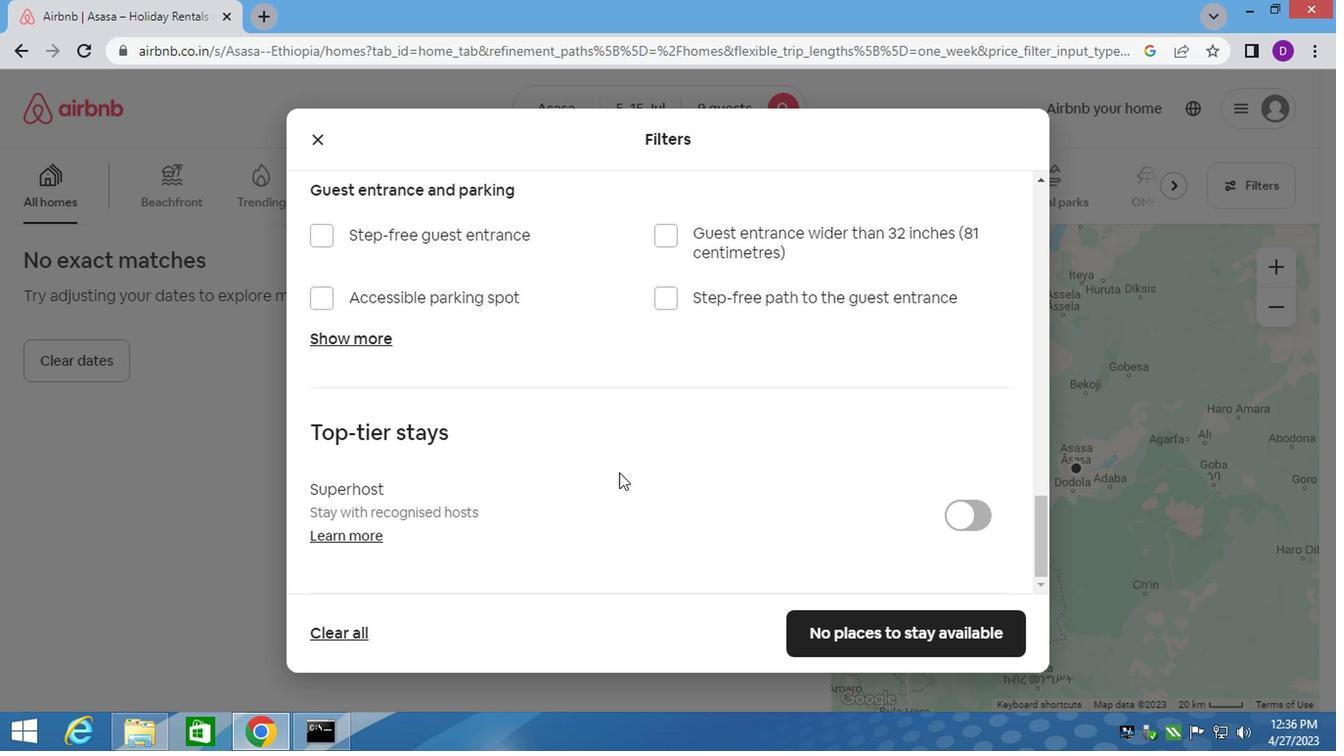 
Action: Mouse scrolled (616, 474) with delta (0, -1)
Screenshot: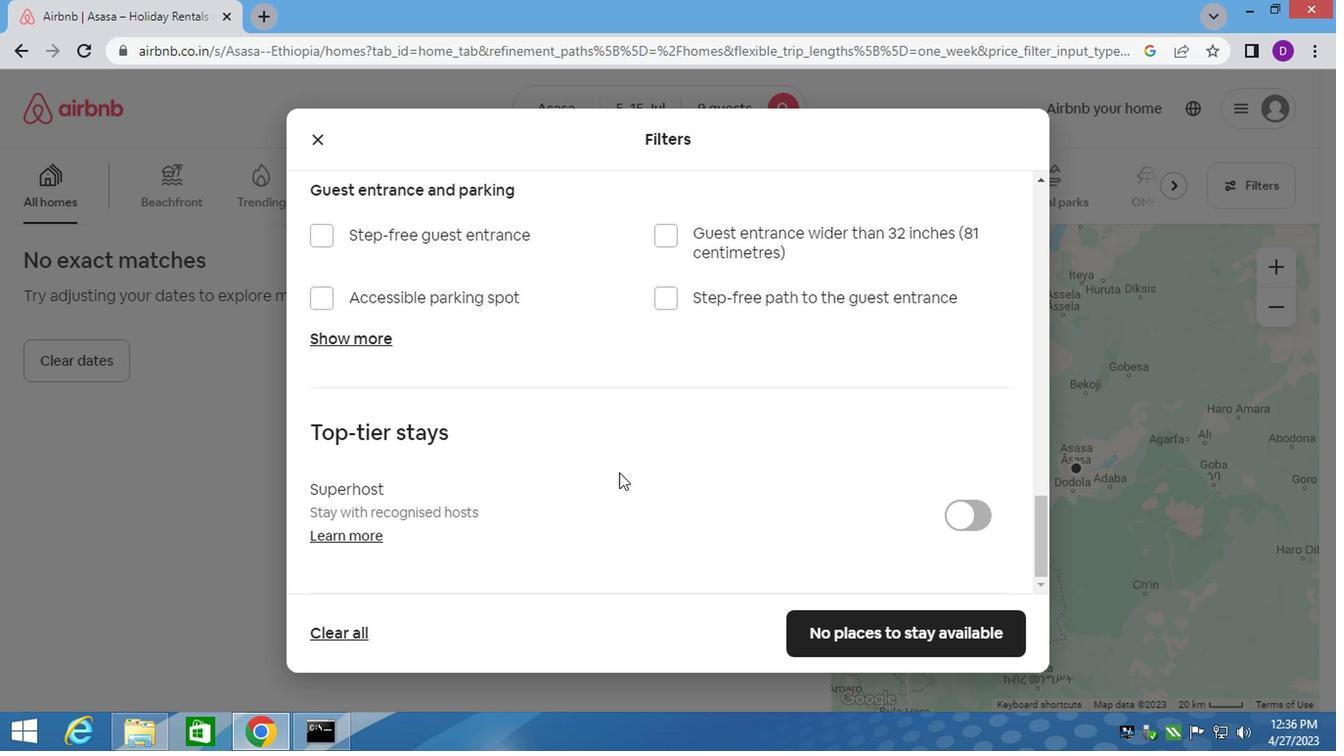 
Action: Mouse scrolled (616, 474) with delta (0, -1)
Screenshot: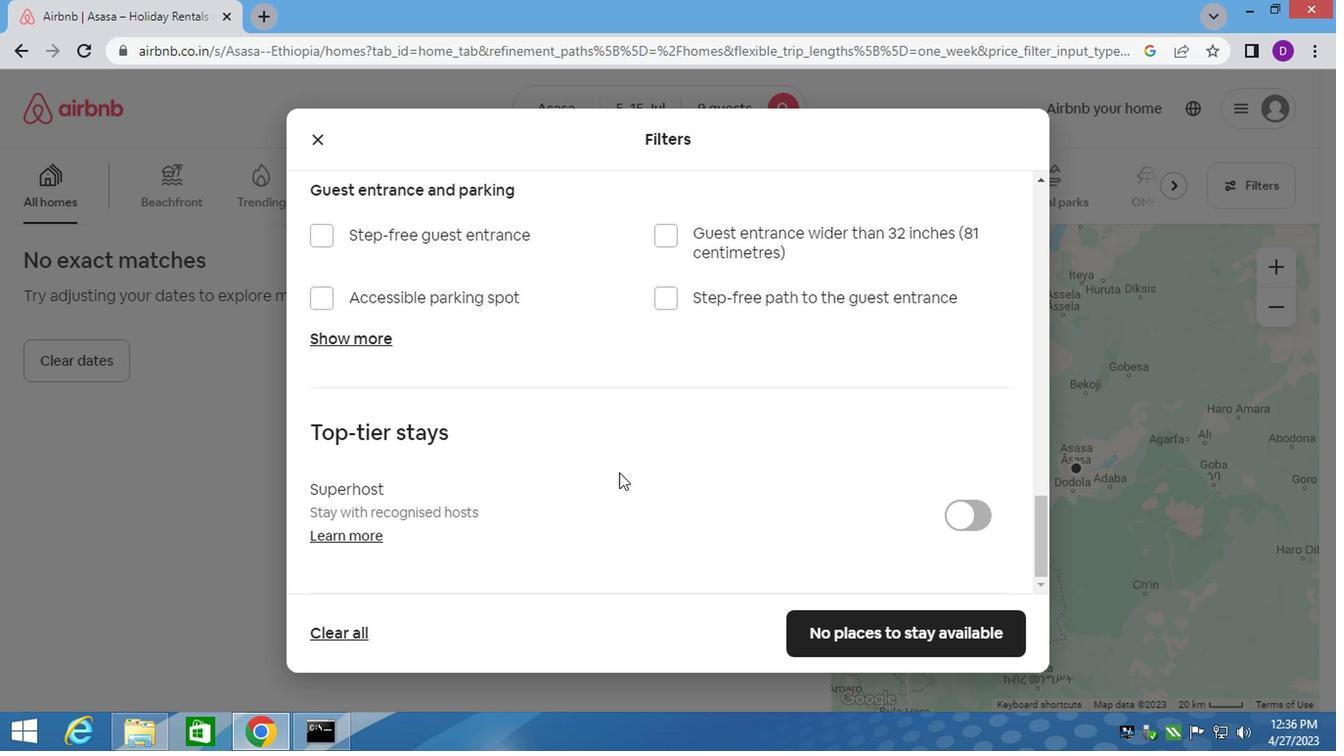 
Action: Mouse moved to (614, 477)
Screenshot: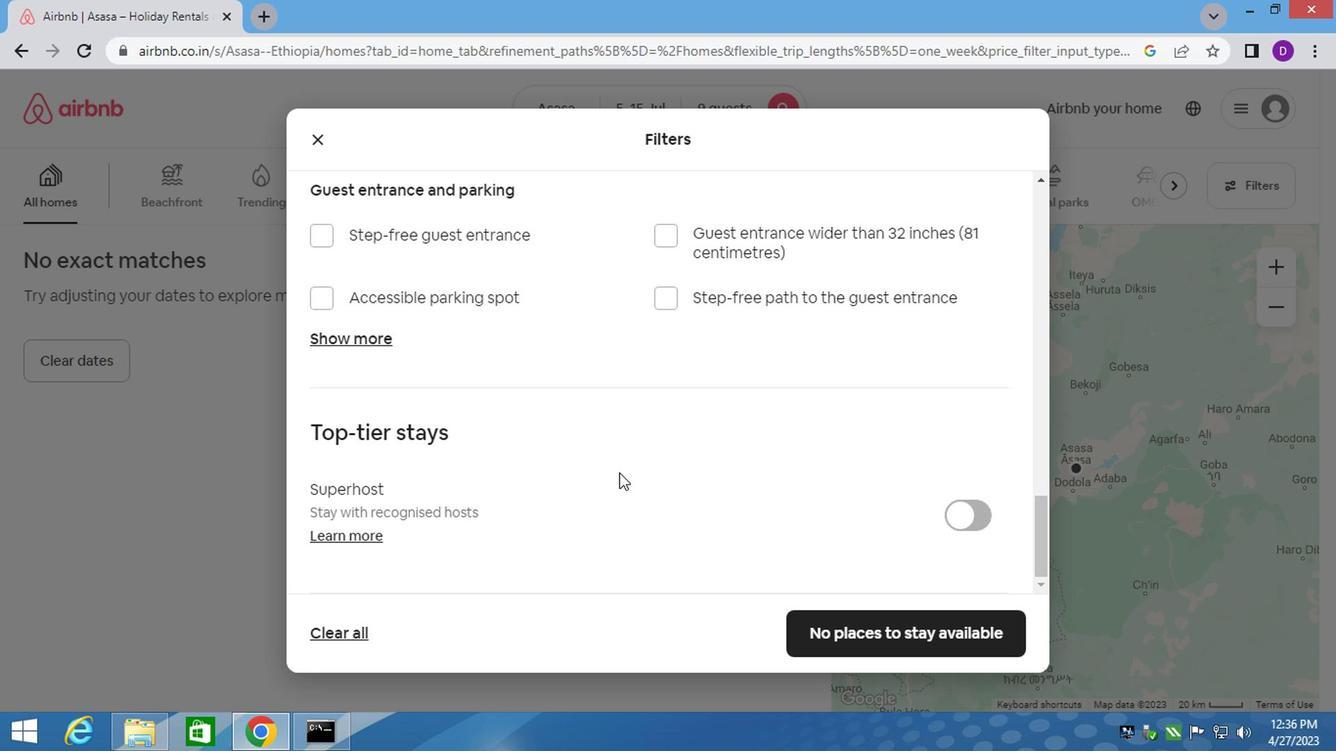 
Action: Mouse scrolled (614, 476) with delta (0, -1)
Screenshot: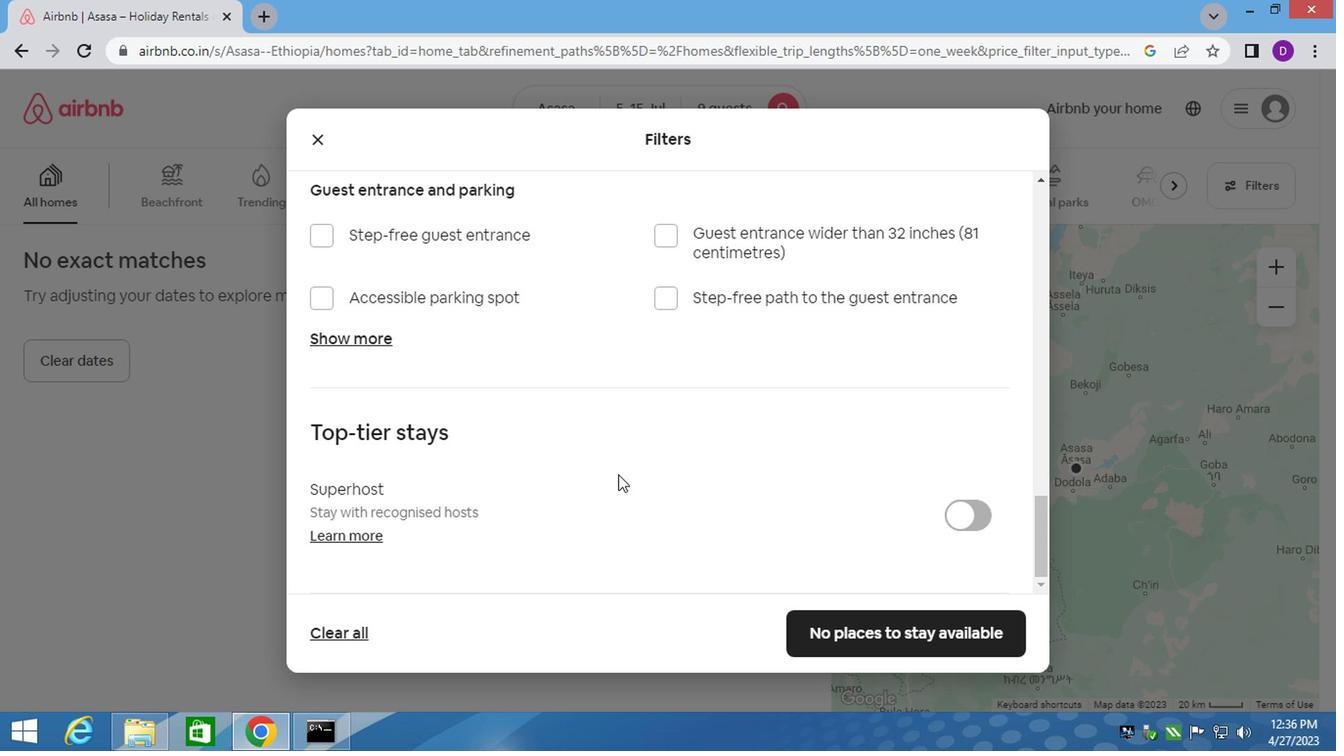 
Action: Mouse moved to (614, 478)
Screenshot: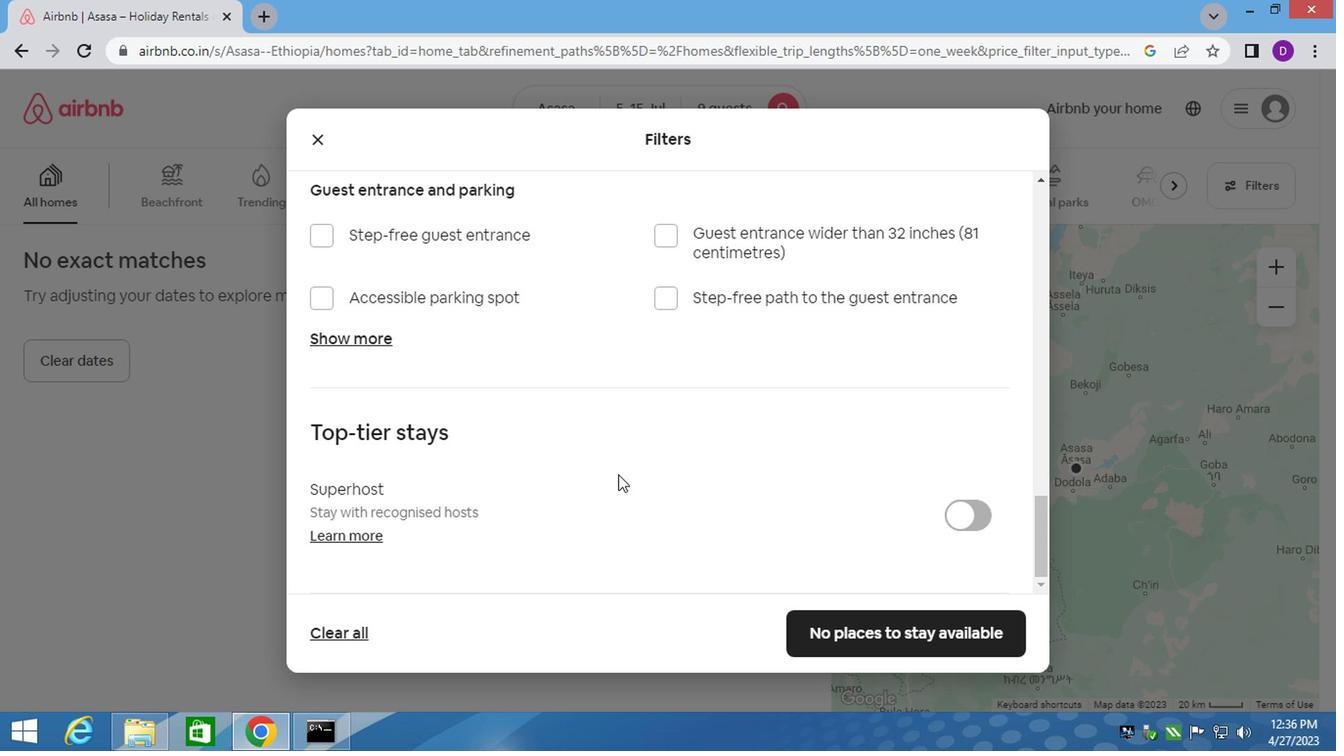 
Action: Mouse scrolled (614, 477) with delta (0, 0)
Screenshot: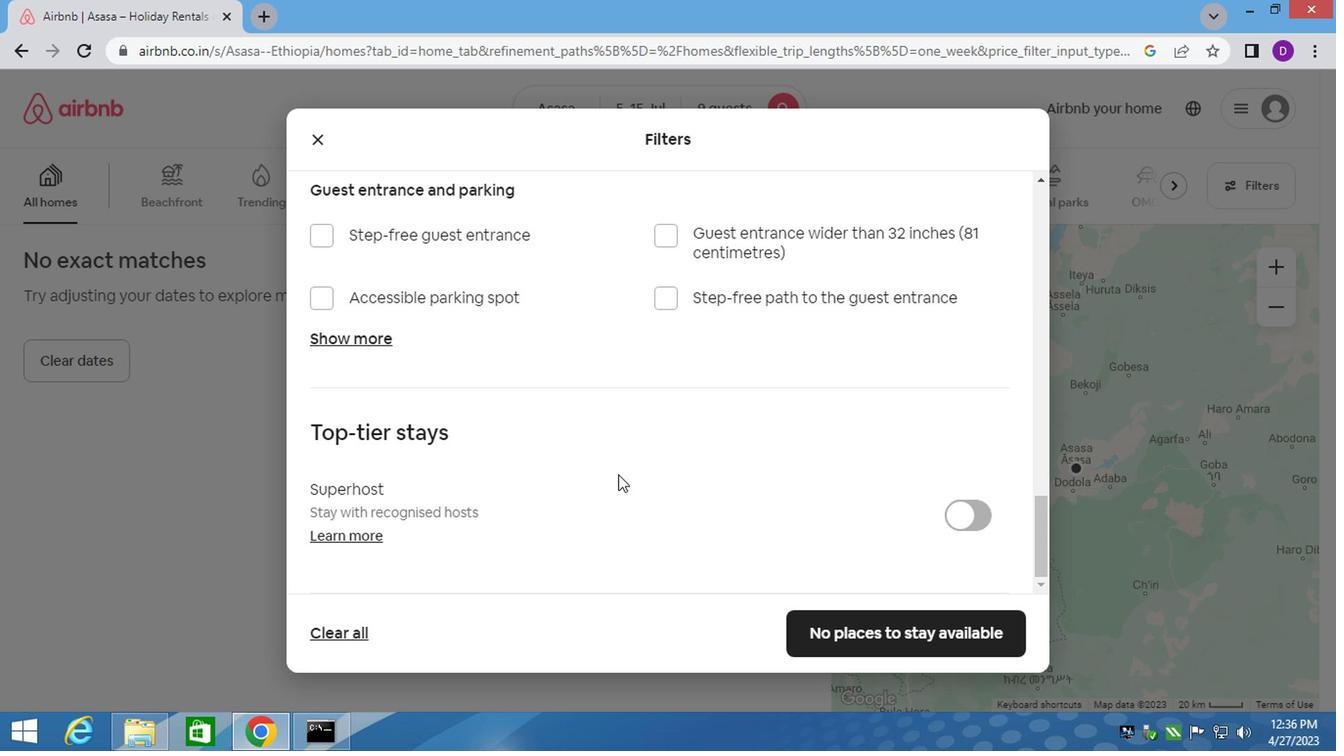 
Action: Mouse moved to (614, 481)
Screenshot: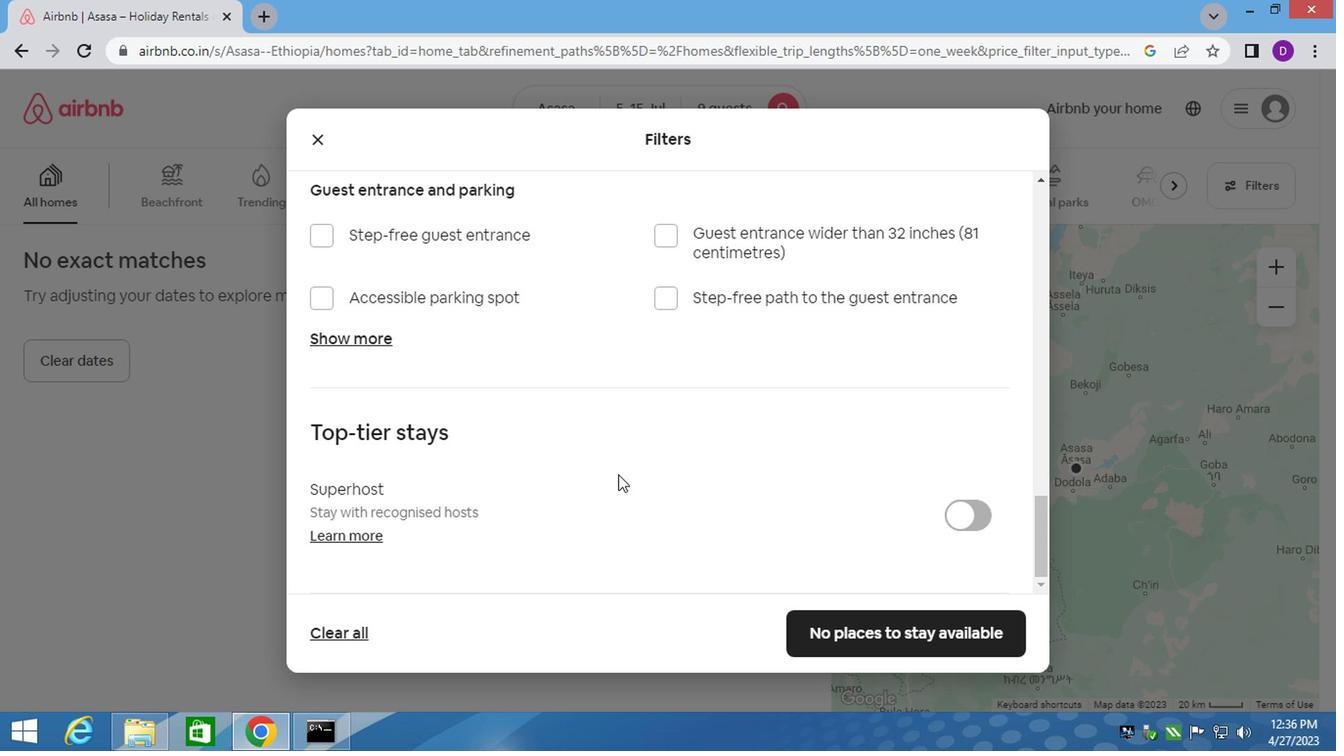 
Action: Mouse scrolled (614, 480) with delta (0, -1)
Screenshot: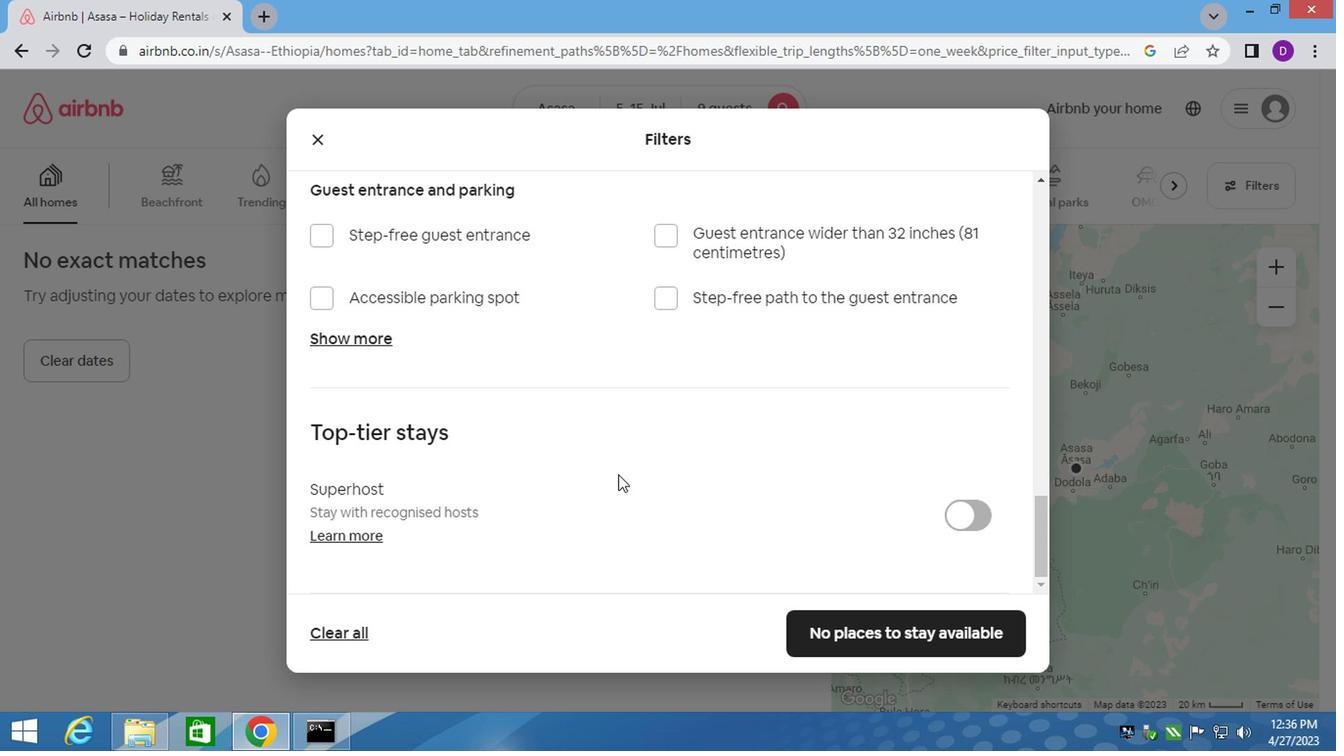 
Action: Mouse moved to (614, 486)
Screenshot: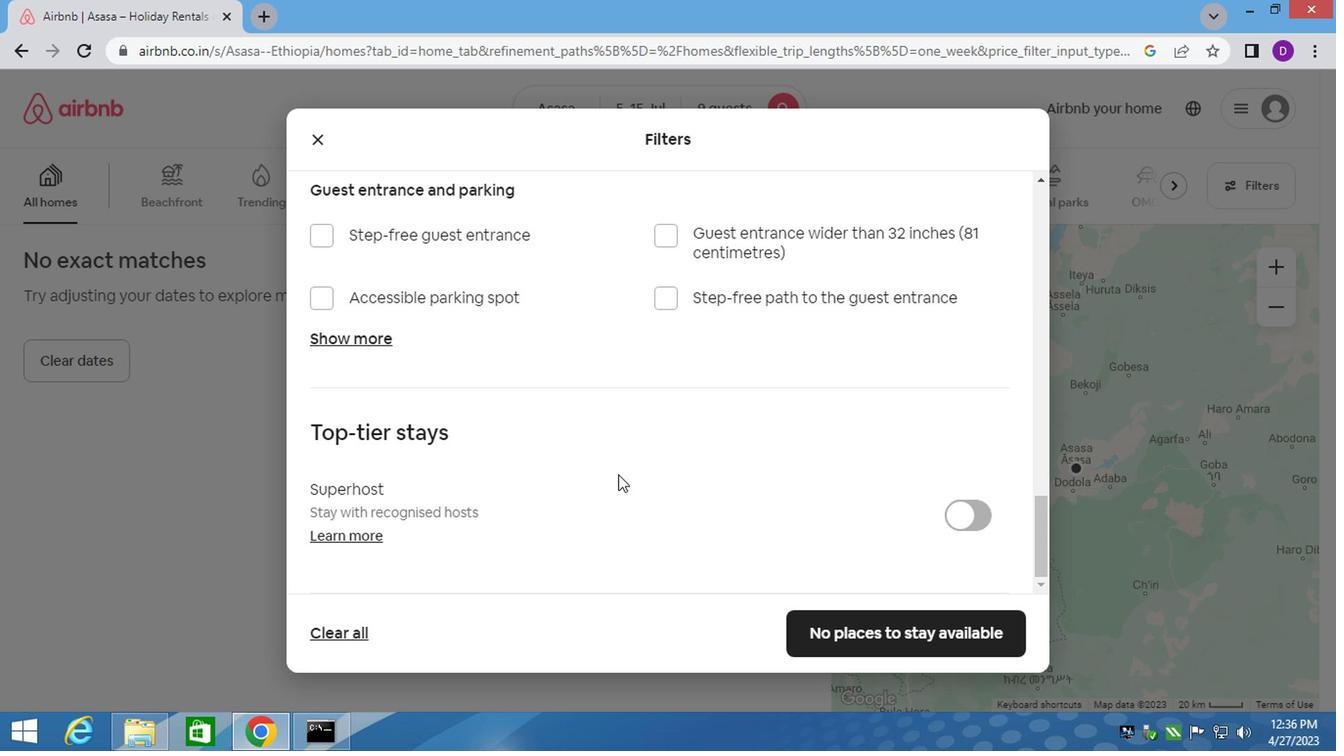 
Action: Mouse scrolled (614, 485) with delta (0, -1)
Screenshot: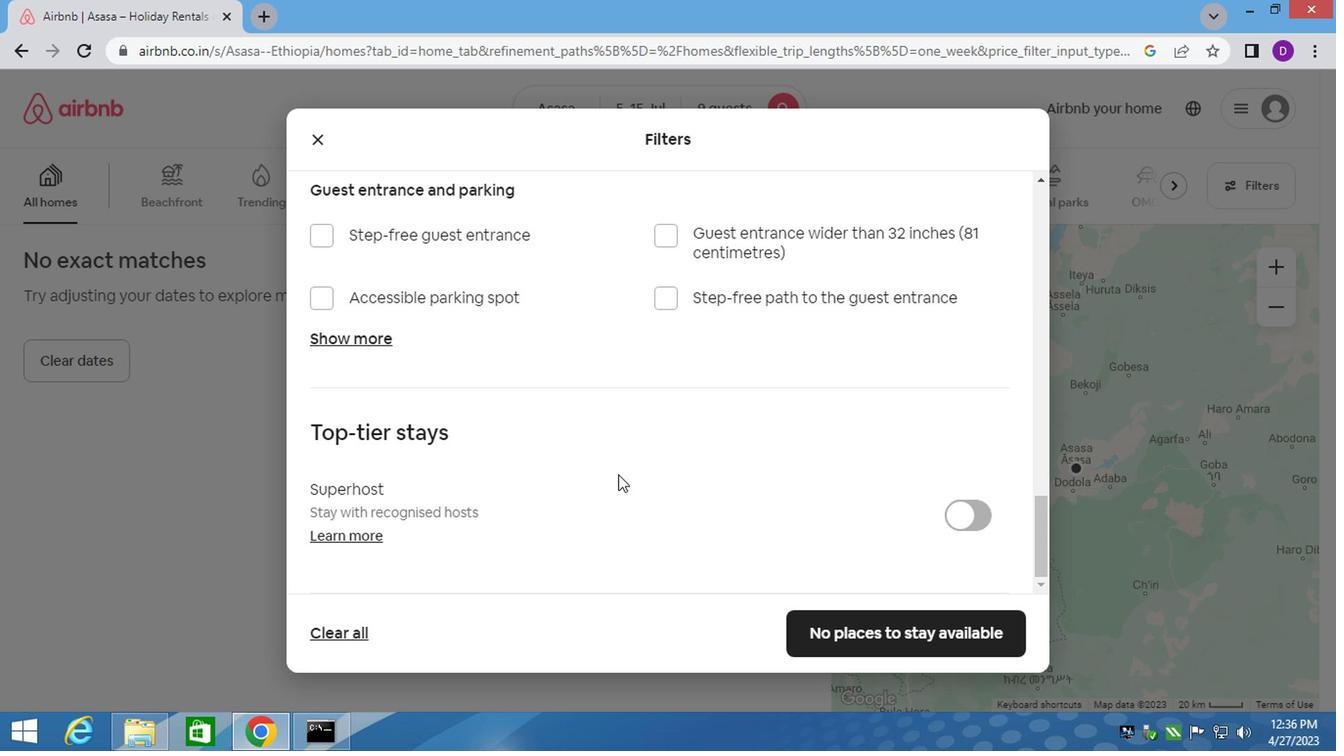 
Action: Mouse moved to (829, 639)
Screenshot: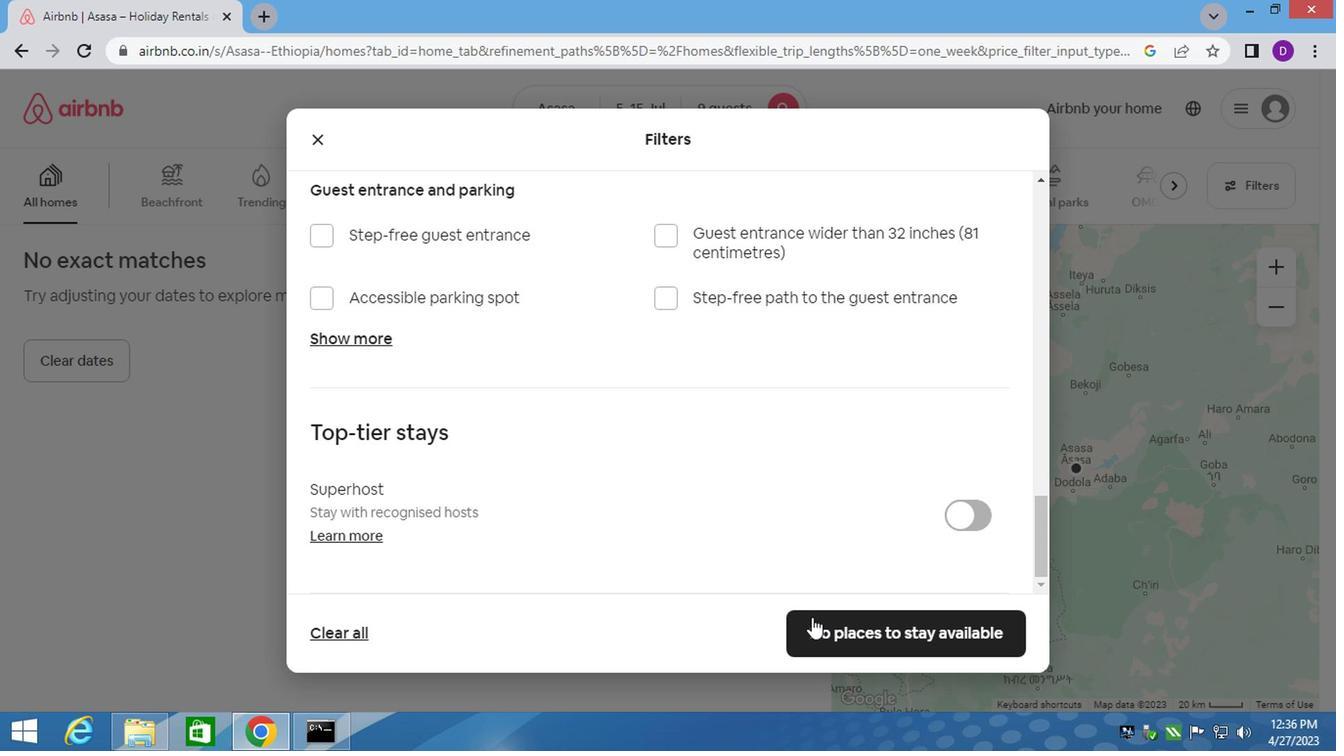 
Action: Mouse pressed left at (829, 639)
Screenshot: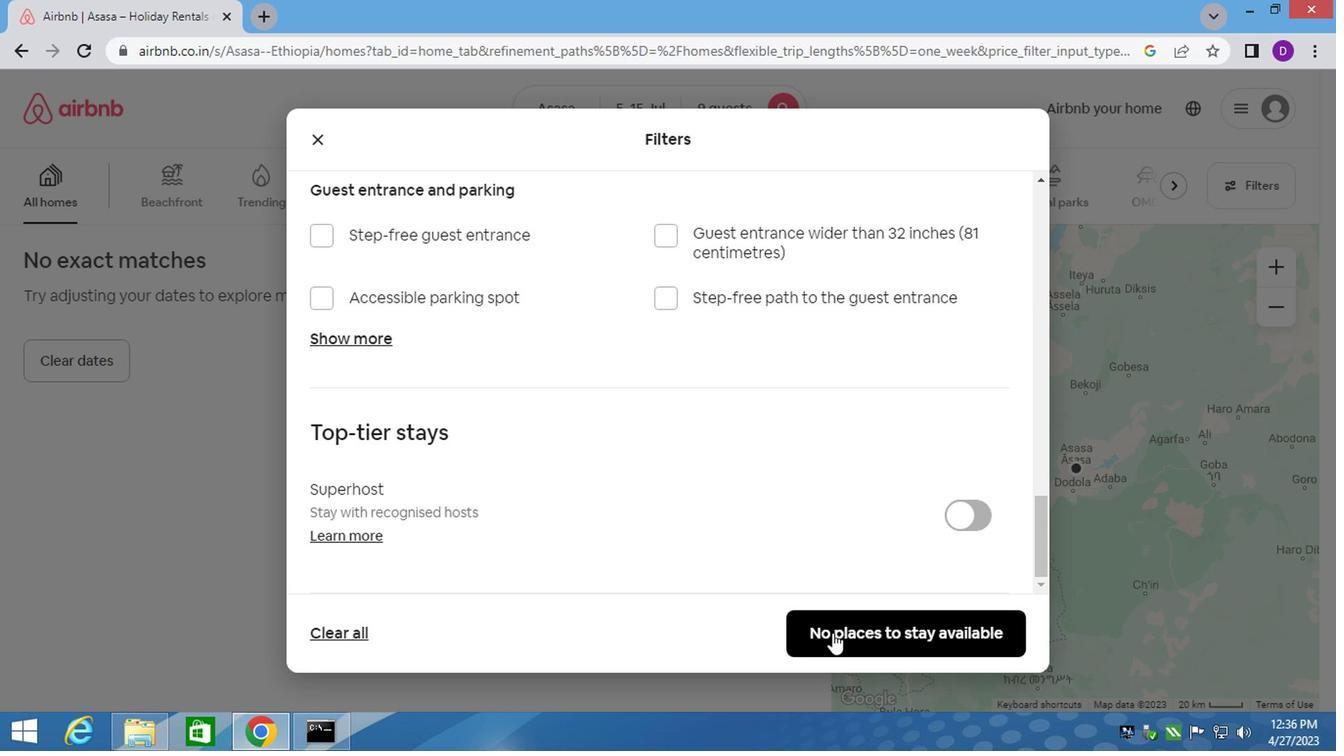 
Action: Mouse moved to (659, 428)
Screenshot: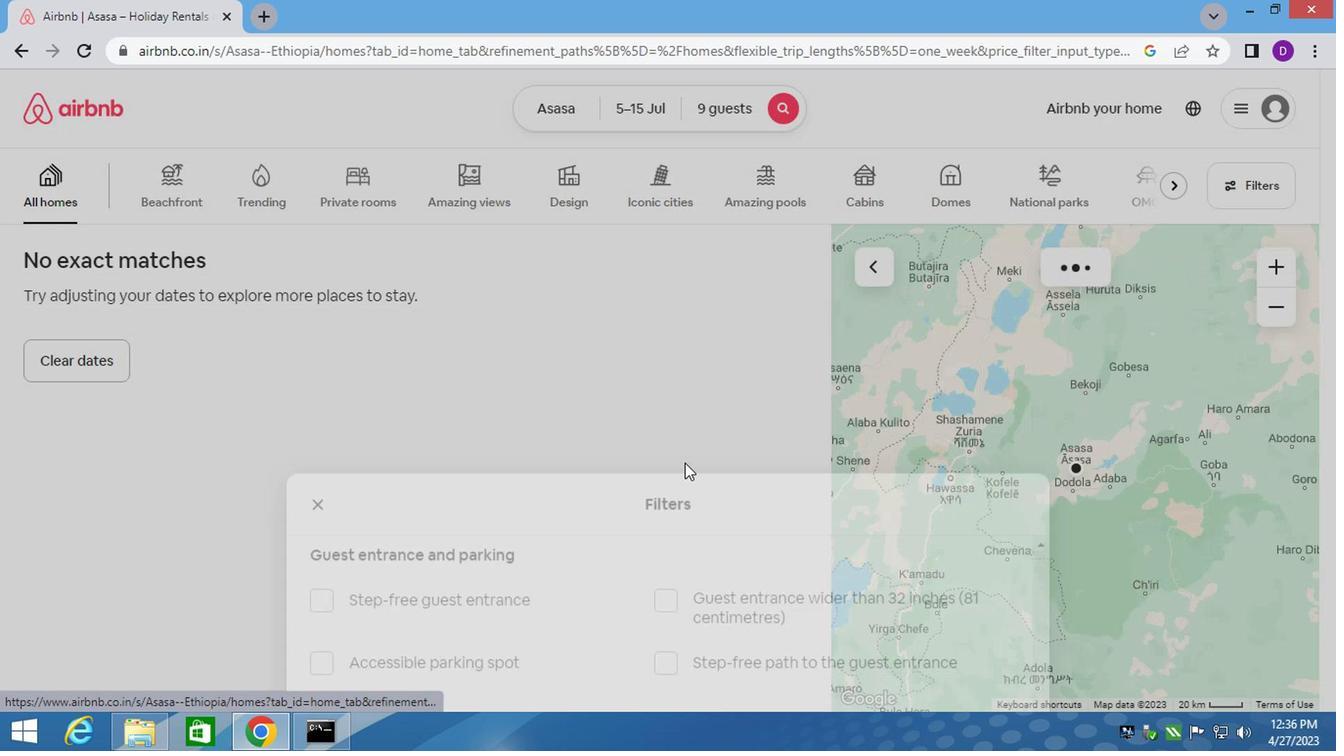
